 Task: Search one way flight ticket for 1 adult, 5 children, 2 infants in seat and 1 infant on lap in first from Fayetteville: Fayetteville Regional Airport (grannis Field) to Fort Wayne: Fort Wayne International Airport on 8-4-2023. Number of bags: 7 checked bags. Price is upto 55000. Outbound departure time preference is 13:30.
Action: Mouse moved to (407, 345)
Screenshot: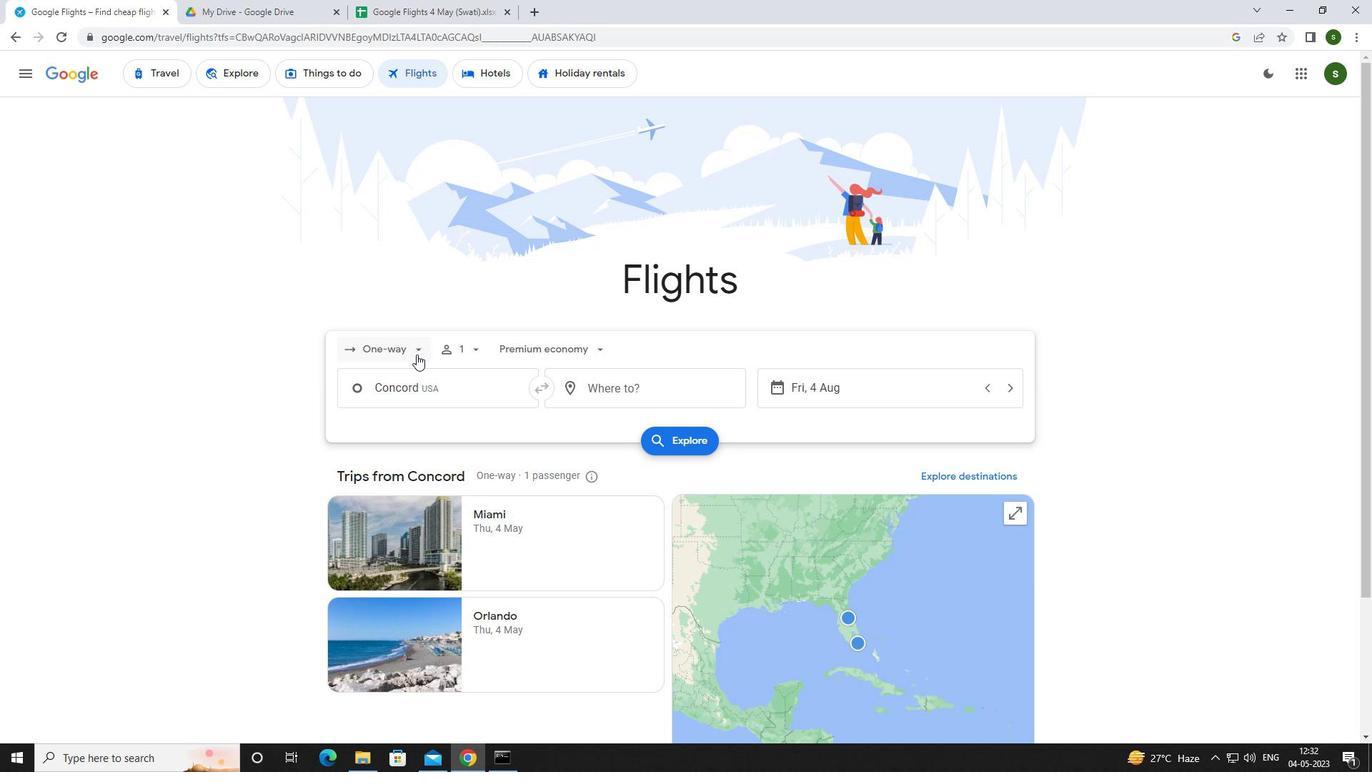 
Action: Mouse pressed left at (407, 345)
Screenshot: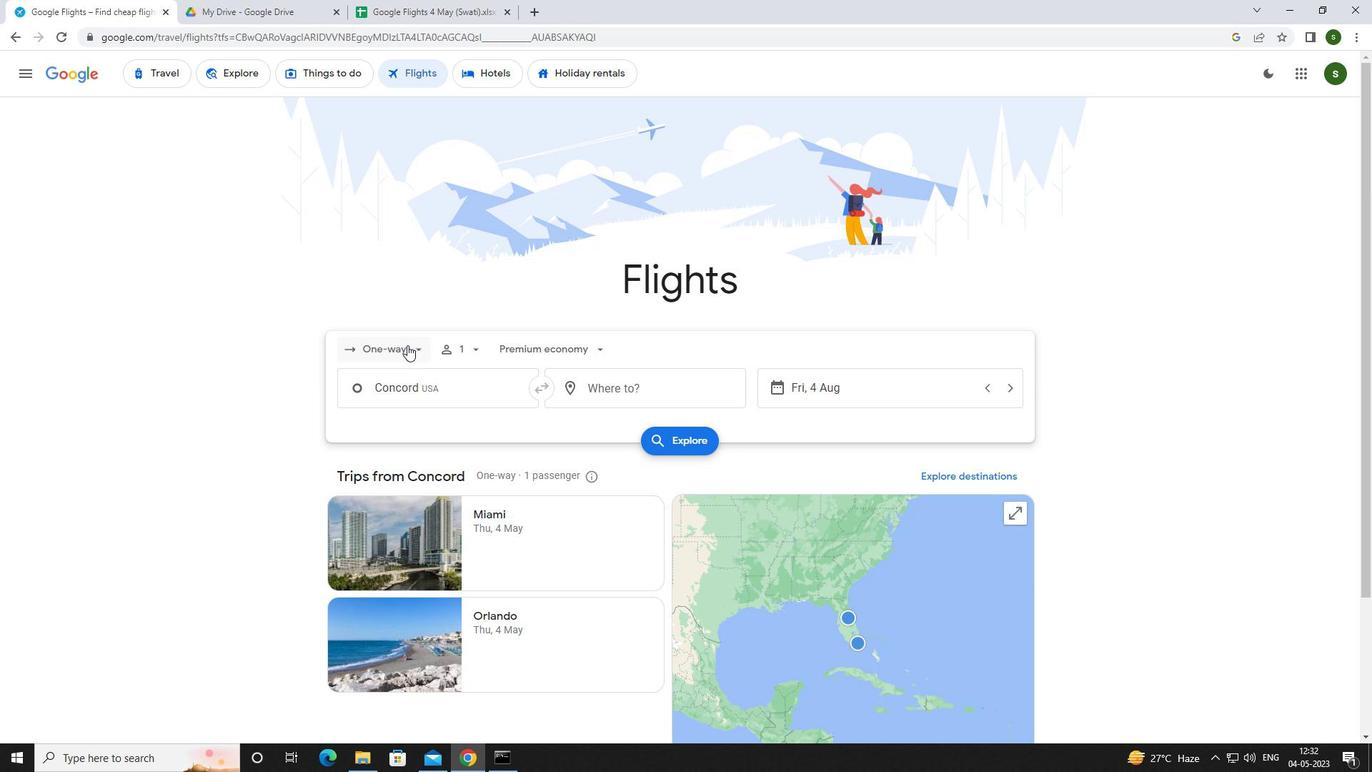 
Action: Mouse moved to (408, 408)
Screenshot: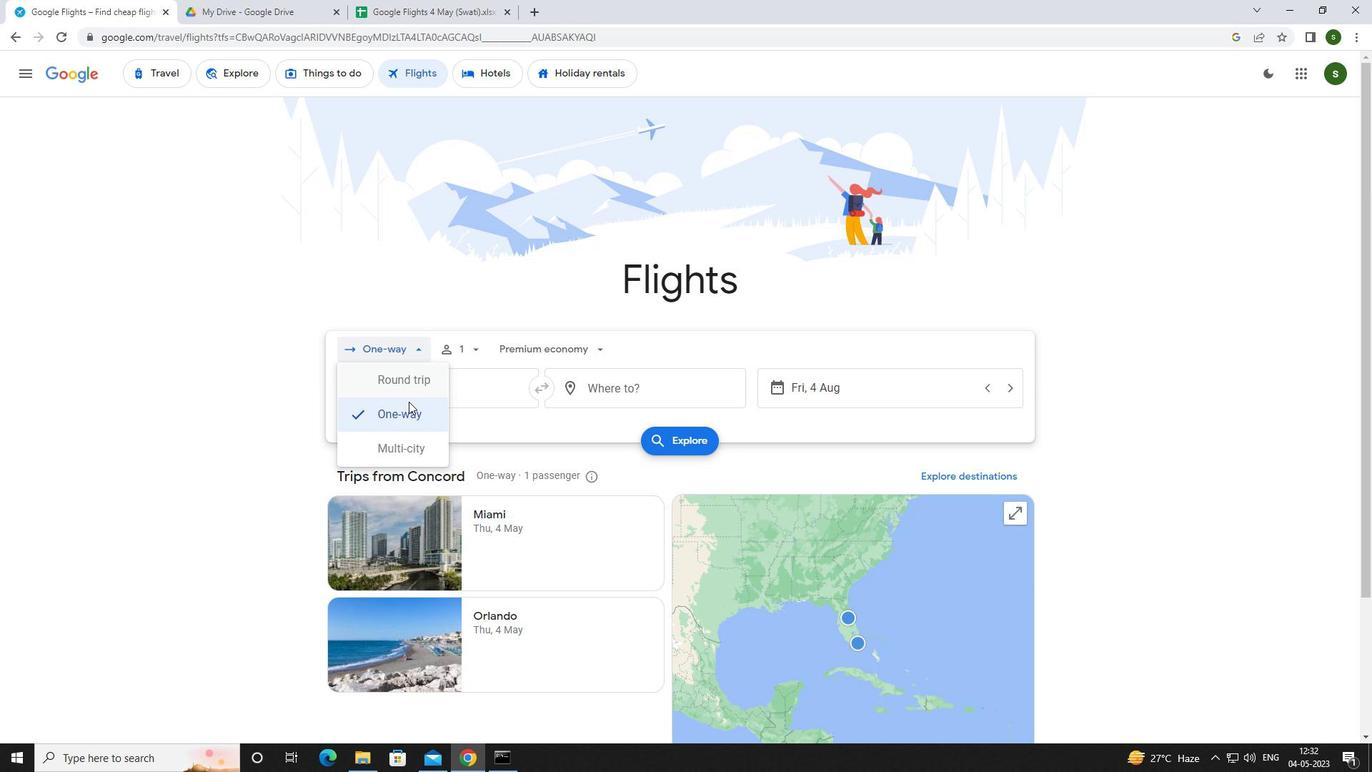 
Action: Mouse pressed left at (408, 408)
Screenshot: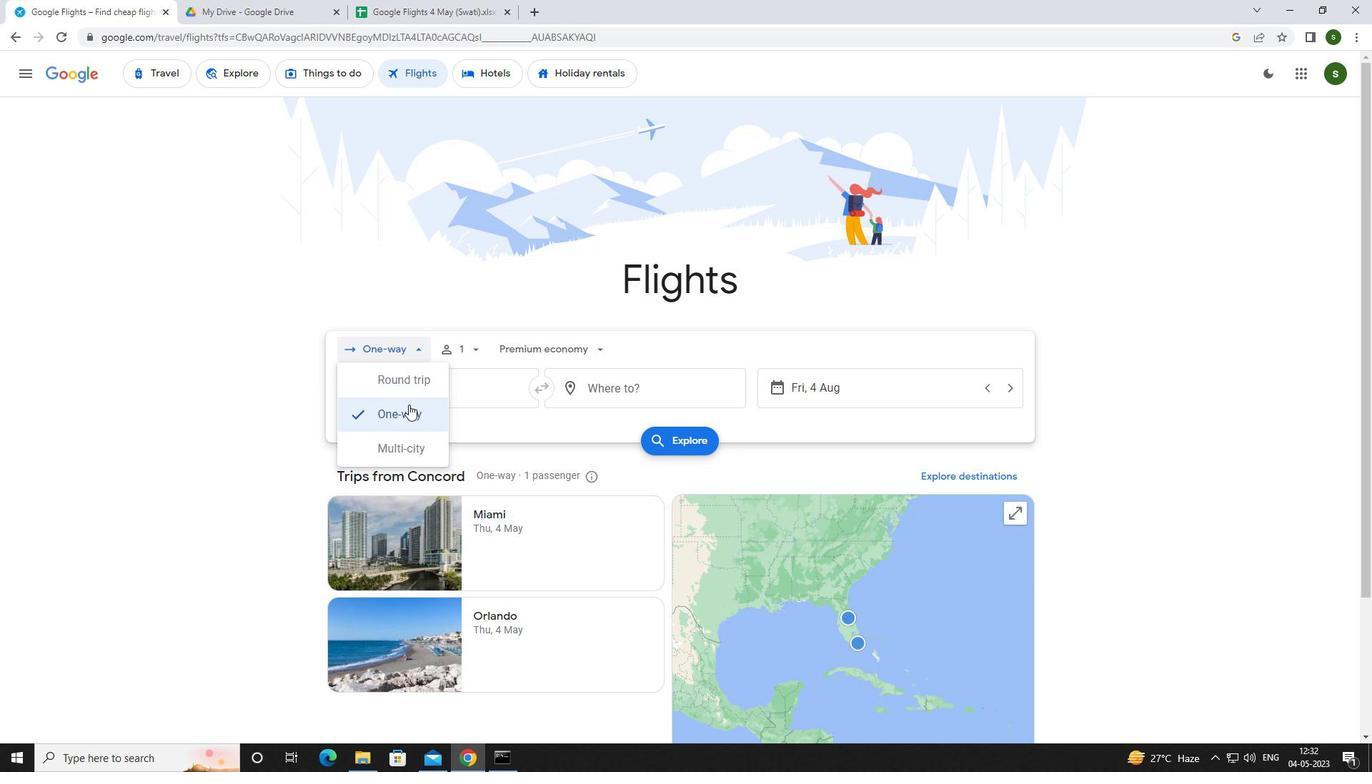 
Action: Mouse moved to (477, 353)
Screenshot: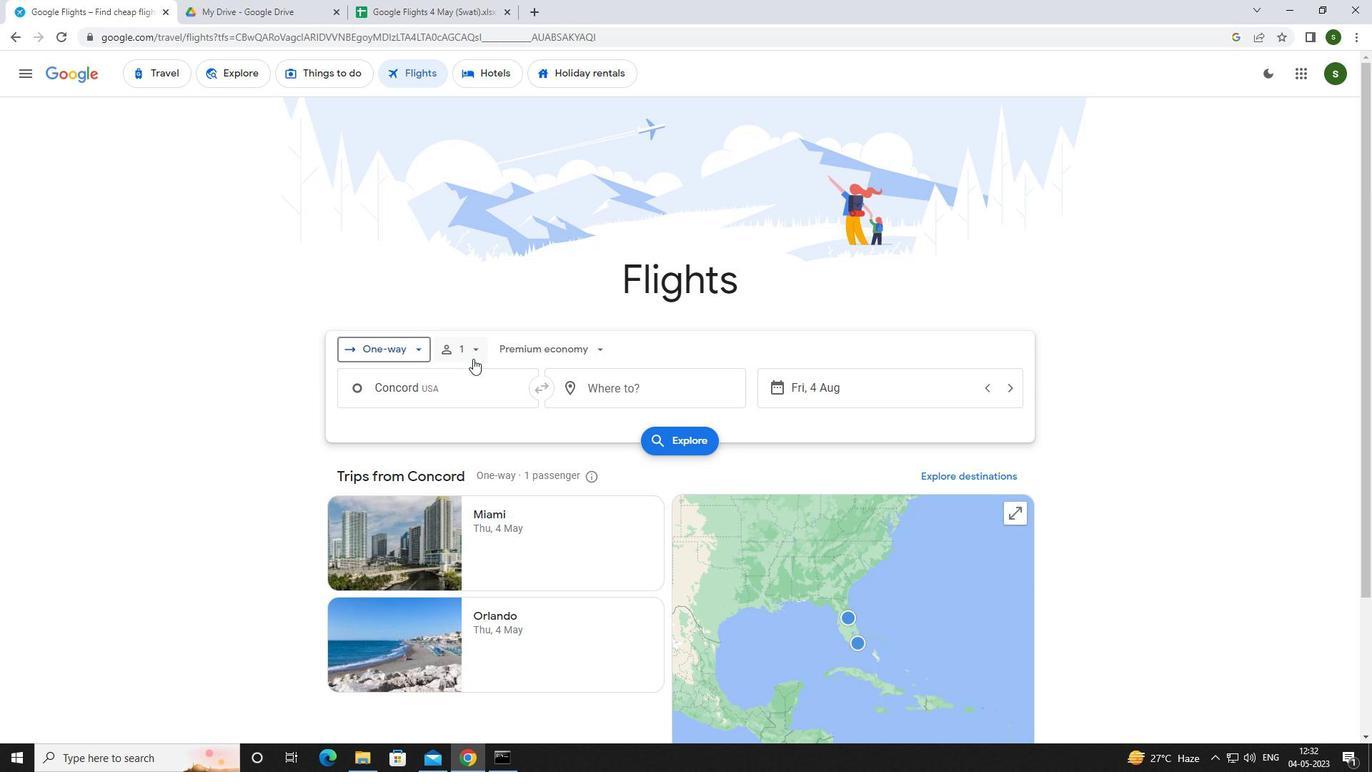 
Action: Mouse pressed left at (477, 353)
Screenshot: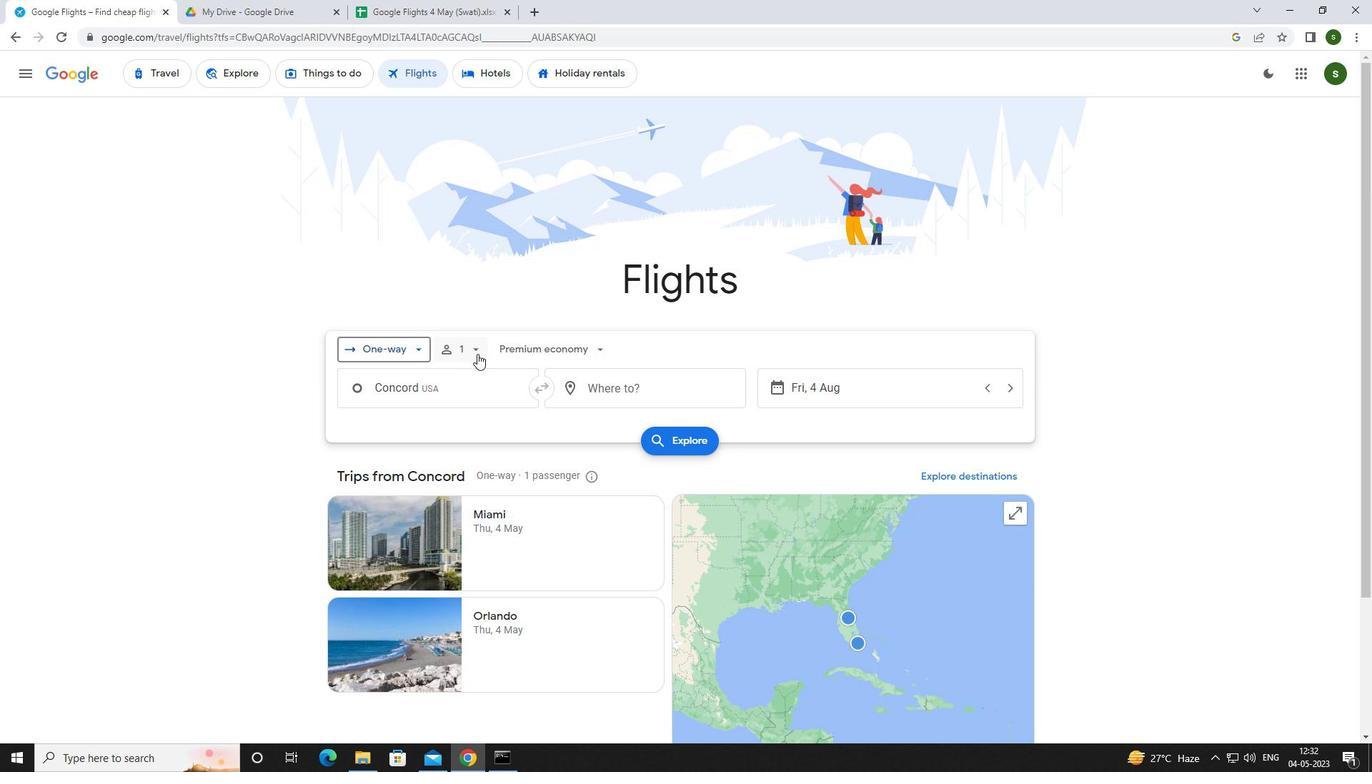 
Action: Mouse moved to (582, 423)
Screenshot: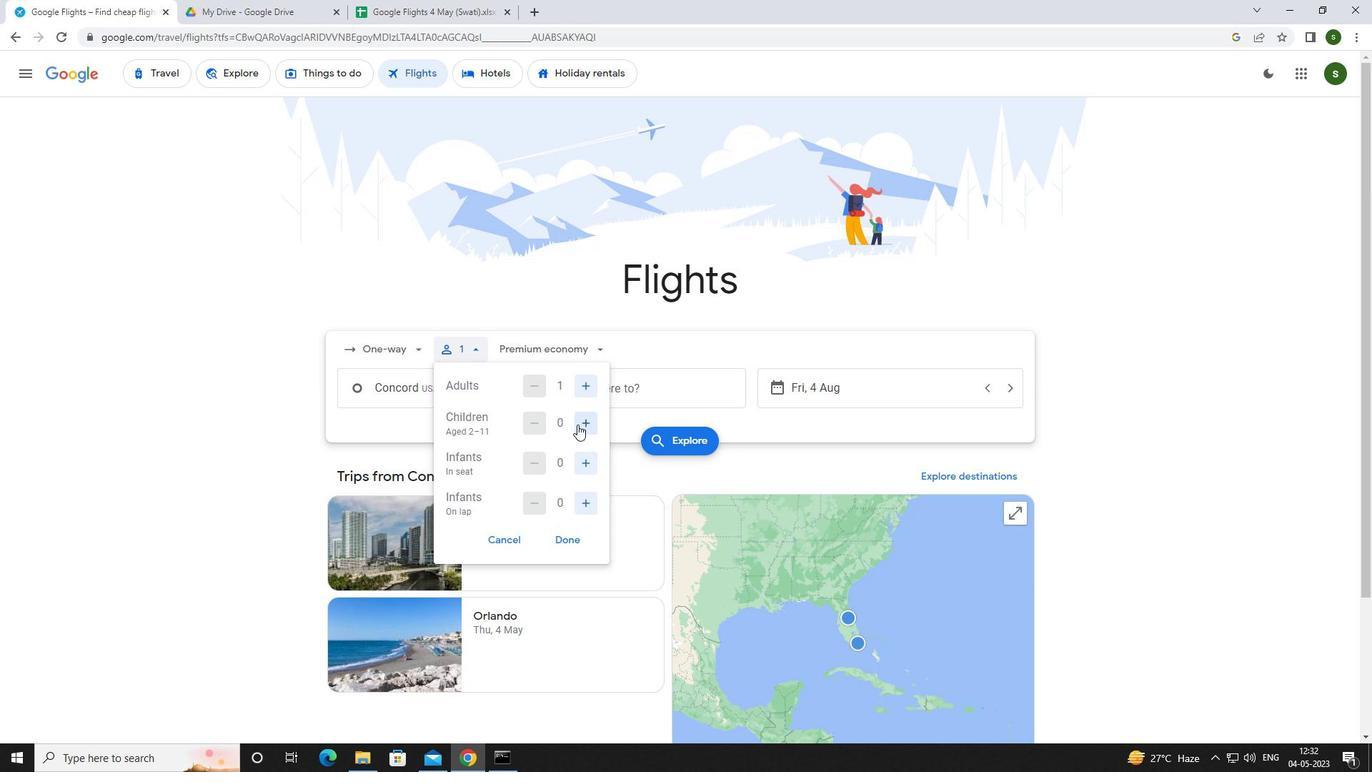 
Action: Mouse pressed left at (582, 423)
Screenshot: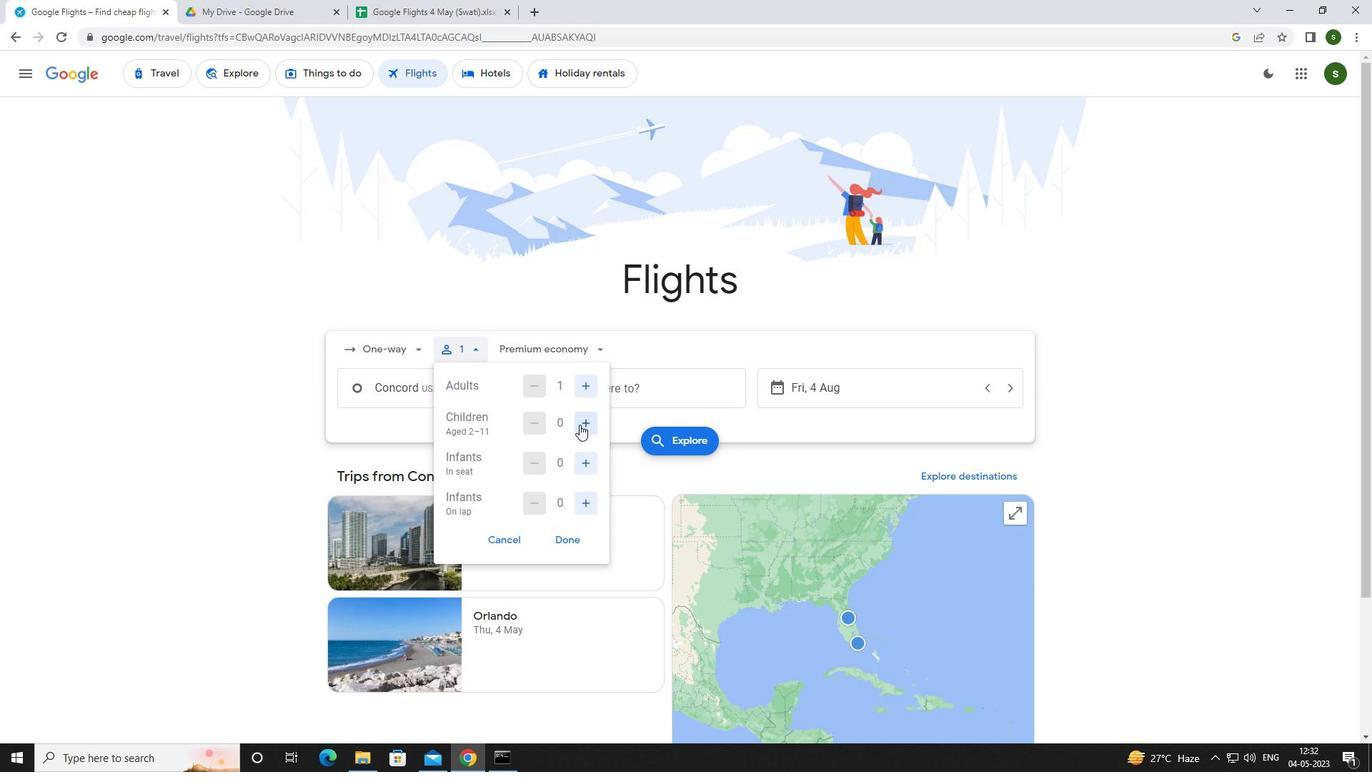 
Action: Mouse pressed left at (582, 423)
Screenshot: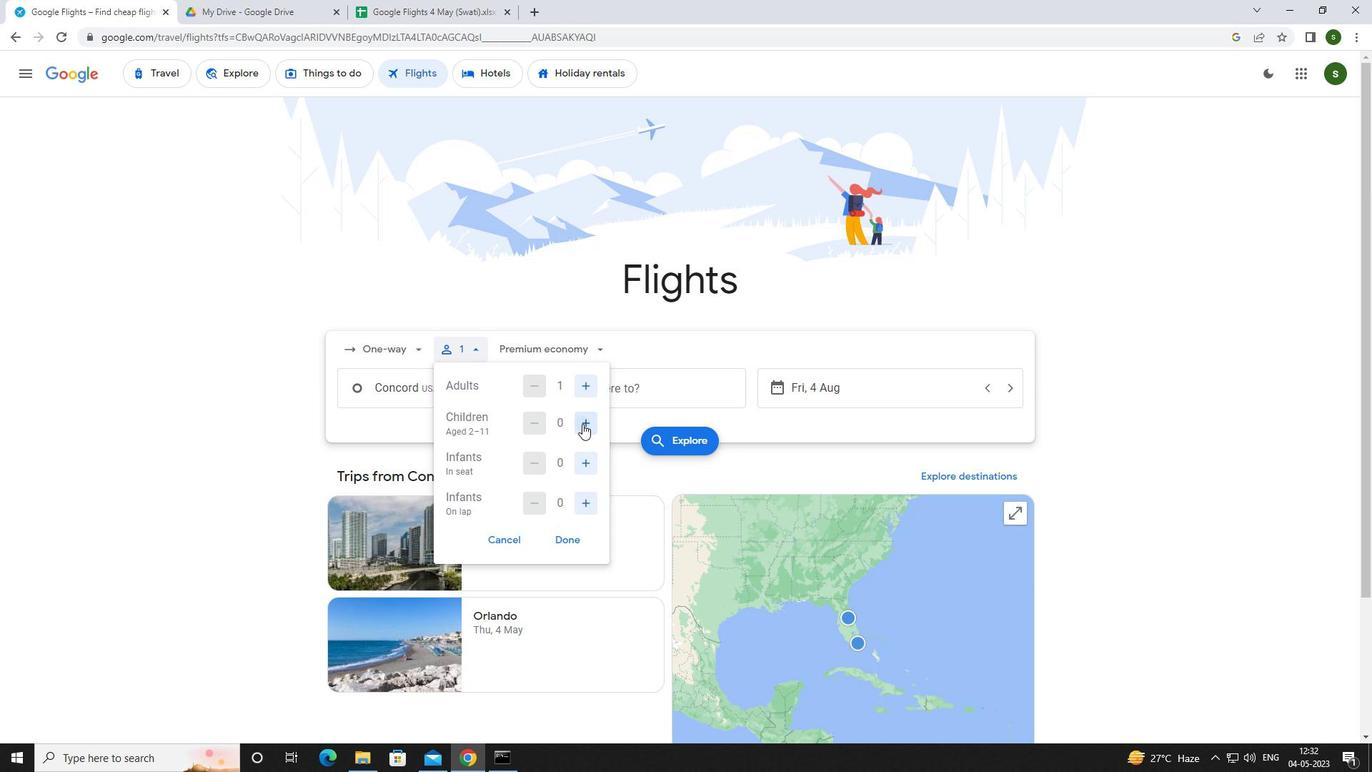 
Action: Mouse pressed left at (582, 423)
Screenshot: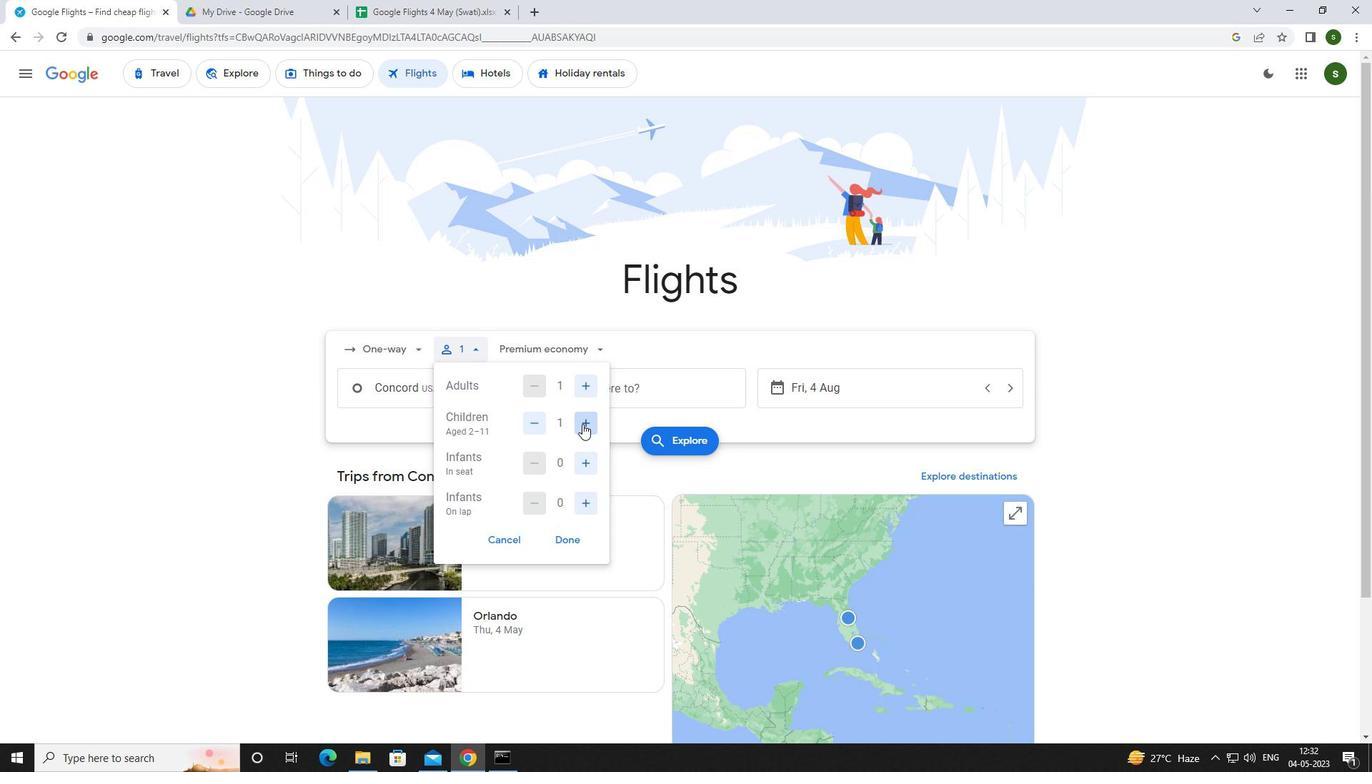 
Action: Mouse pressed left at (582, 423)
Screenshot: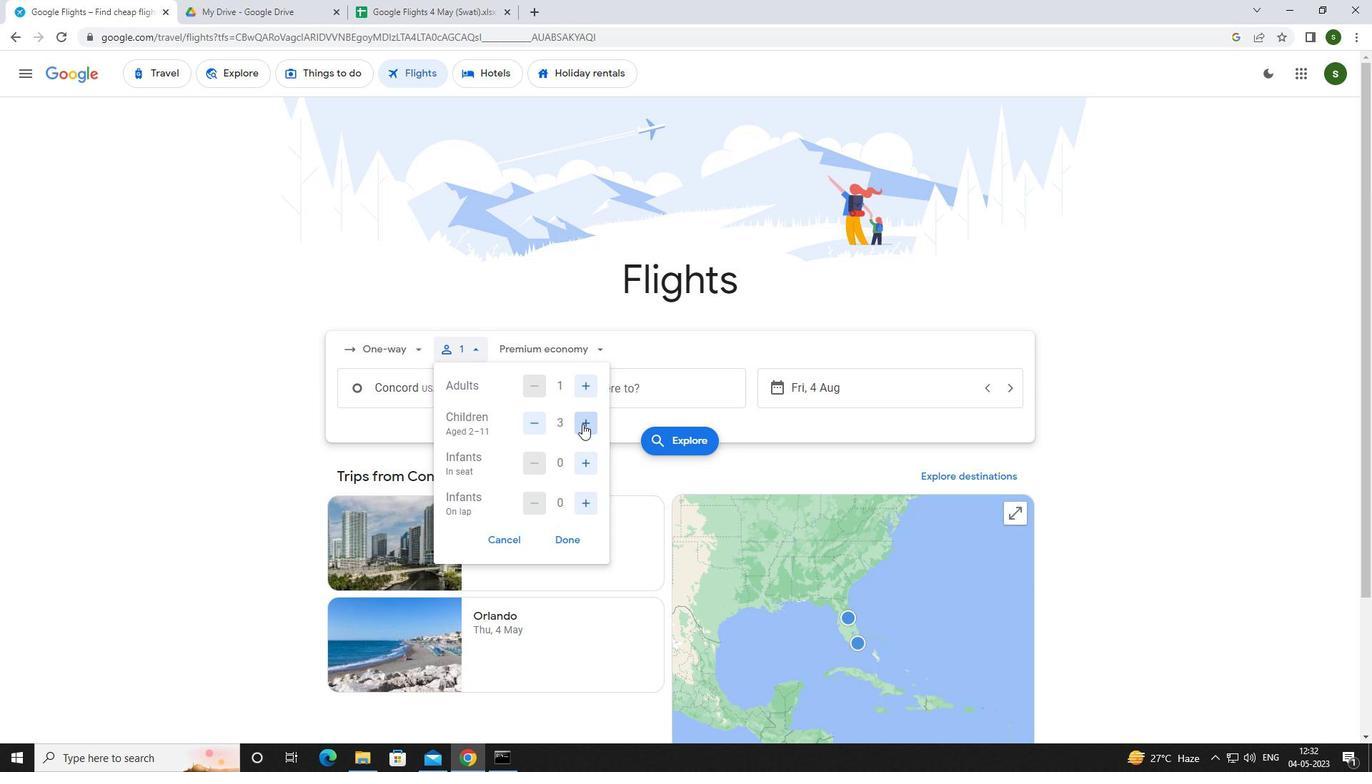 
Action: Mouse pressed left at (582, 423)
Screenshot: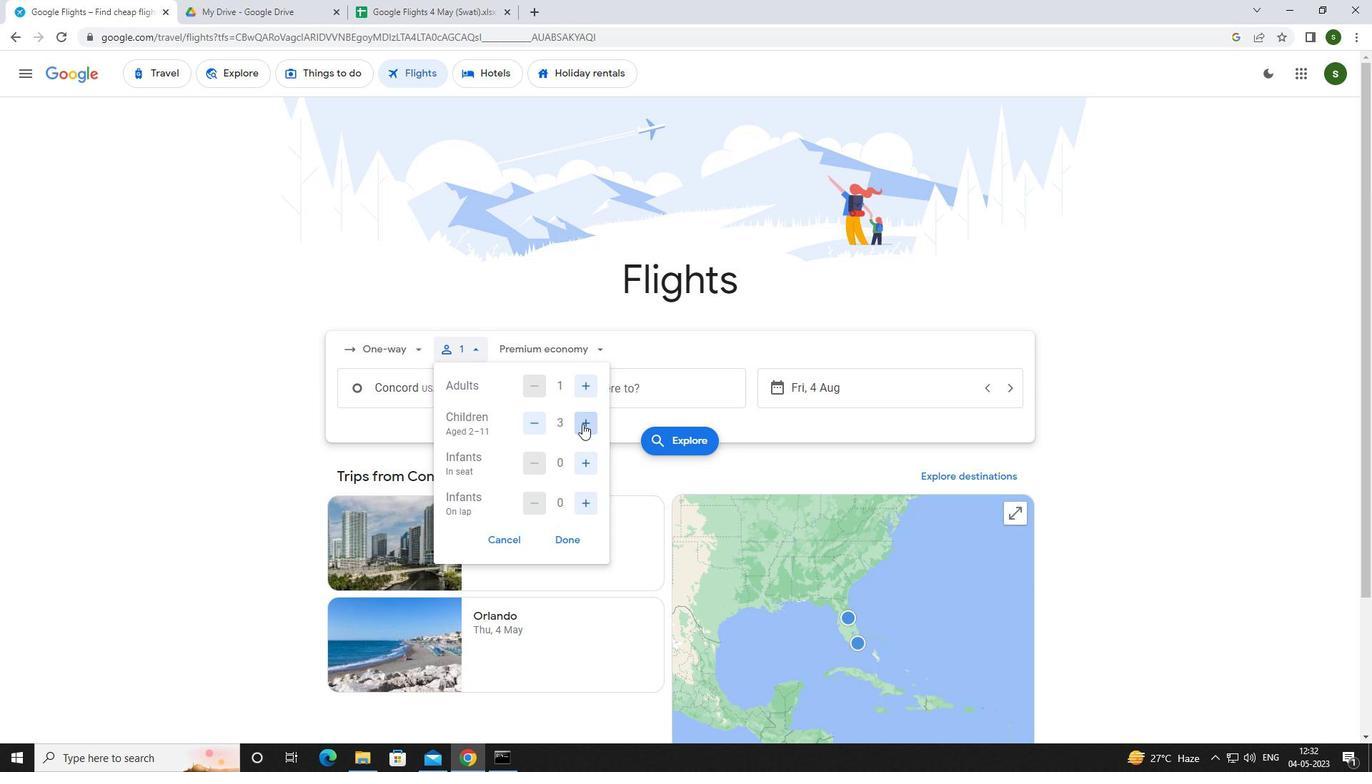 
Action: Mouse moved to (584, 461)
Screenshot: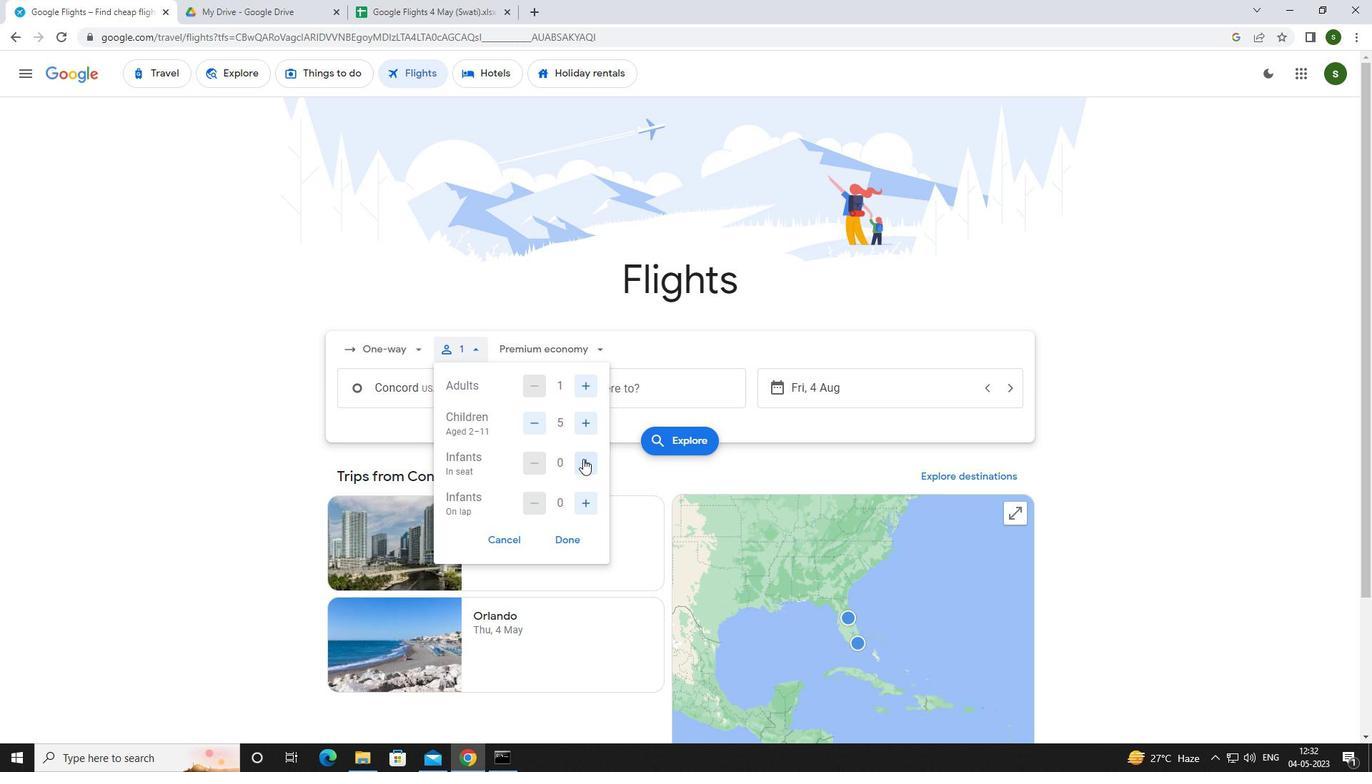 
Action: Mouse pressed left at (584, 461)
Screenshot: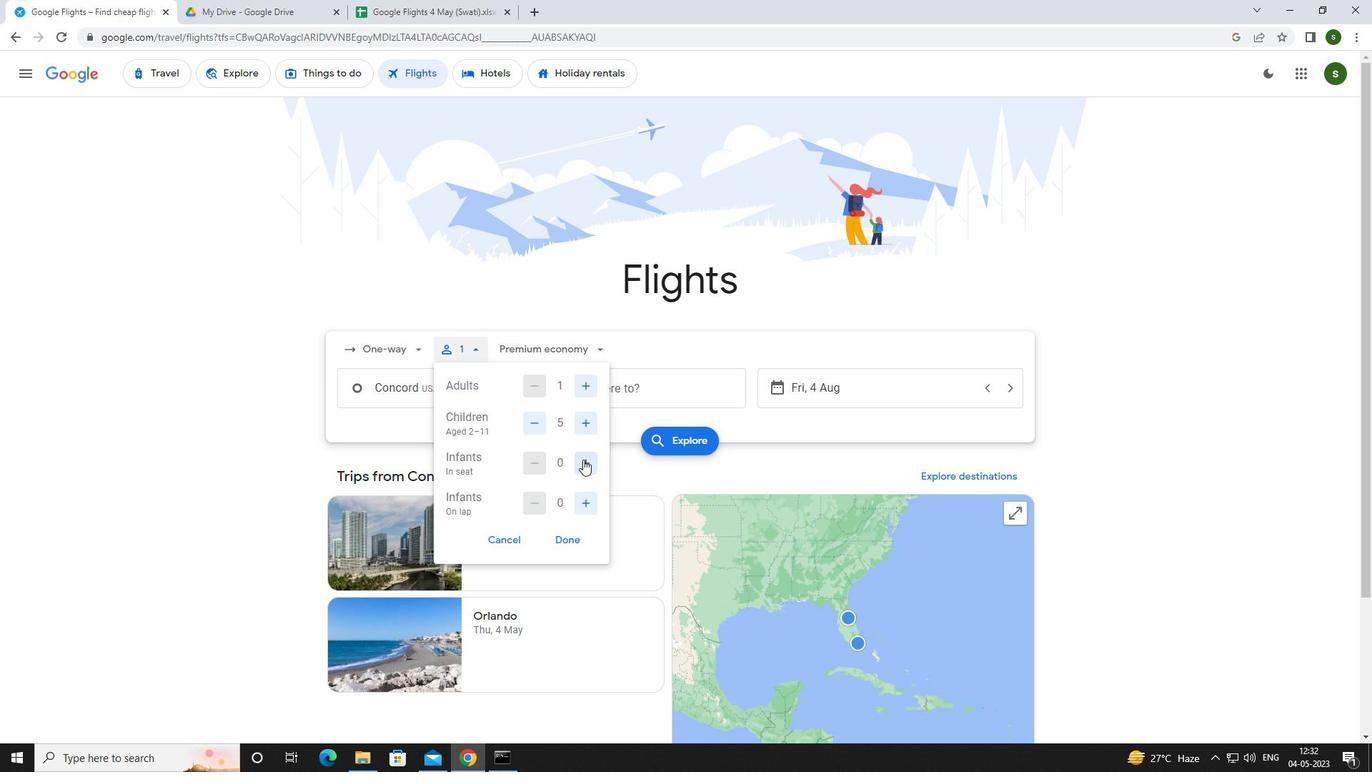 
Action: Mouse moved to (588, 499)
Screenshot: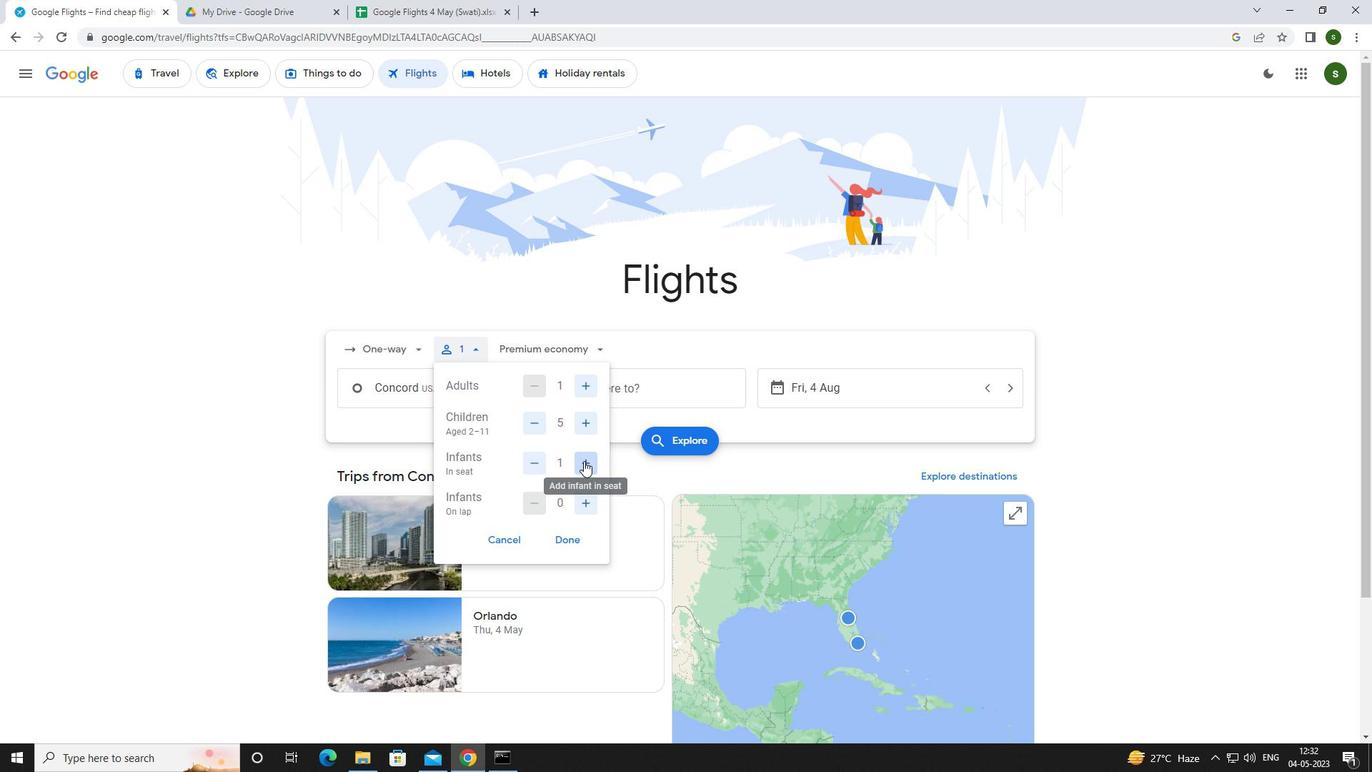 
Action: Mouse pressed left at (588, 499)
Screenshot: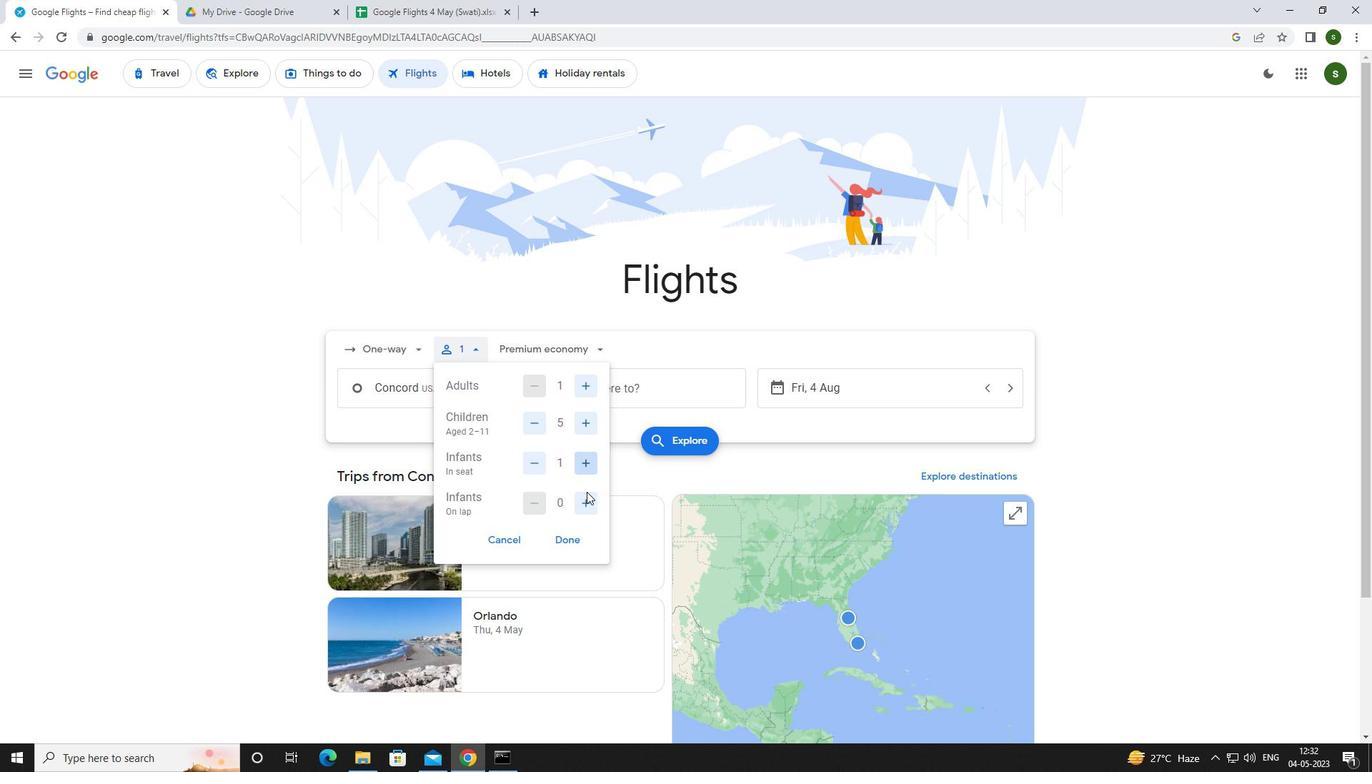 
Action: Mouse moved to (572, 344)
Screenshot: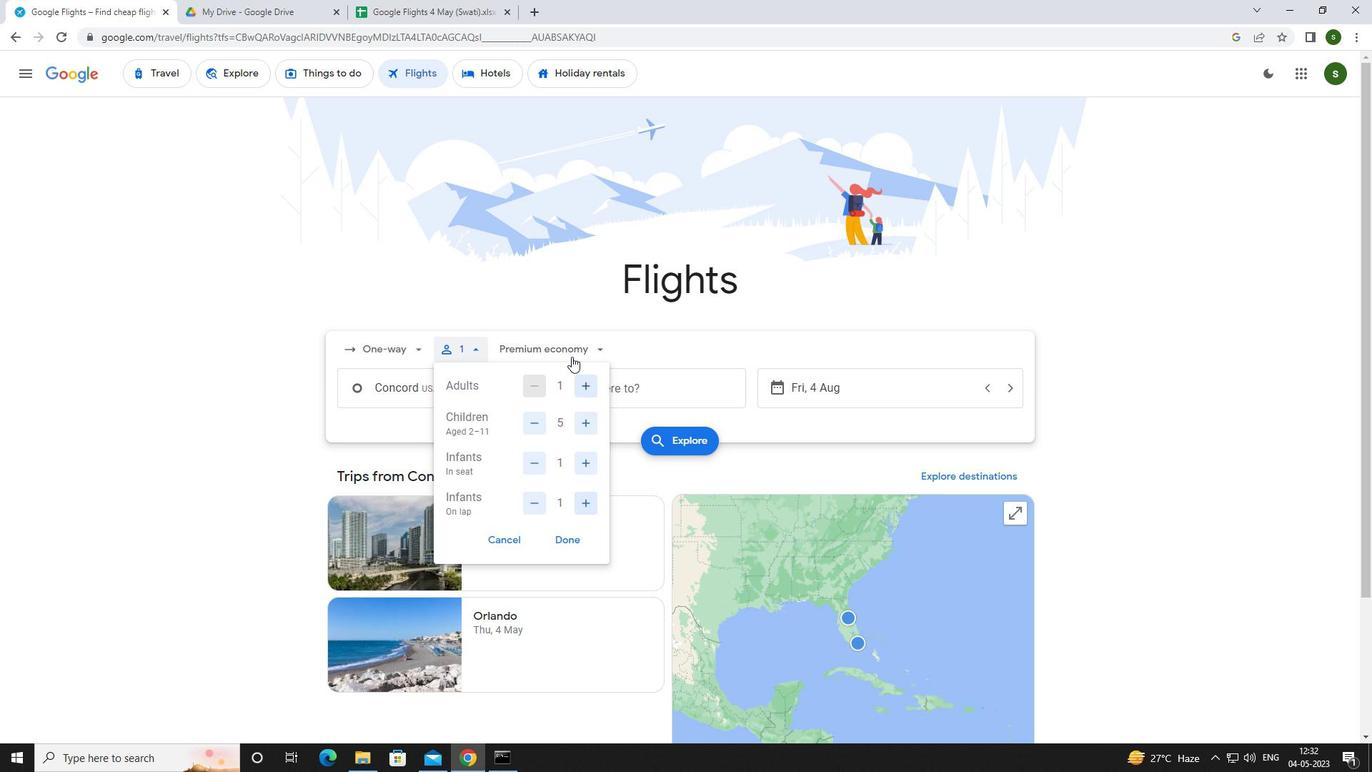 
Action: Mouse pressed left at (572, 344)
Screenshot: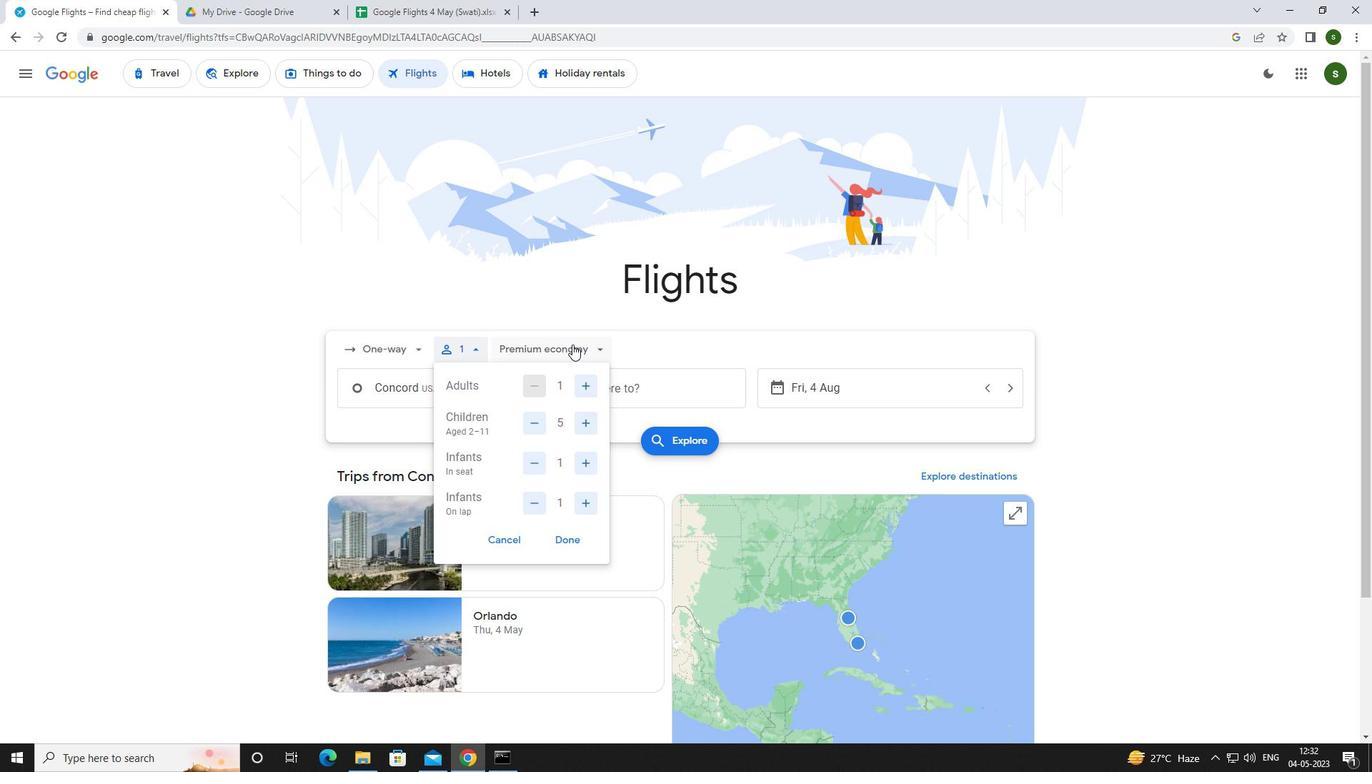 
Action: Mouse moved to (558, 486)
Screenshot: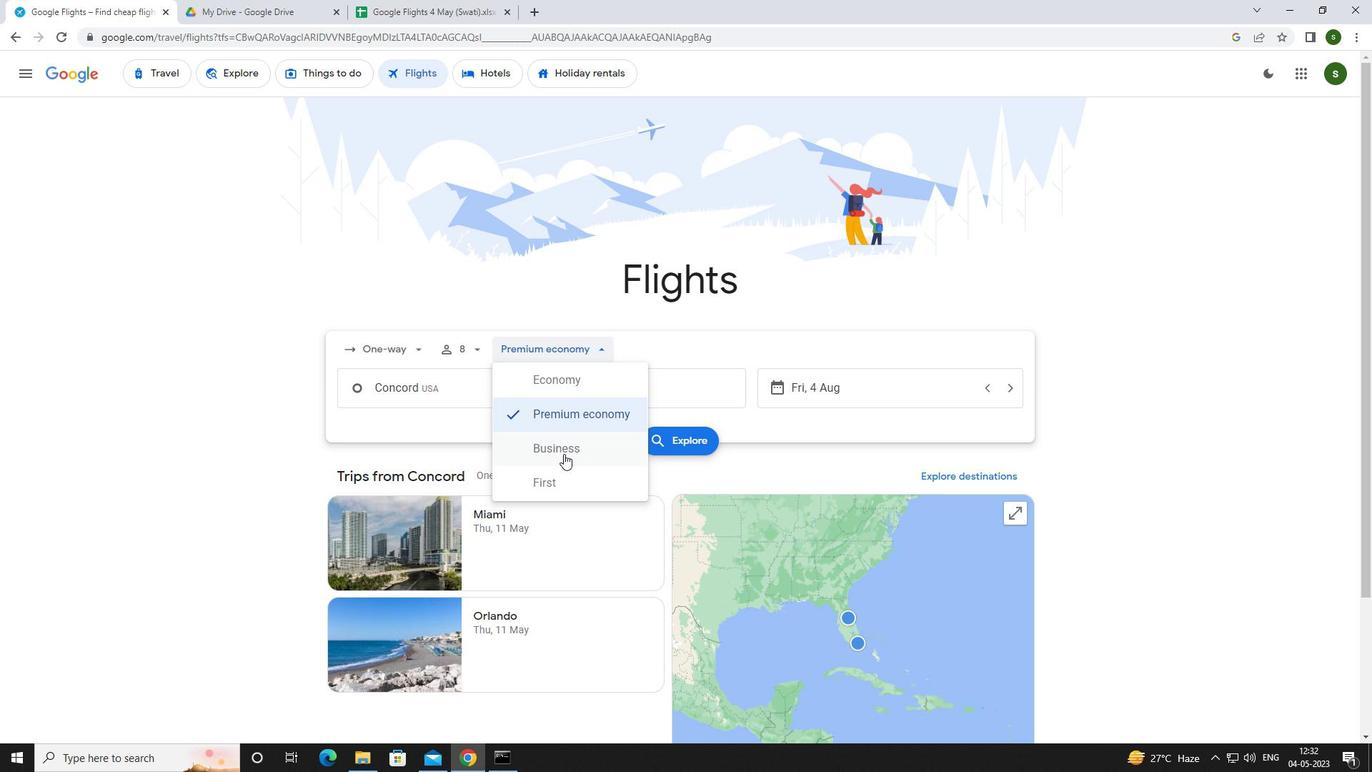 
Action: Mouse pressed left at (558, 486)
Screenshot: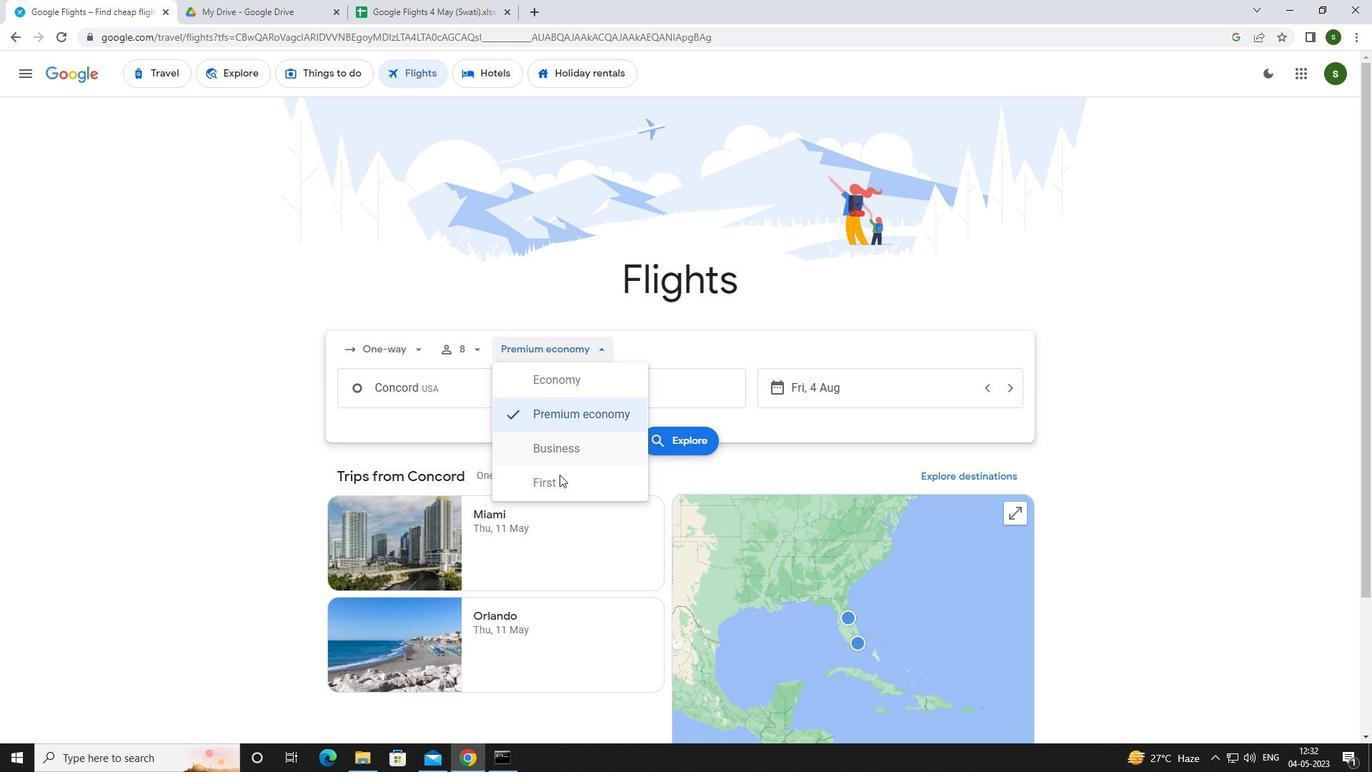 
Action: Mouse moved to (482, 389)
Screenshot: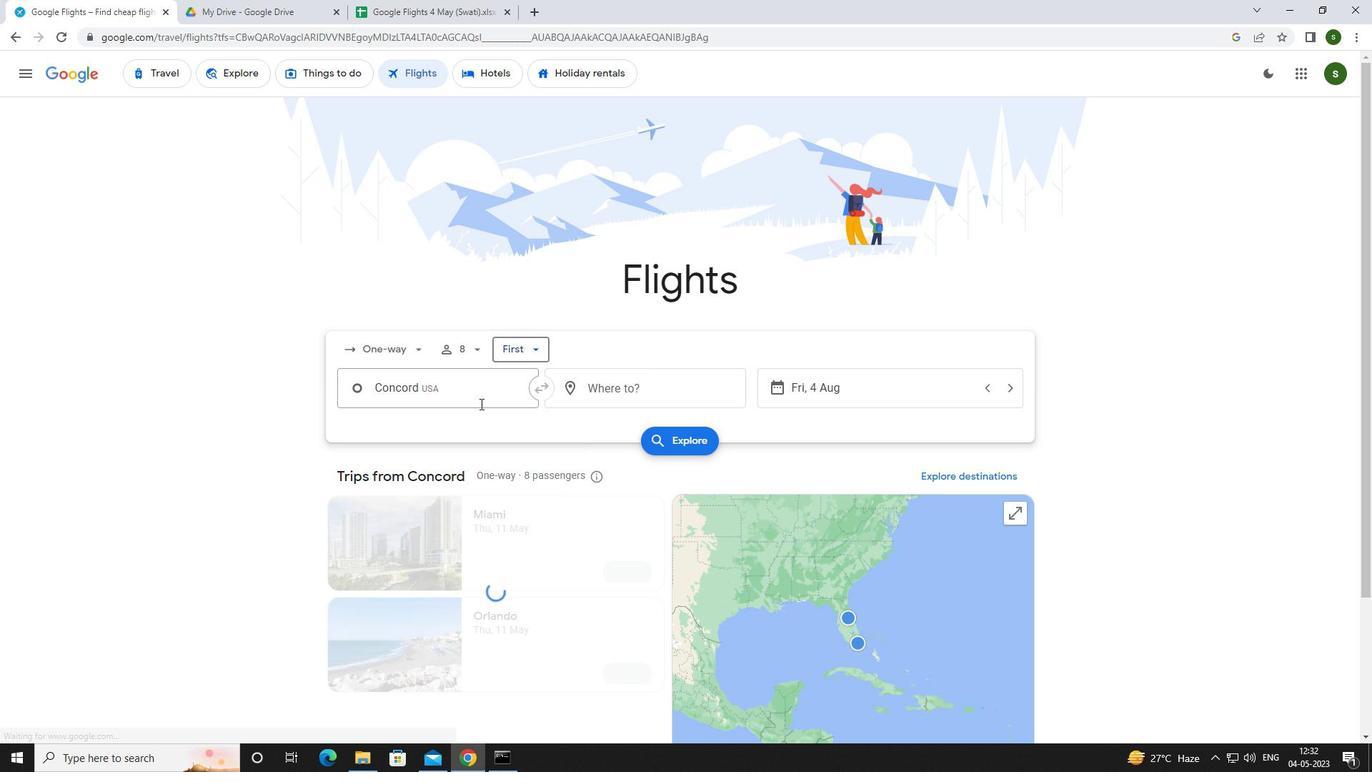 
Action: Mouse pressed left at (482, 389)
Screenshot: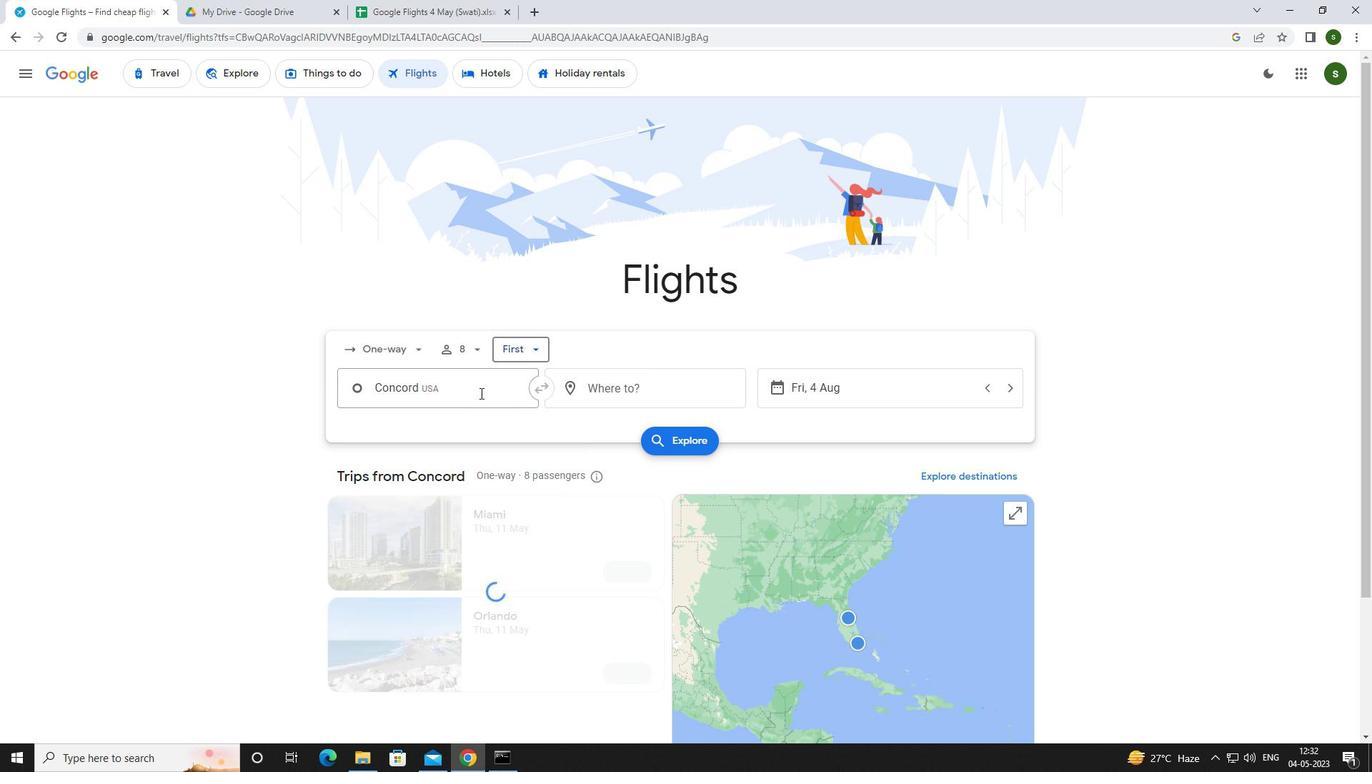 
Action: Key pressed <Key.caps_lock>f<Key.caps_lock>ayetteville<Key.space><Key.caps_lock>r<Key.caps_lock>eg
Screenshot: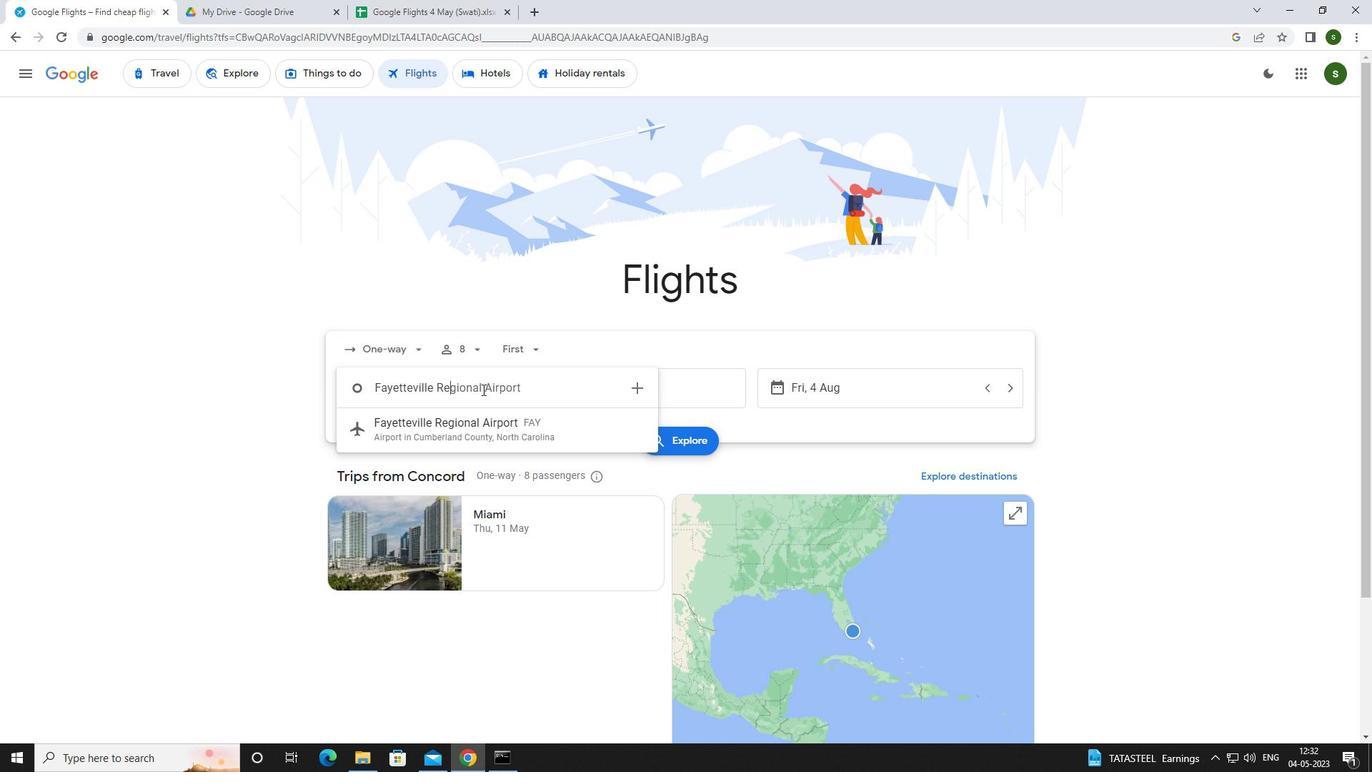 
Action: Mouse moved to (482, 432)
Screenshot: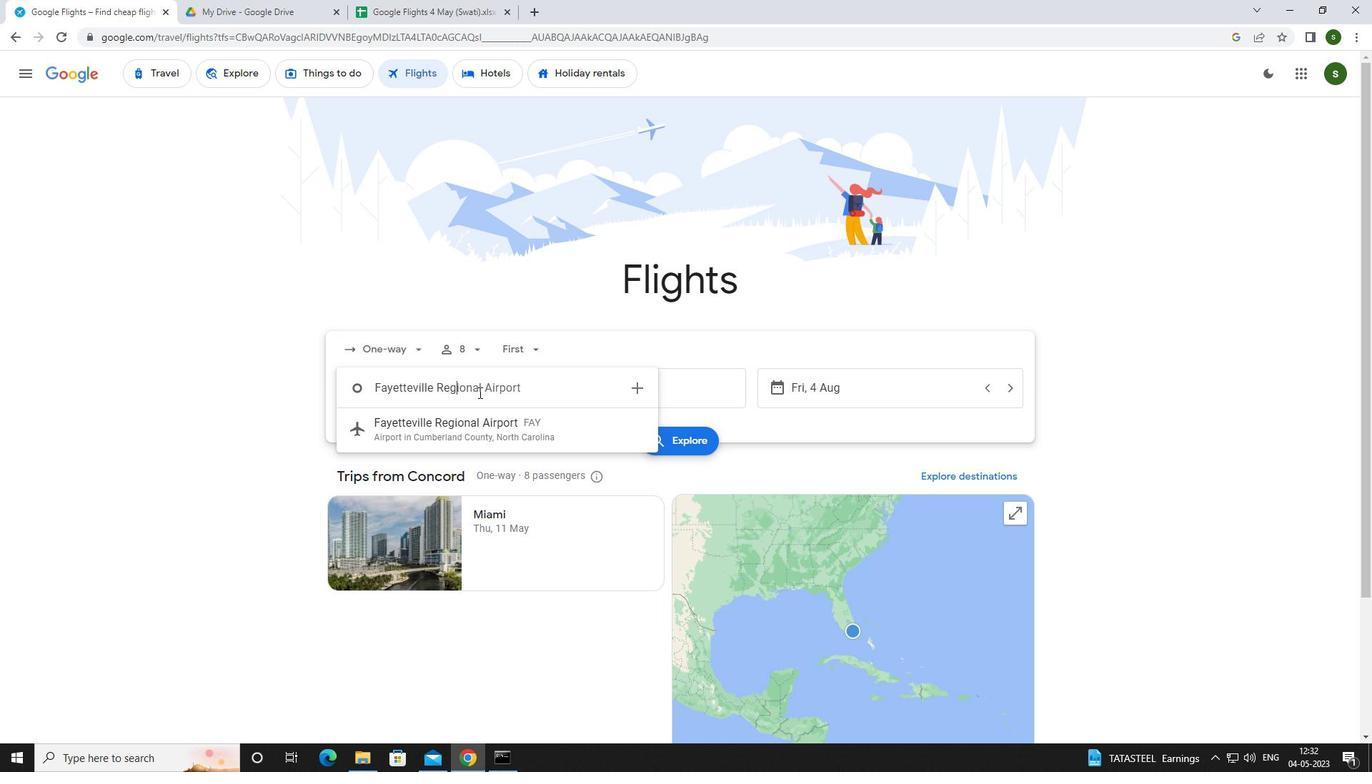 
Action: Mouse pressed left at (482, 432)
Screenshot: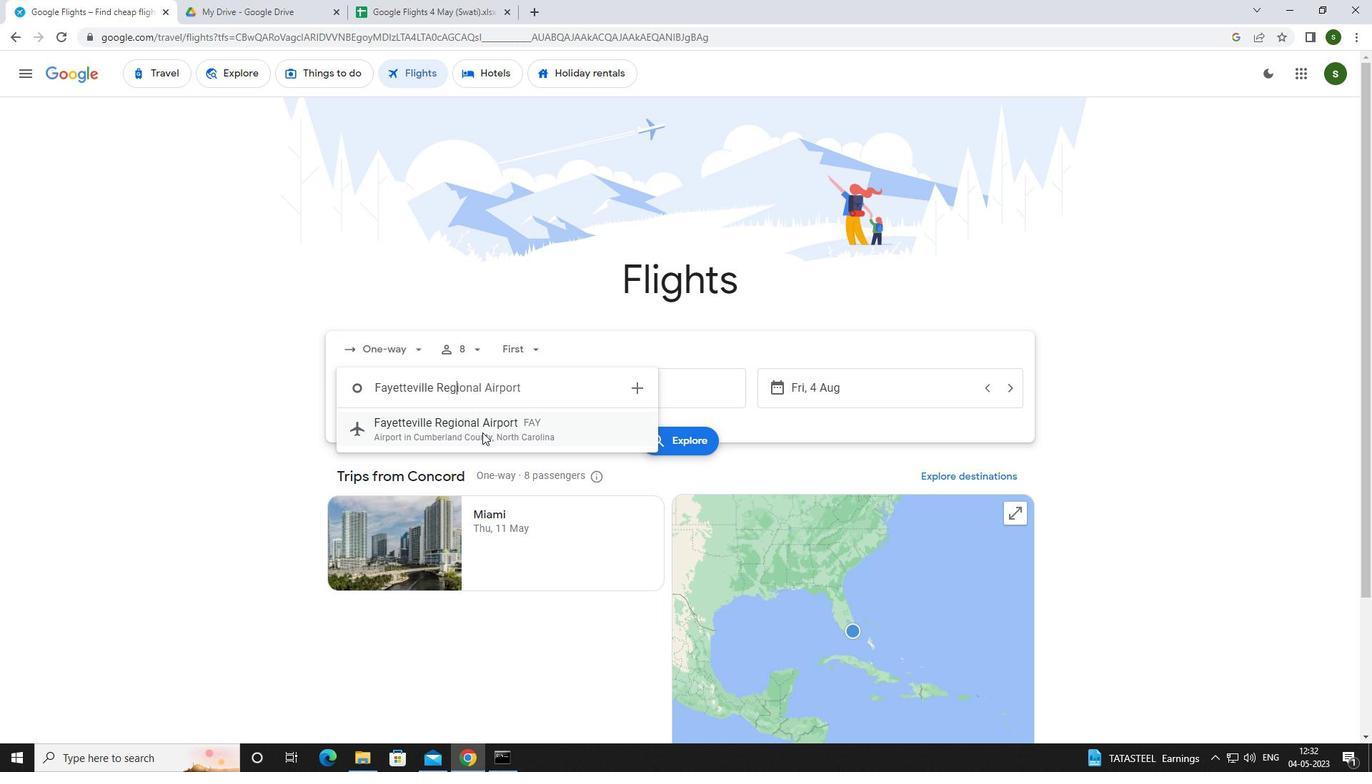 
Action: Mouse moved to (624, 391)
Screenshot: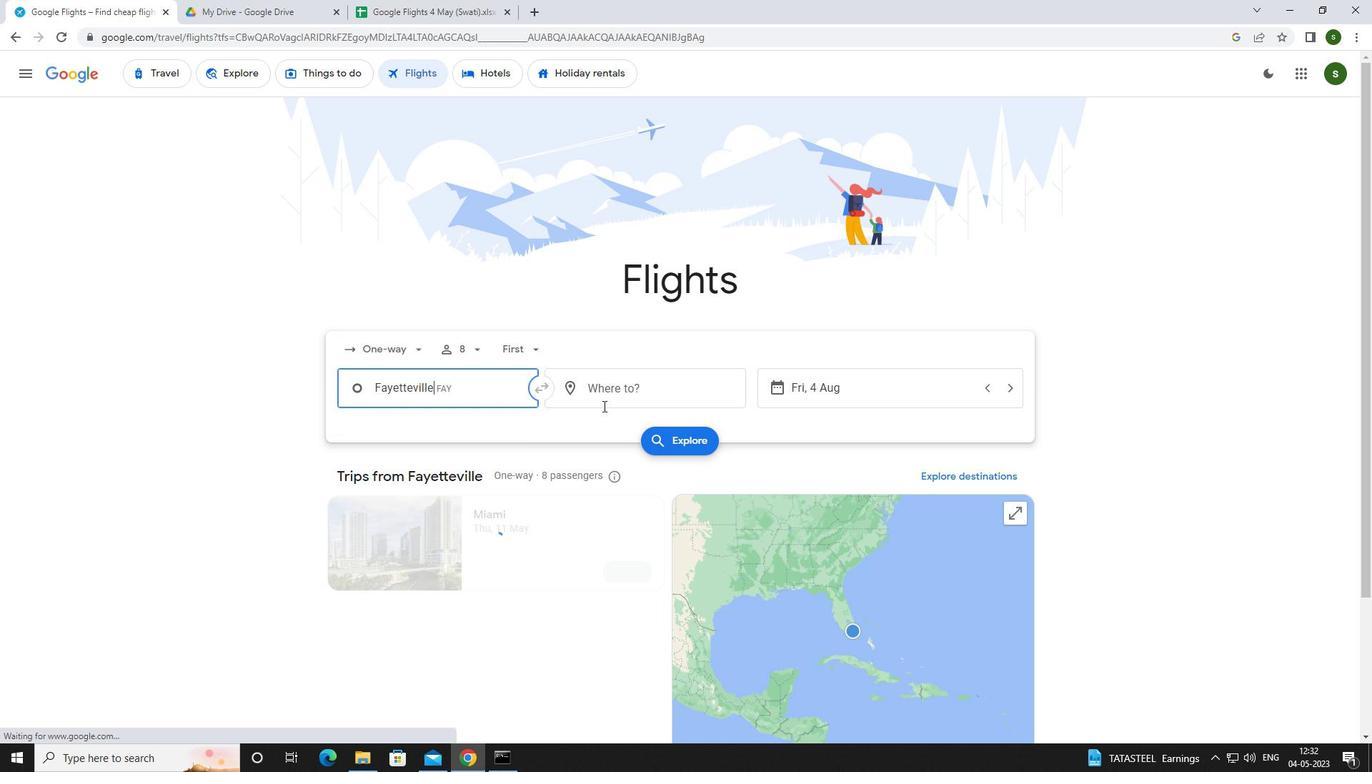 
Action: Mouse pressed left at (624, 391)
Screenshot: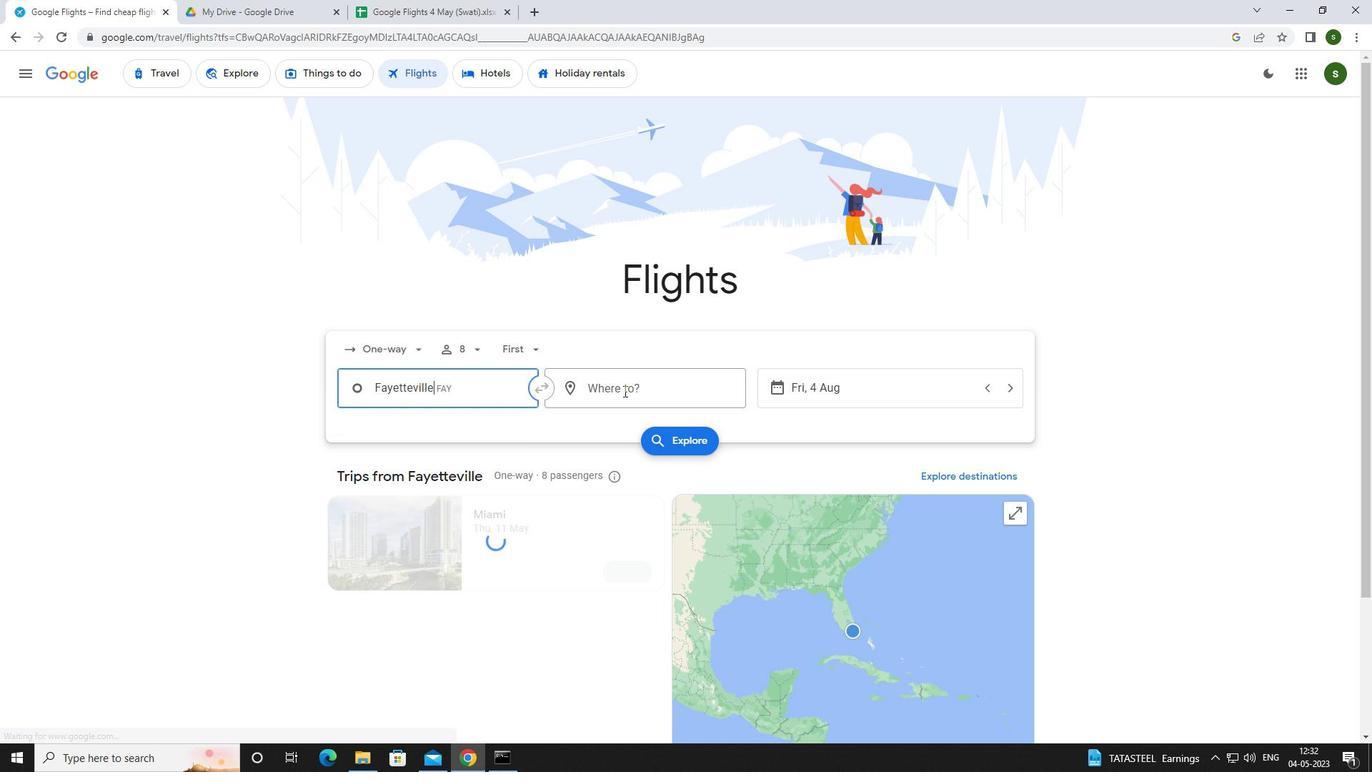 
Action: Key pressed <Key.caps_lock>f<Key.caps_lock>ort<Key.space><Key.caps_lock>w<Key.caps_lock>ayne
Screenshot: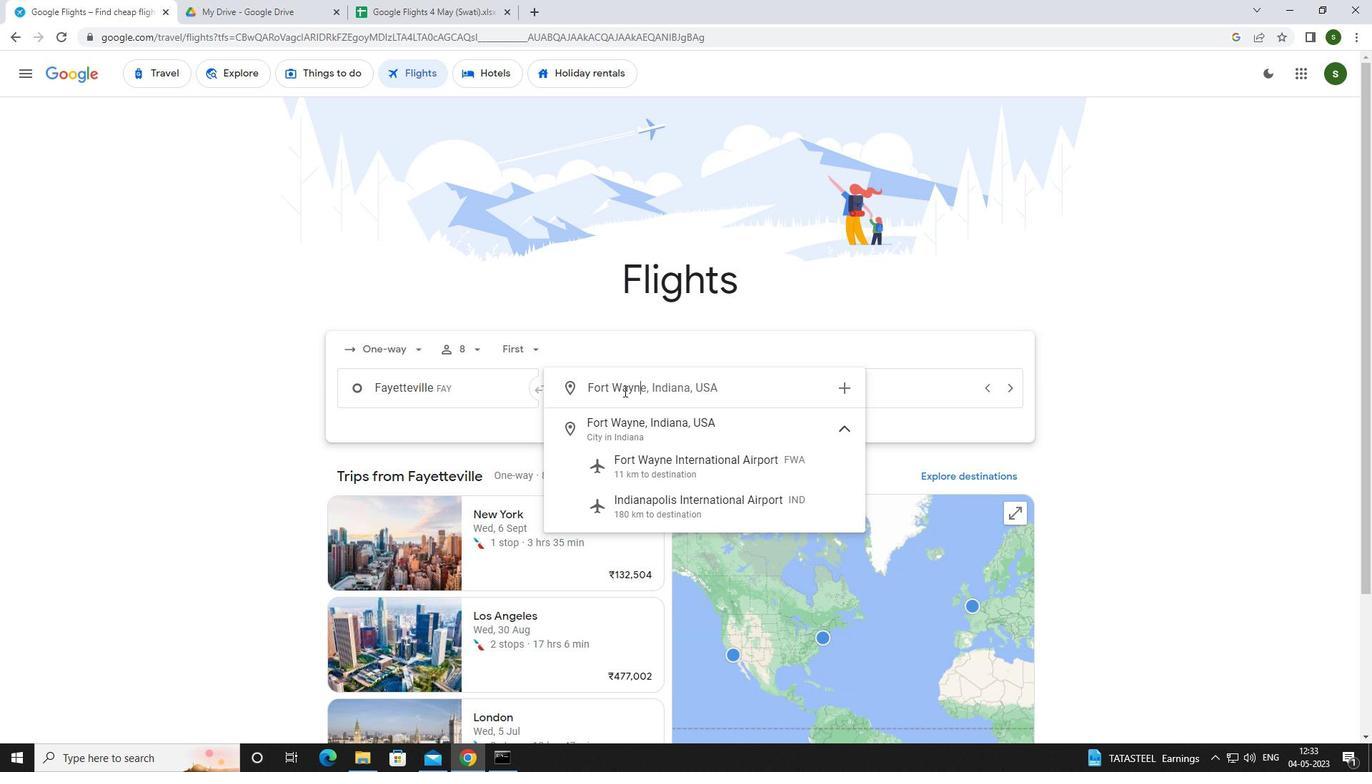 
Action: Mouse moved to (668, 462)
Screenshot: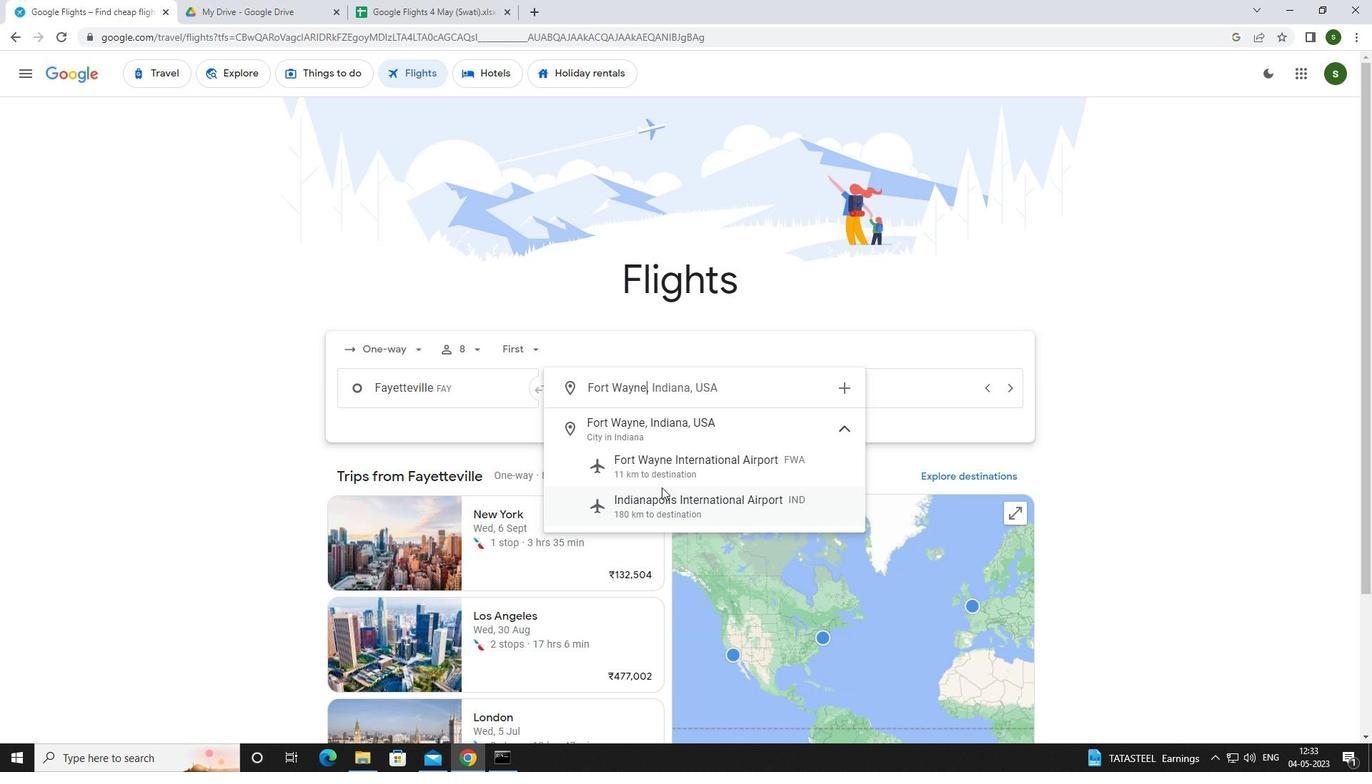 
Action: Mouse pressed left at (668, 462)
Screenshot: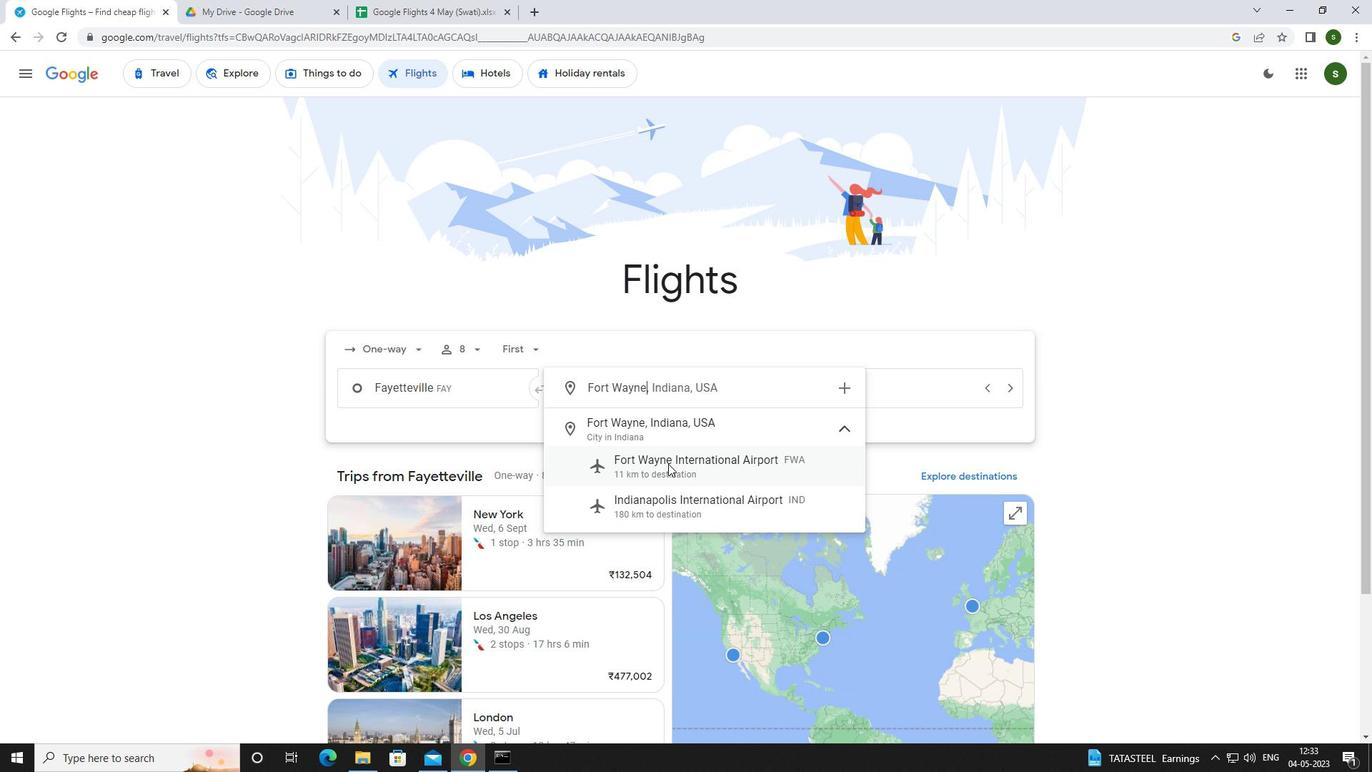 
Action: Mouse moved to (857, 392)
Screenshot: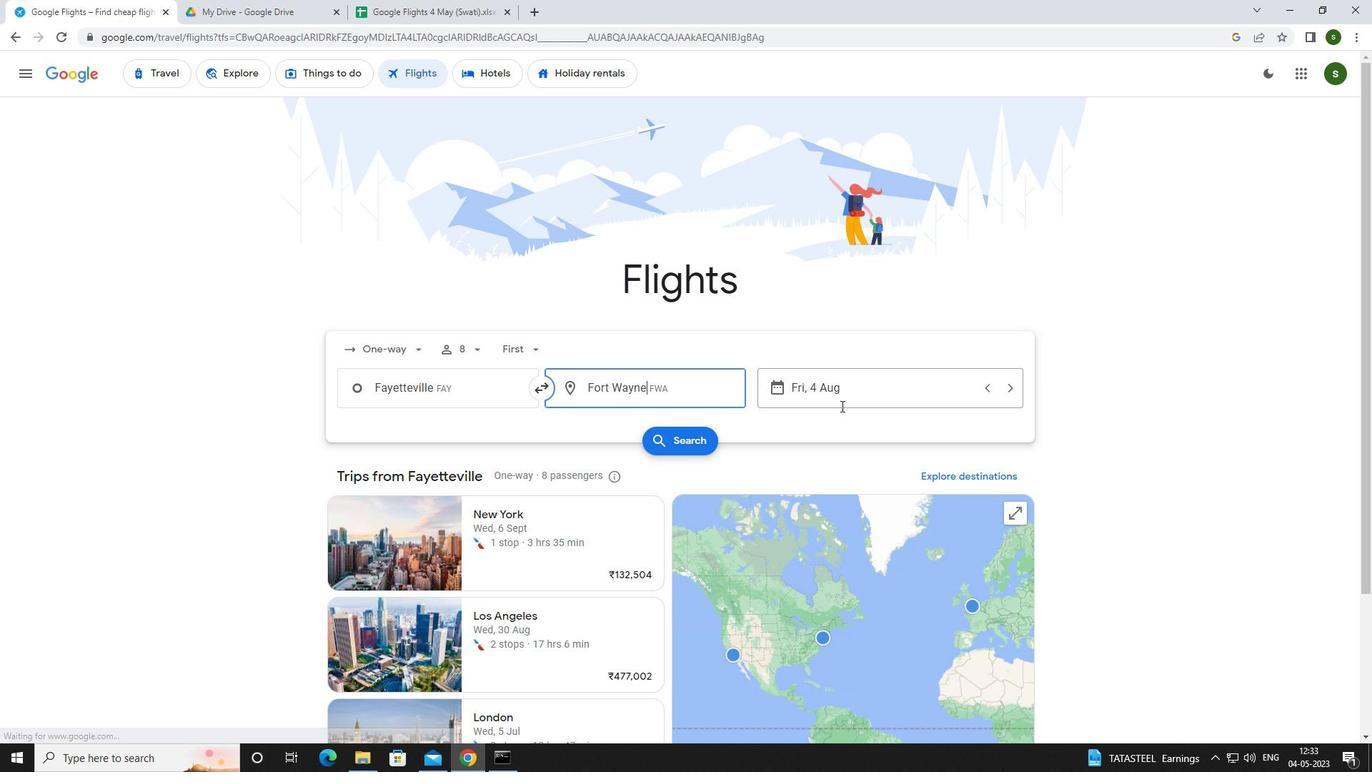 
Action: Mouse pressed left at (857, 392)
Screenshot: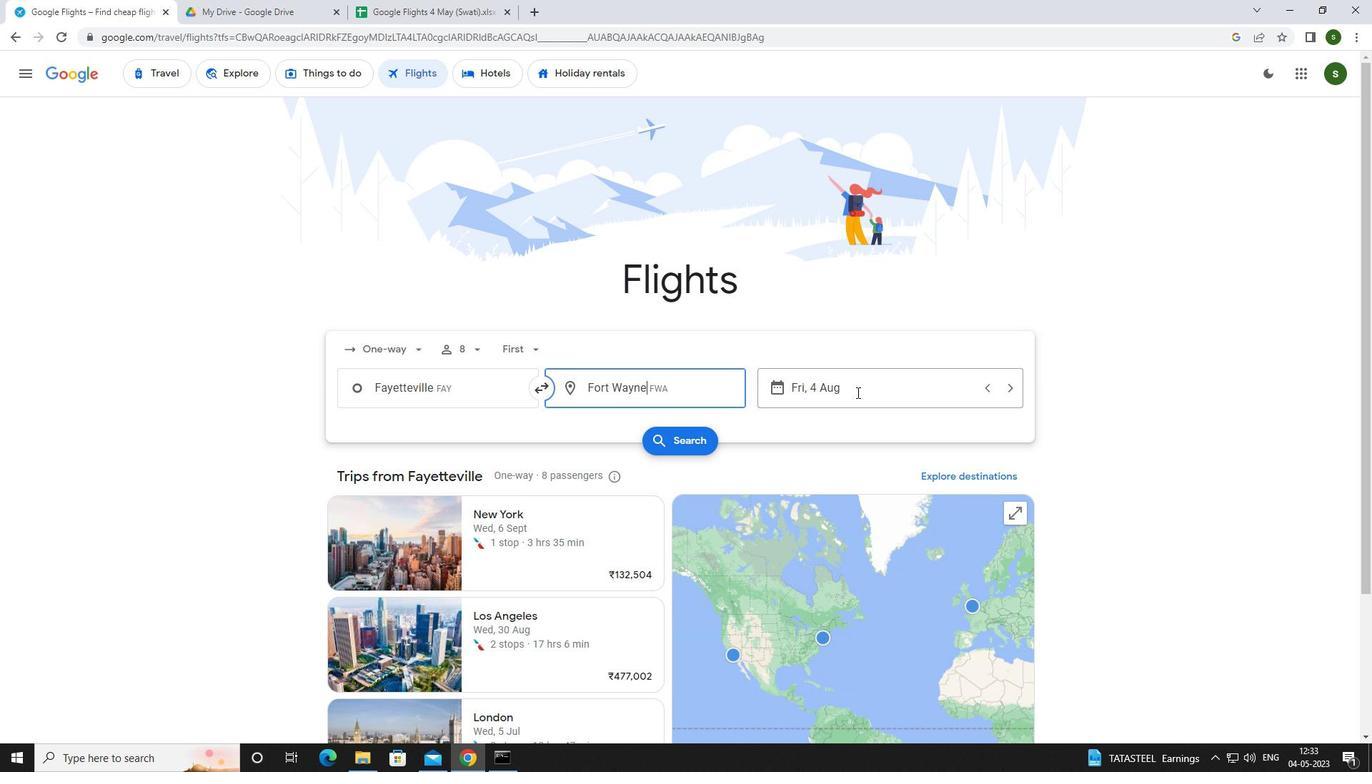 
Action: Mouse moved to (697, 483)
Screenshot: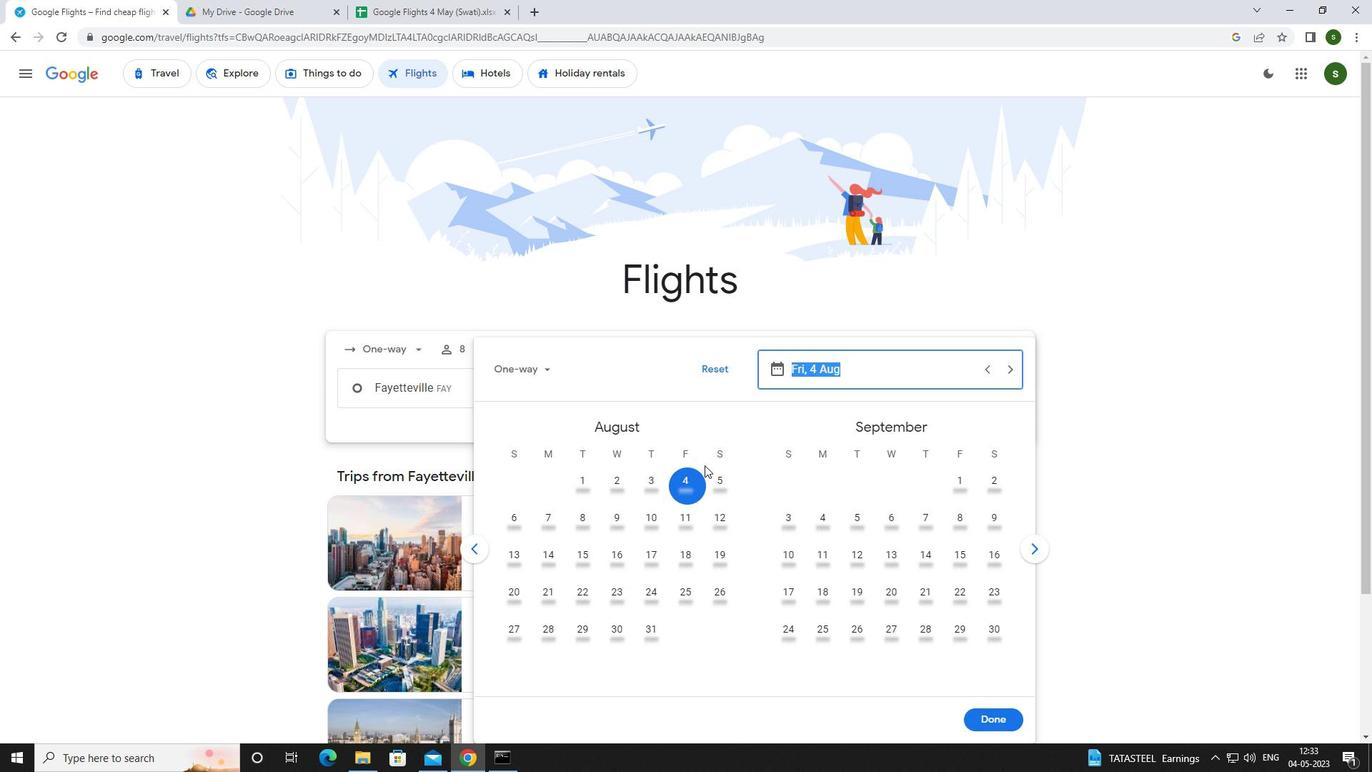 
Action: Mouse pressed left at (697, 483)
Screenshot: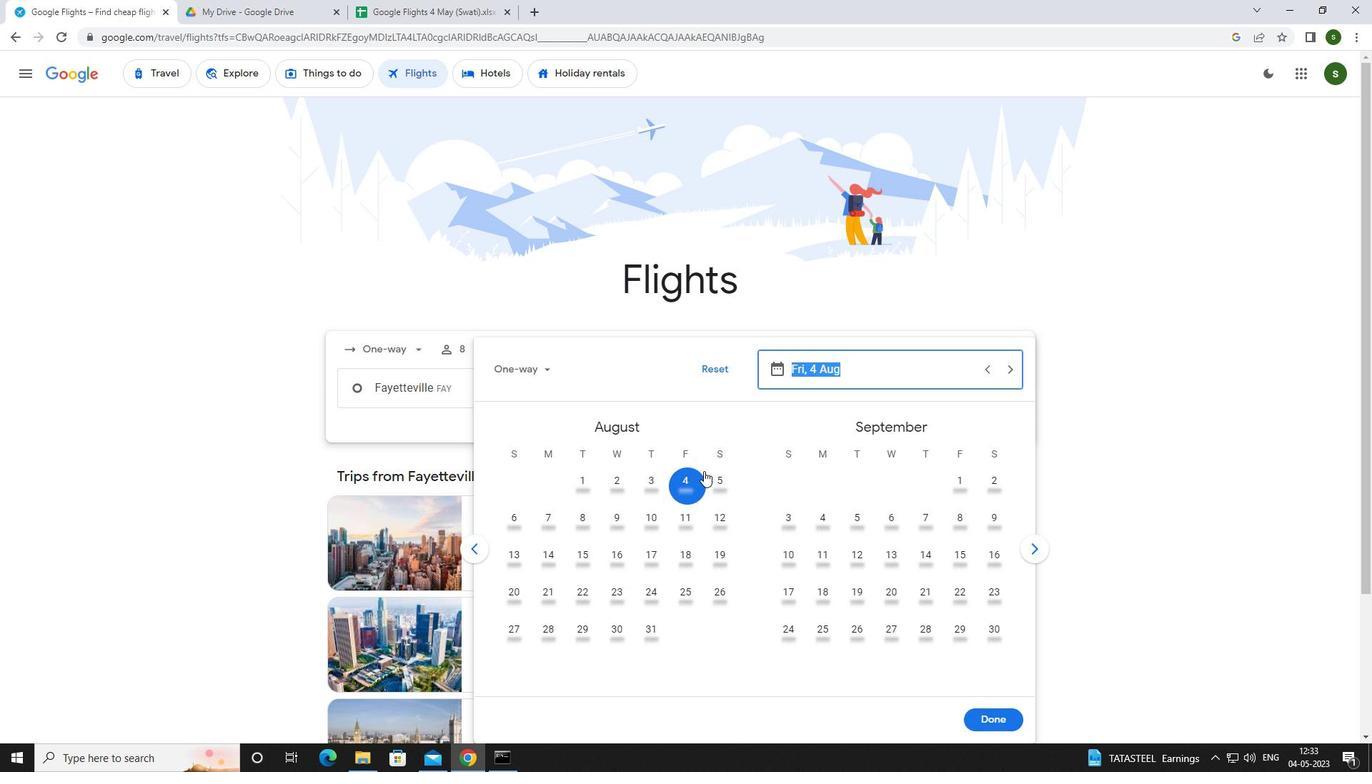 
Action: Mouse moved to (987, 716)
Screenshot: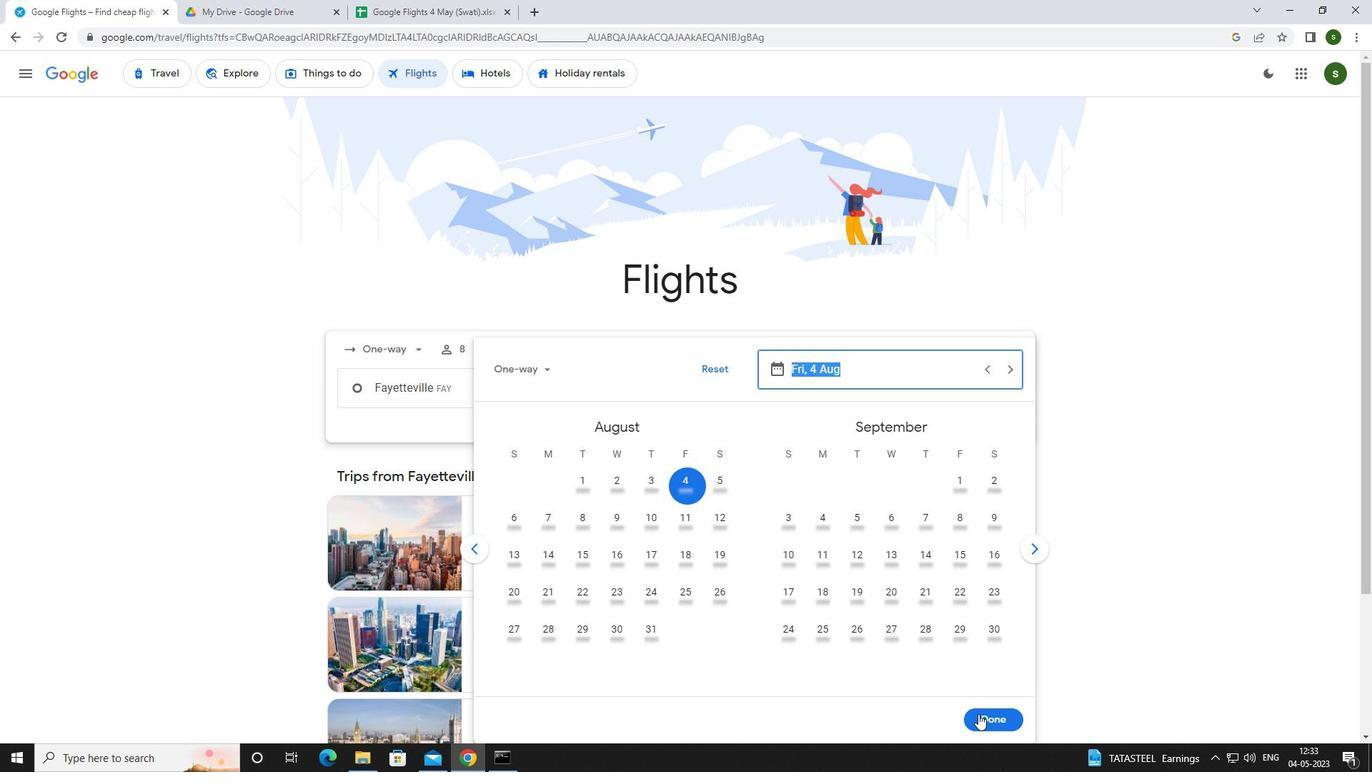 
Action: Mouse pressed left at (987, 716)
Screenshot: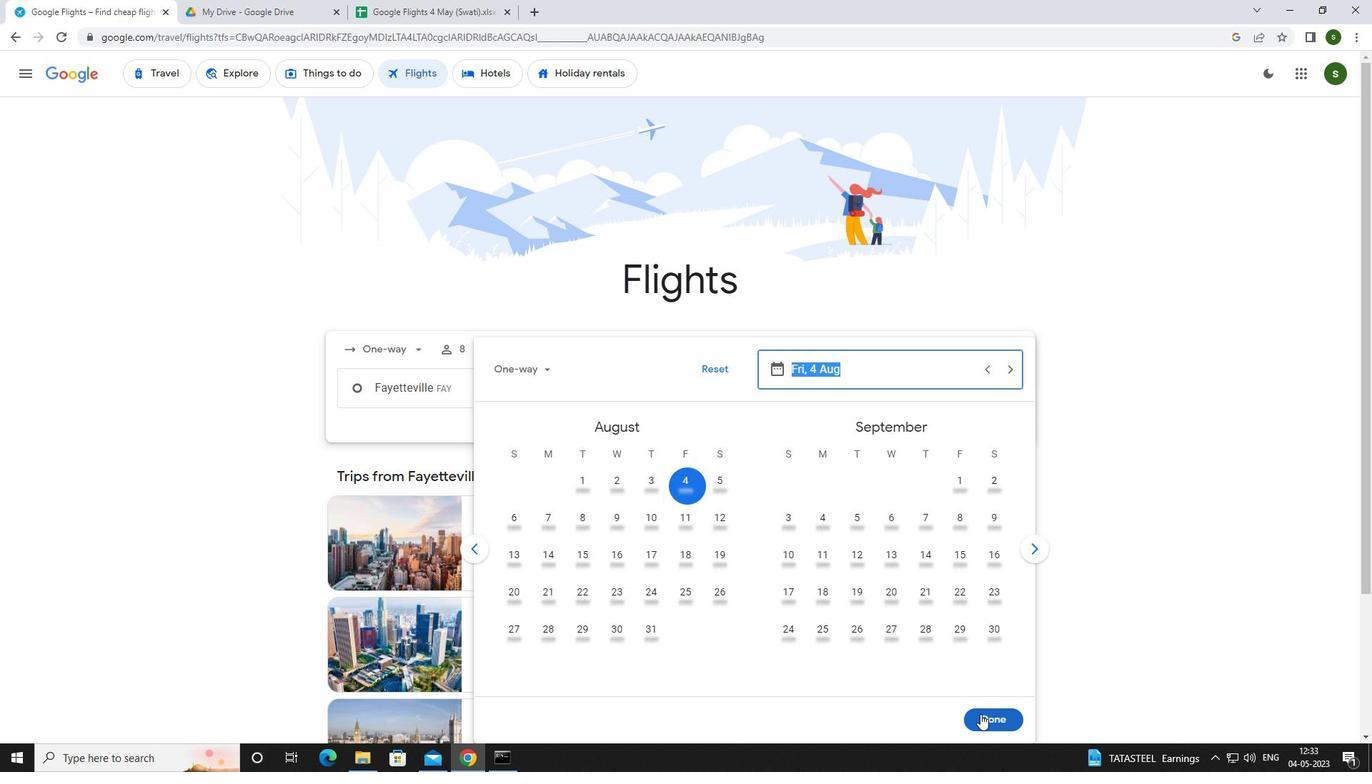 
Action: Mouse moved to (672, 440)
Screenshot: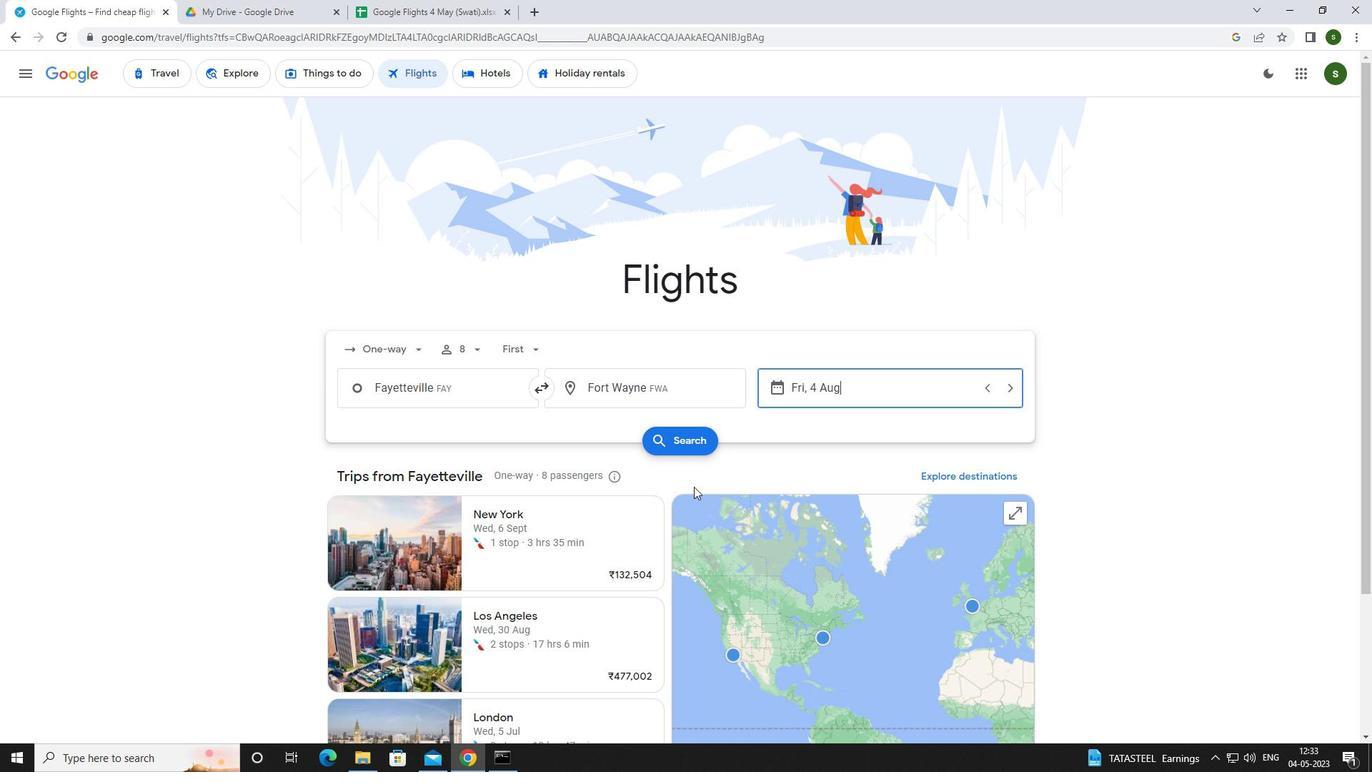 
Action: Mouse pressed left at (672, 440)
Screenshot: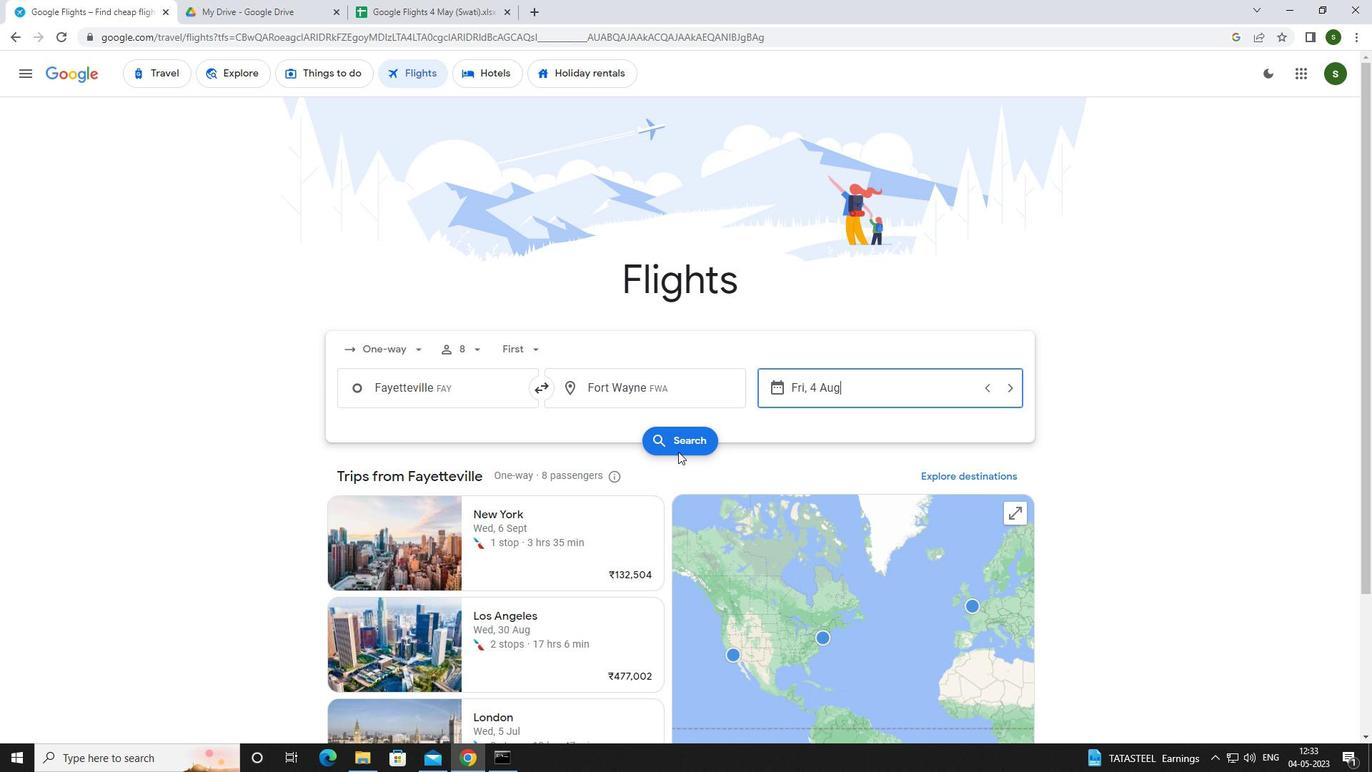 
Action: Mouse moved to (363, 205)
Screenshot: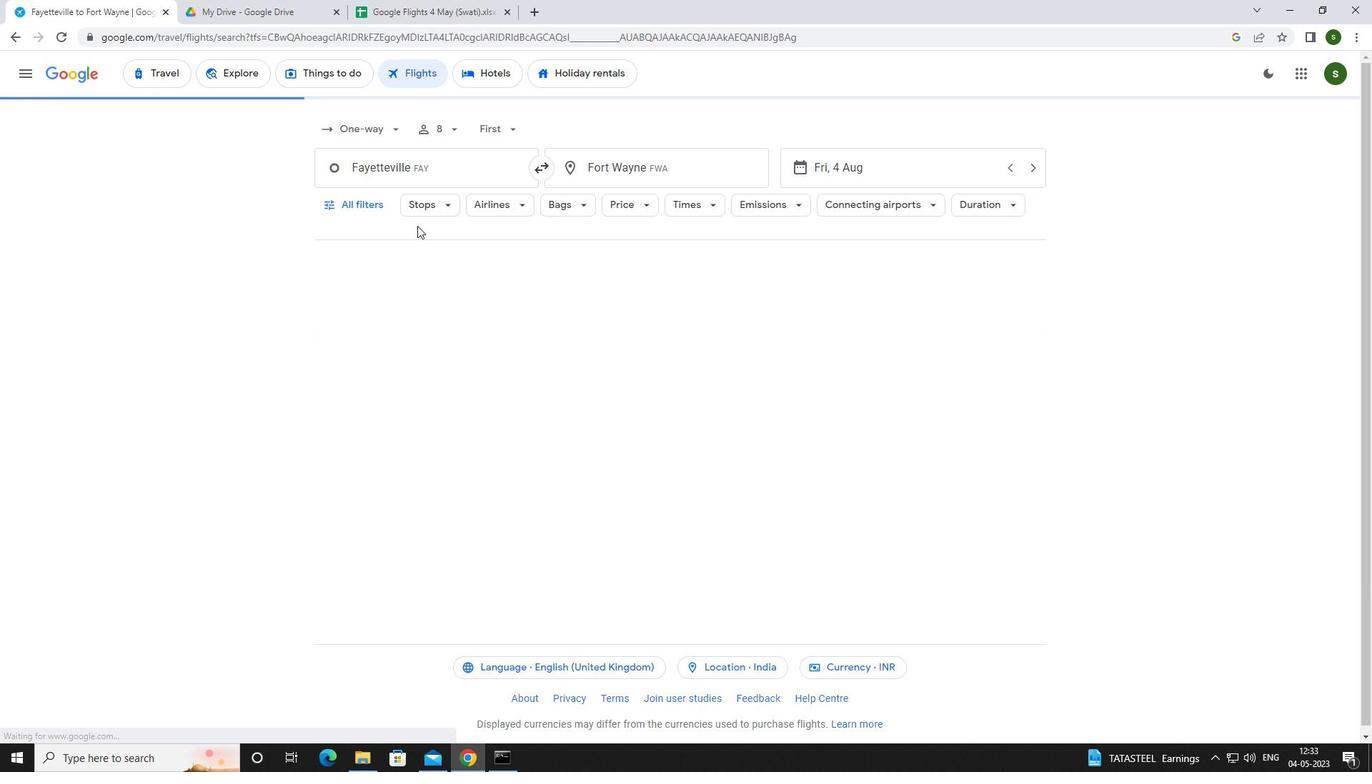 
Action: Mouse pressed left at (363, 205)
Screenshot: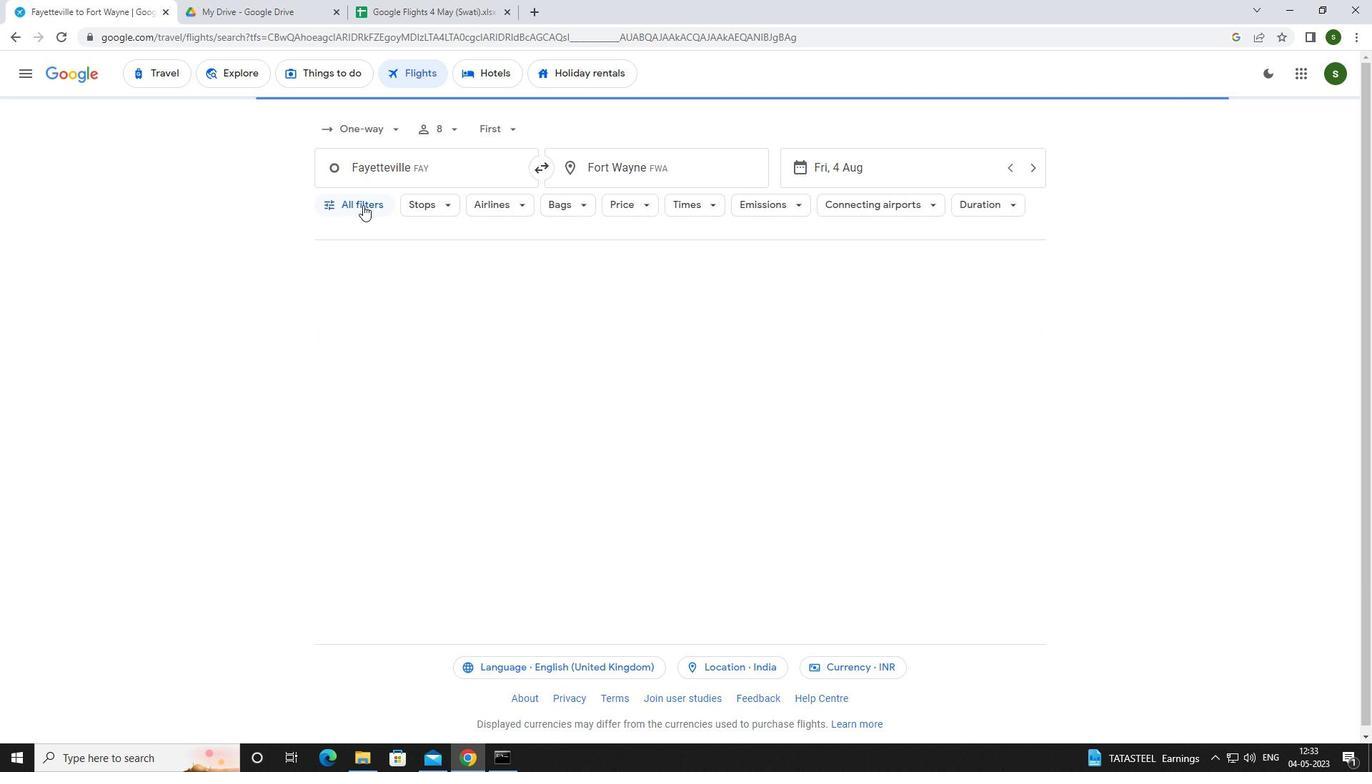 
Action: Mouse moved to (506, 387)
Screenshot: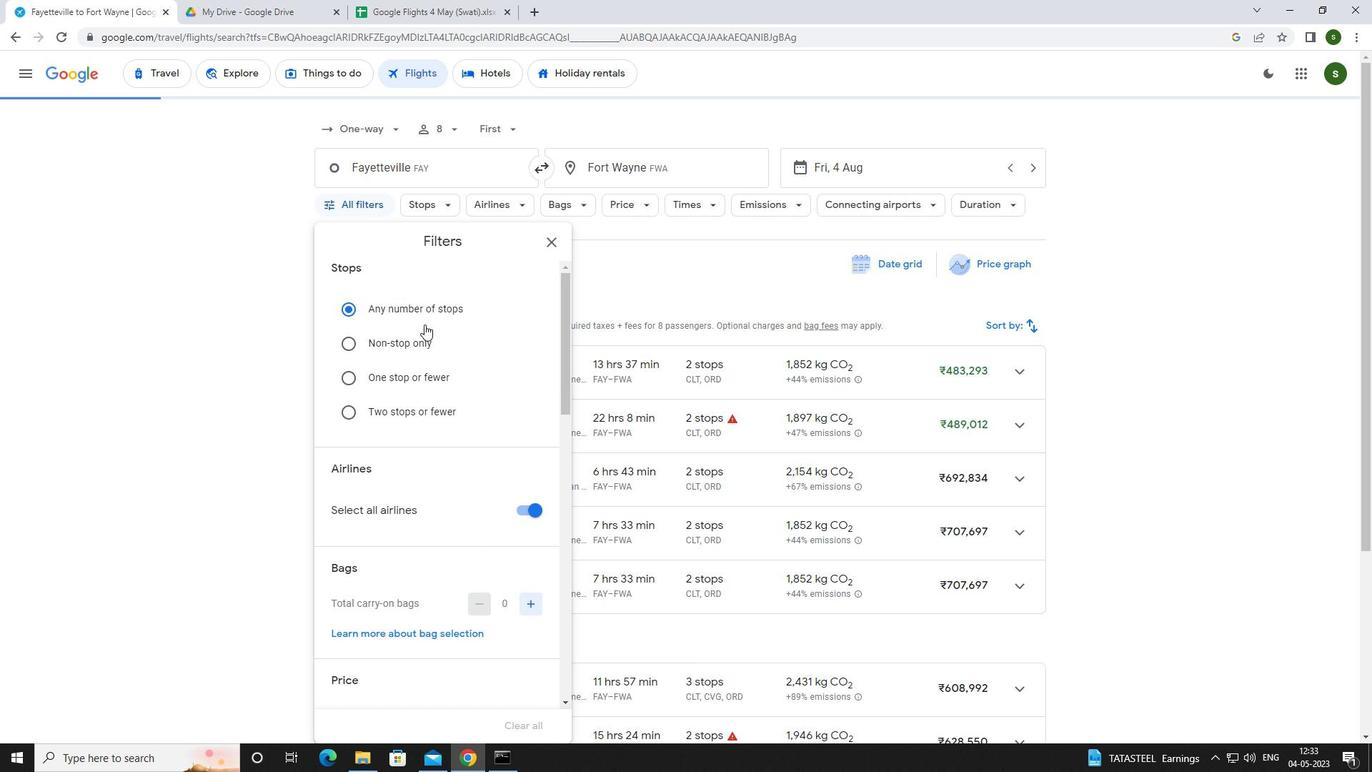 
Action: Mouse scrolled (506, 386) with delta (0, 0)
Screenshot: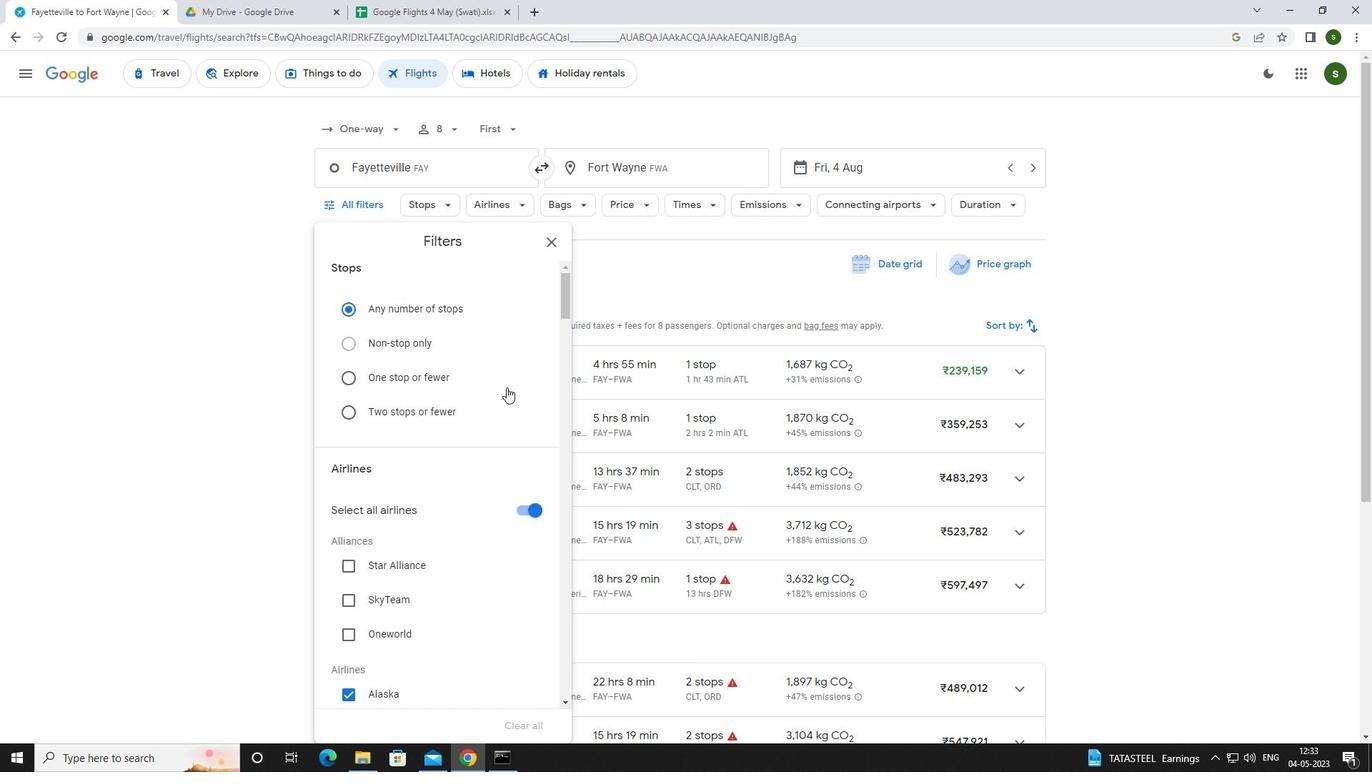 
Action: Mouse scrolled (506, 386) with delta (0, 0)
Screenshot: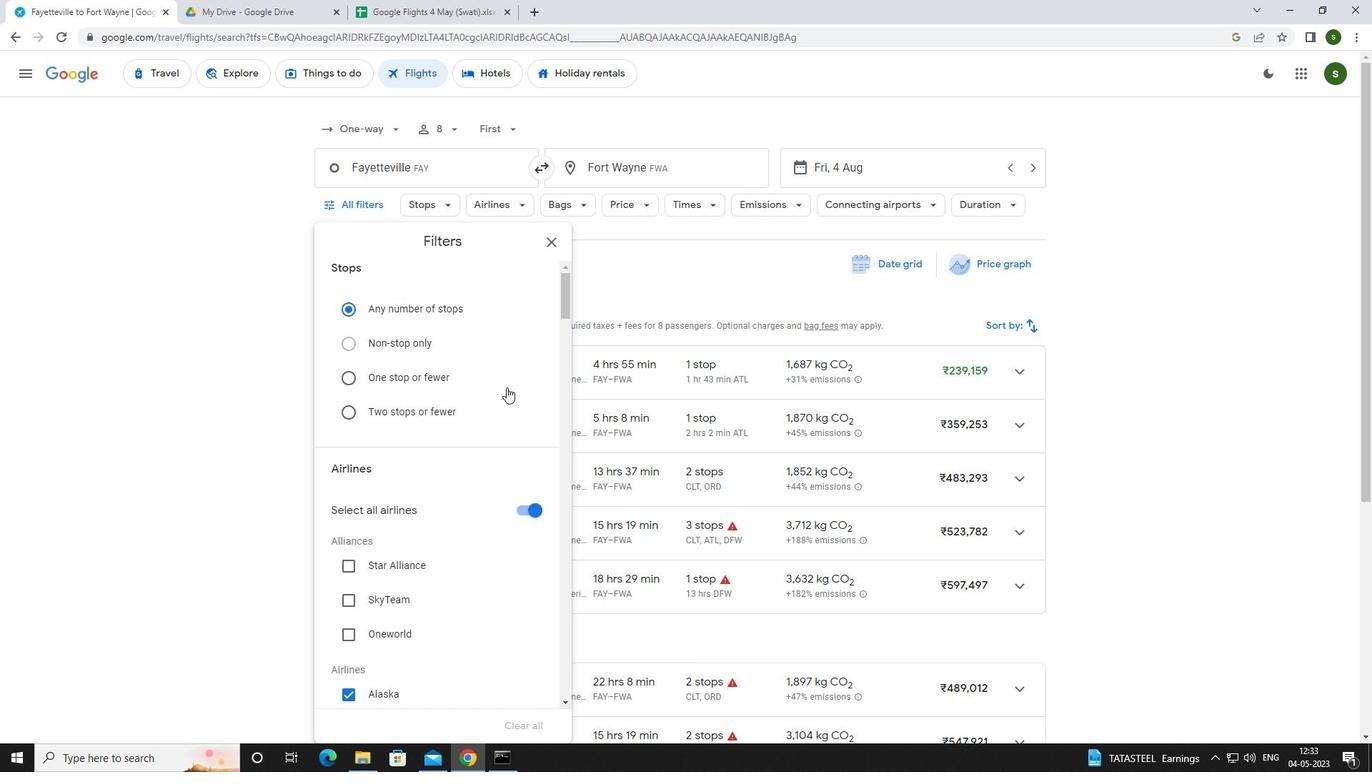 
Action: Mouse scrolled (506, 386) with delta (0, 0)
Screenshot: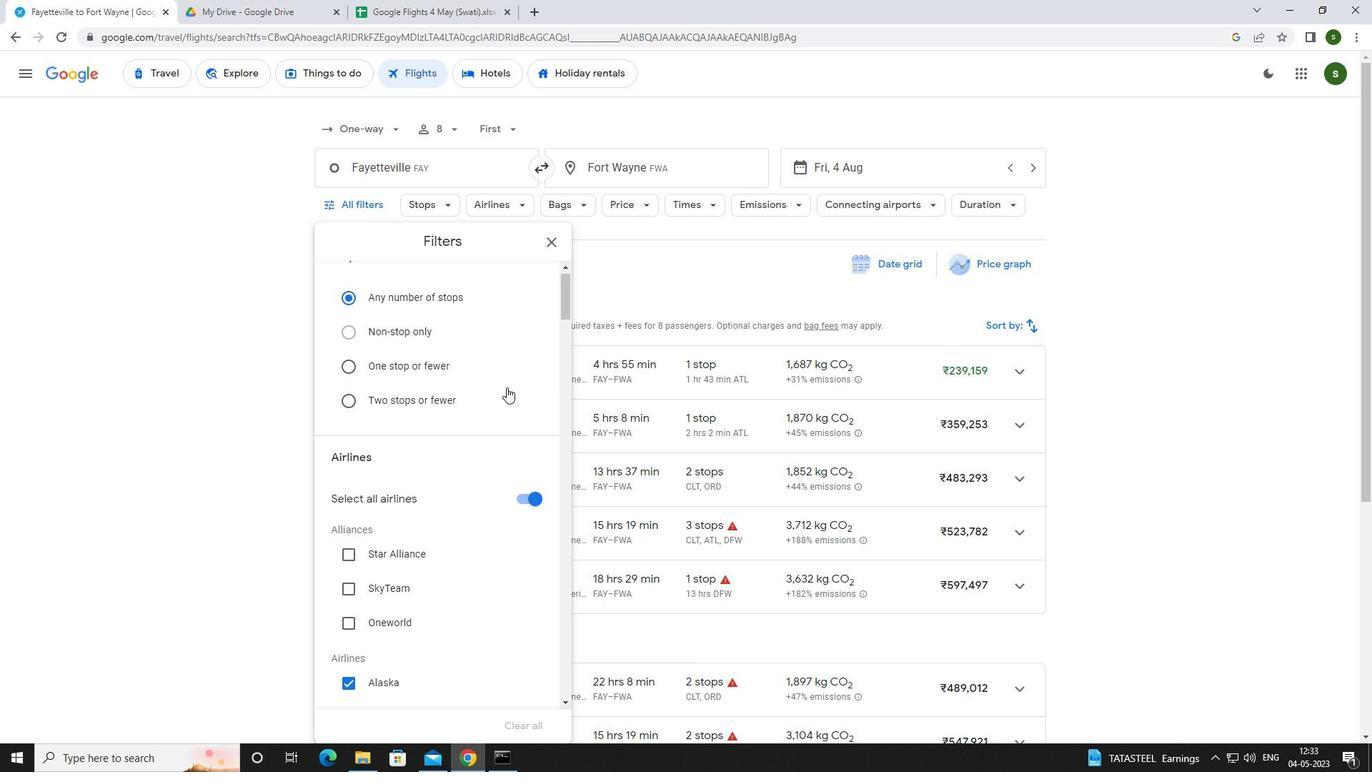 
Action: Mouse scrolled (506, 386) with delta (0, 0)
Screenshot: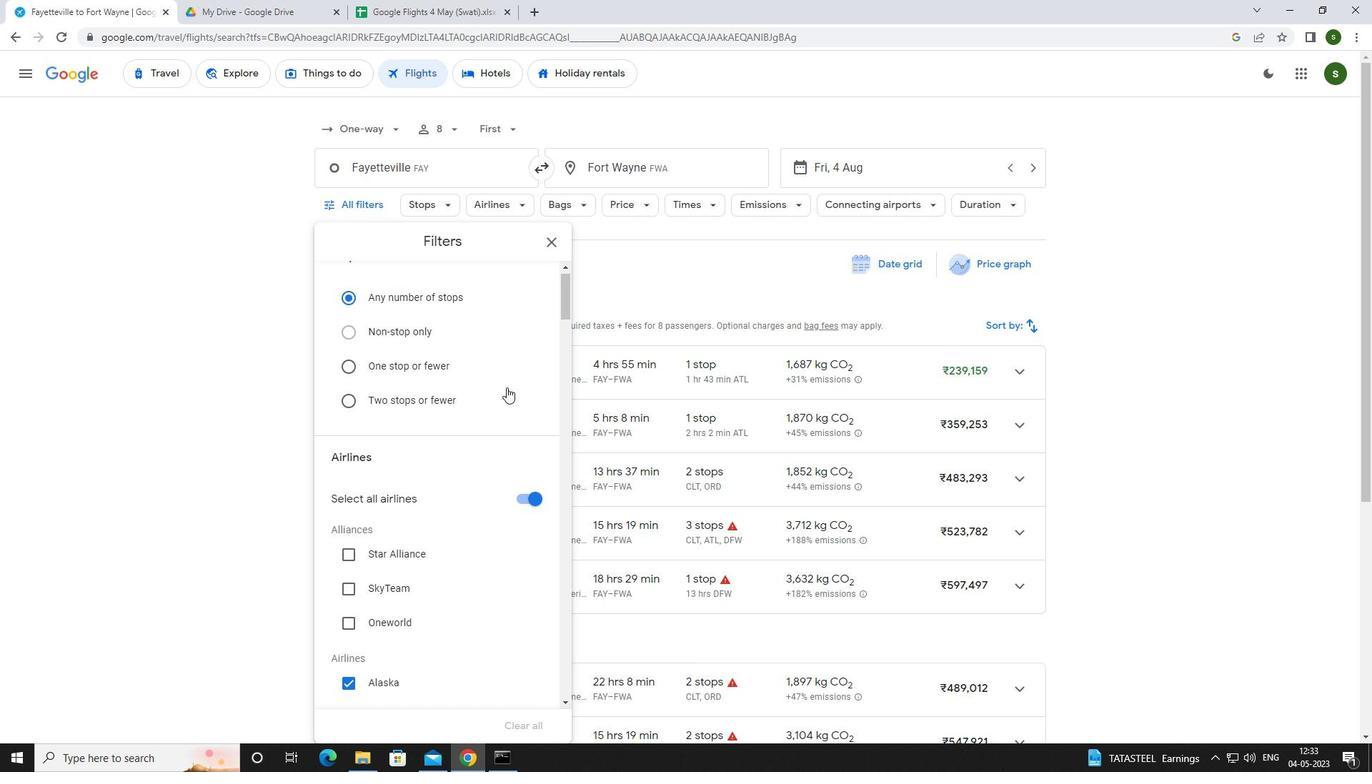 
Action: Mouse scrolled (506, 386) with delta (0, 0)
Screenshot: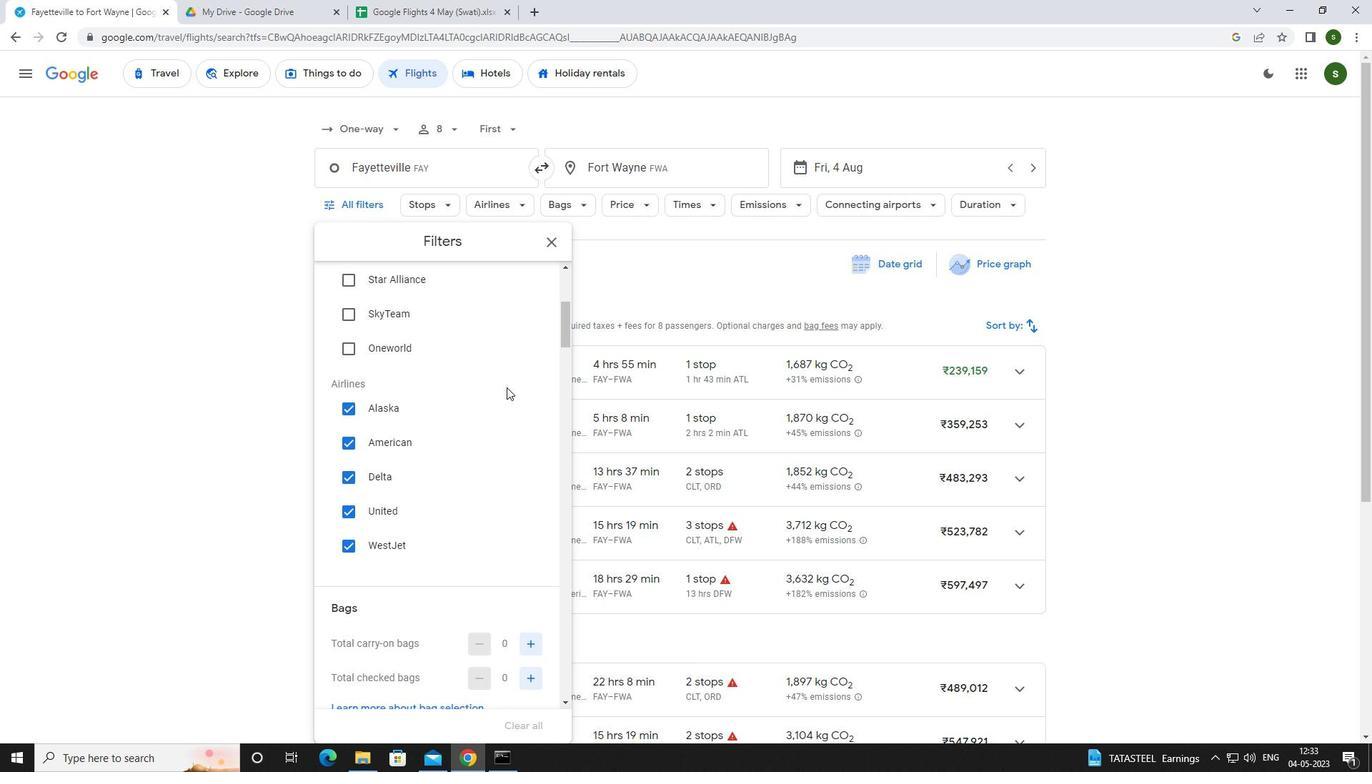 
Action: Mouse scrolled (506, 386) with delta (0, 0)
Screenshot: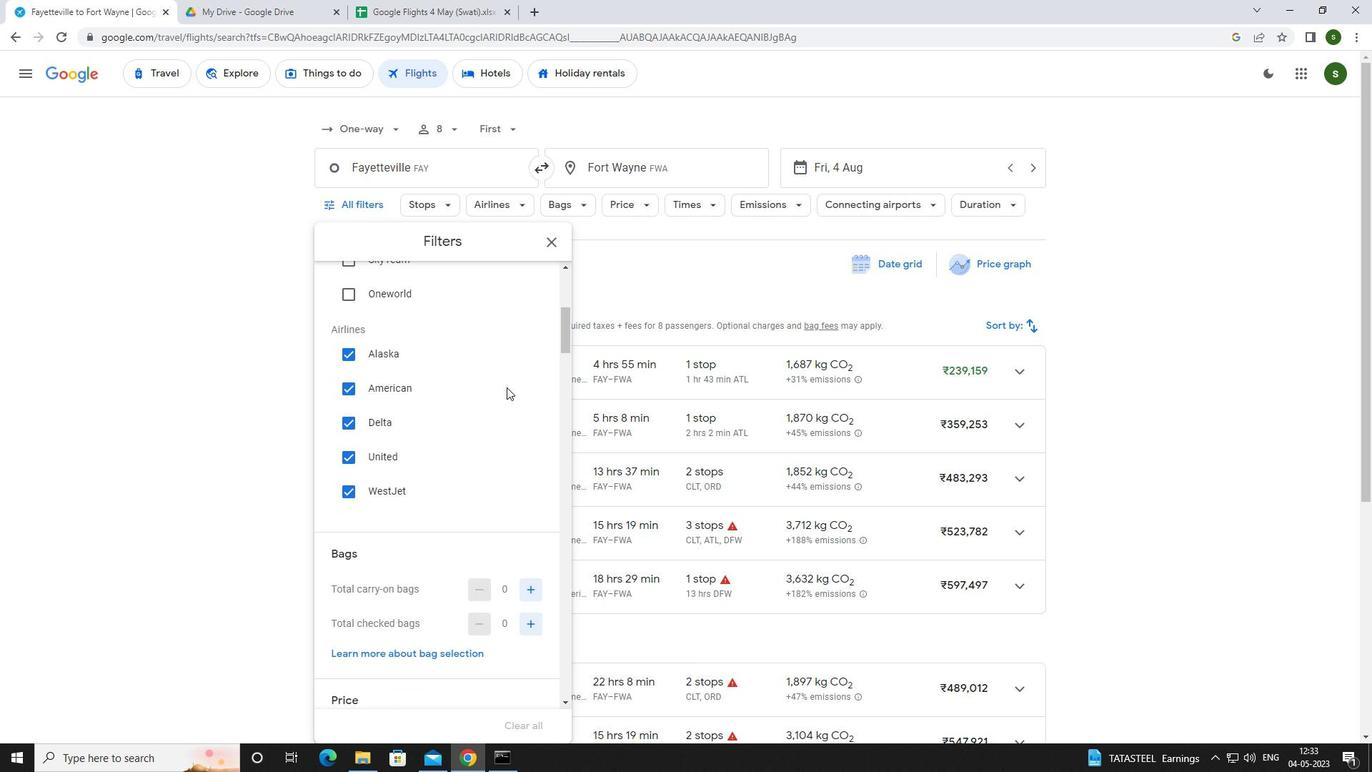 
Action: Mouse scrolled (506, 386) with delta (0, 0)
Screenshot: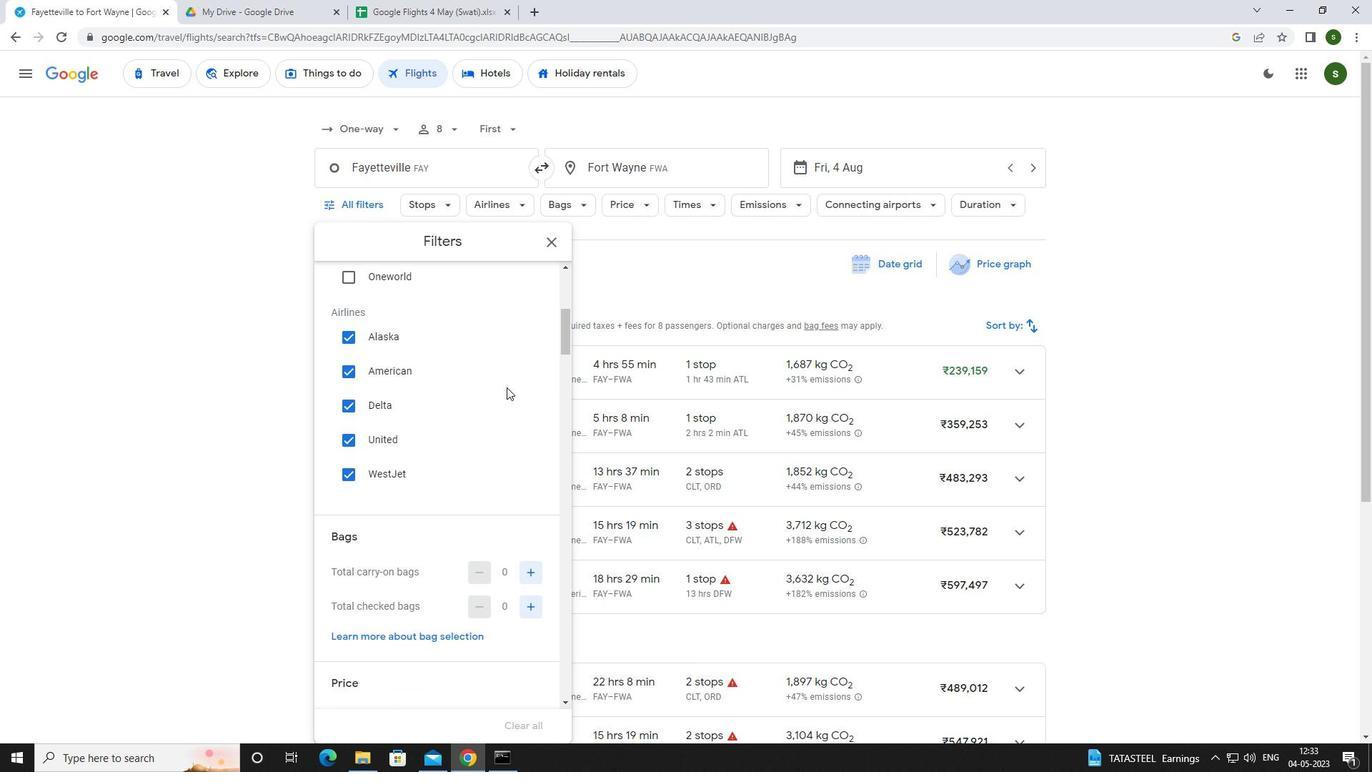 
Action: Mouse scrolled (506, 386) with delta (0, 0)
Screenshot: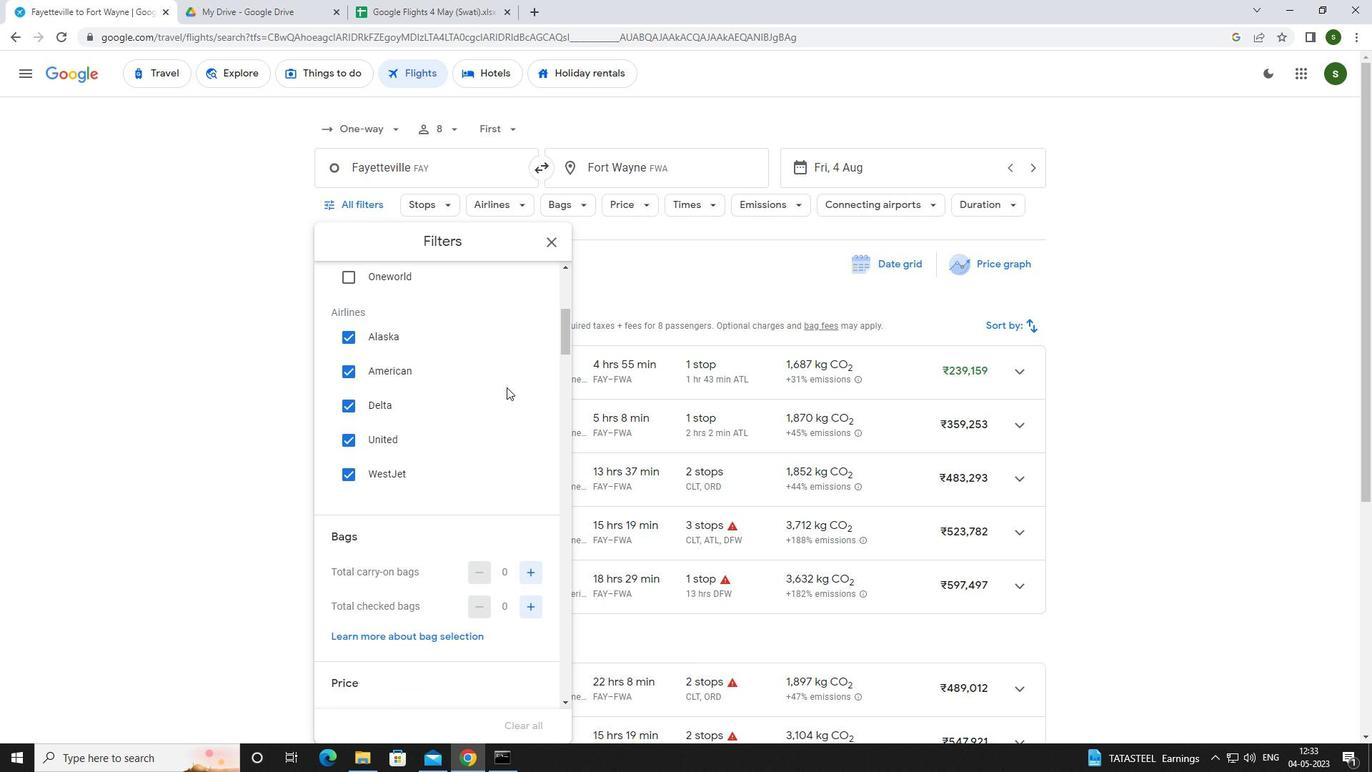 
Action: Mouse moved to (523, 392)
Screenshot: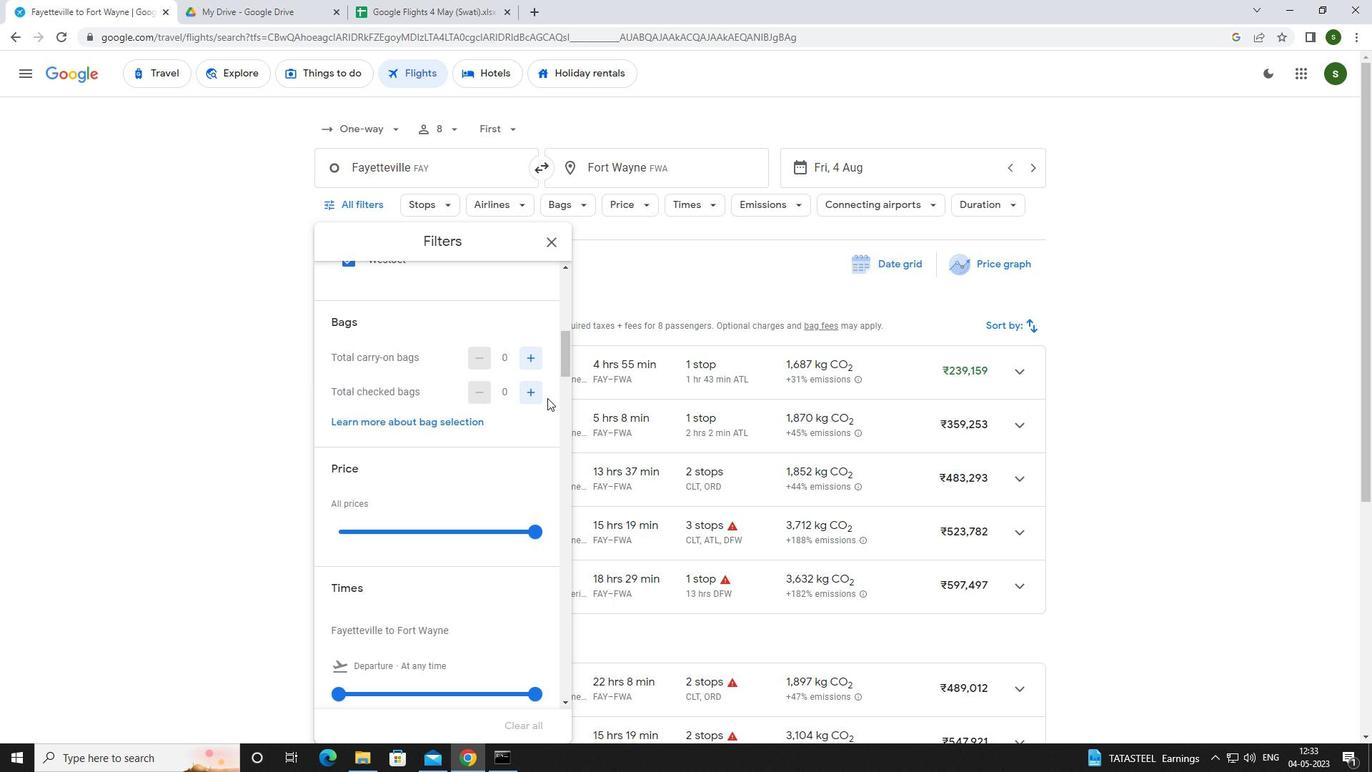 
Action: Mouse pressed left at (523, 392)
Screenshot: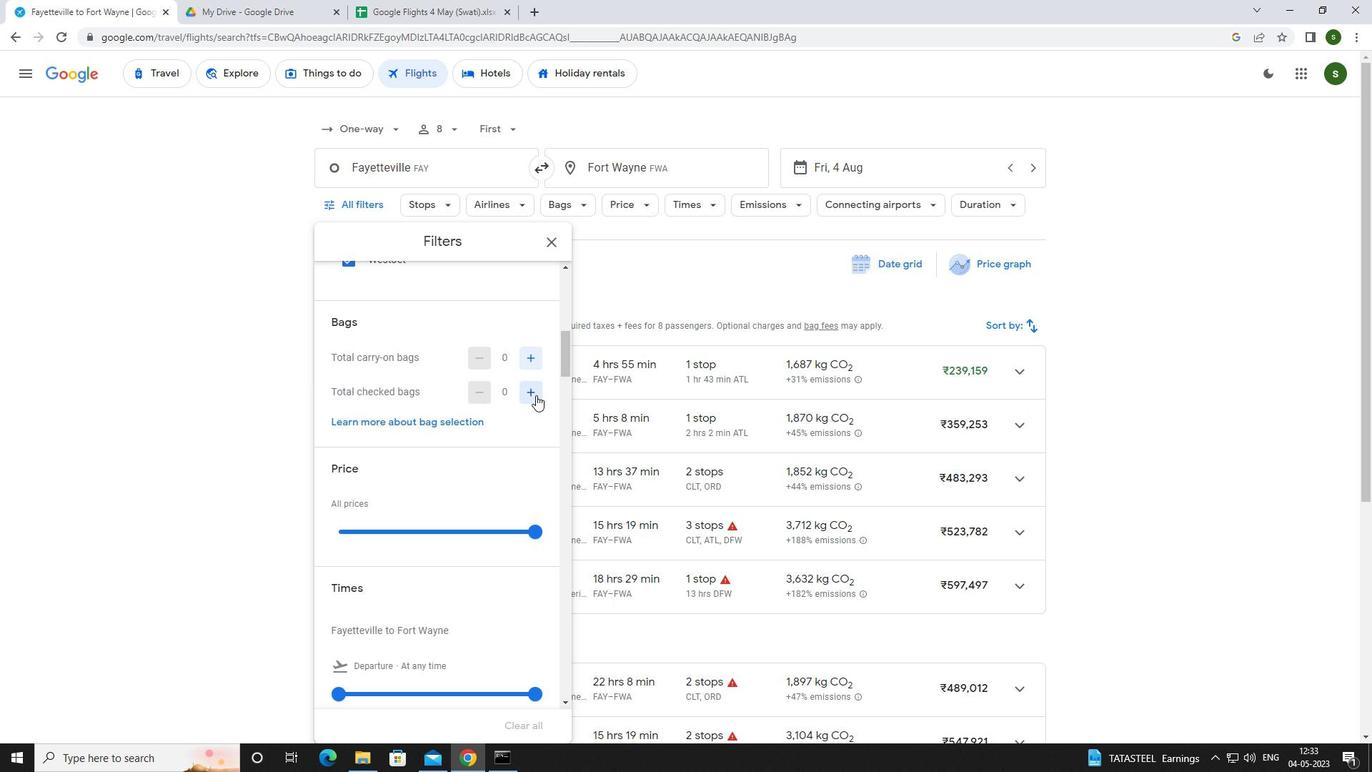 
Action: Mouse pressed left at (523, 392)
Screenshot: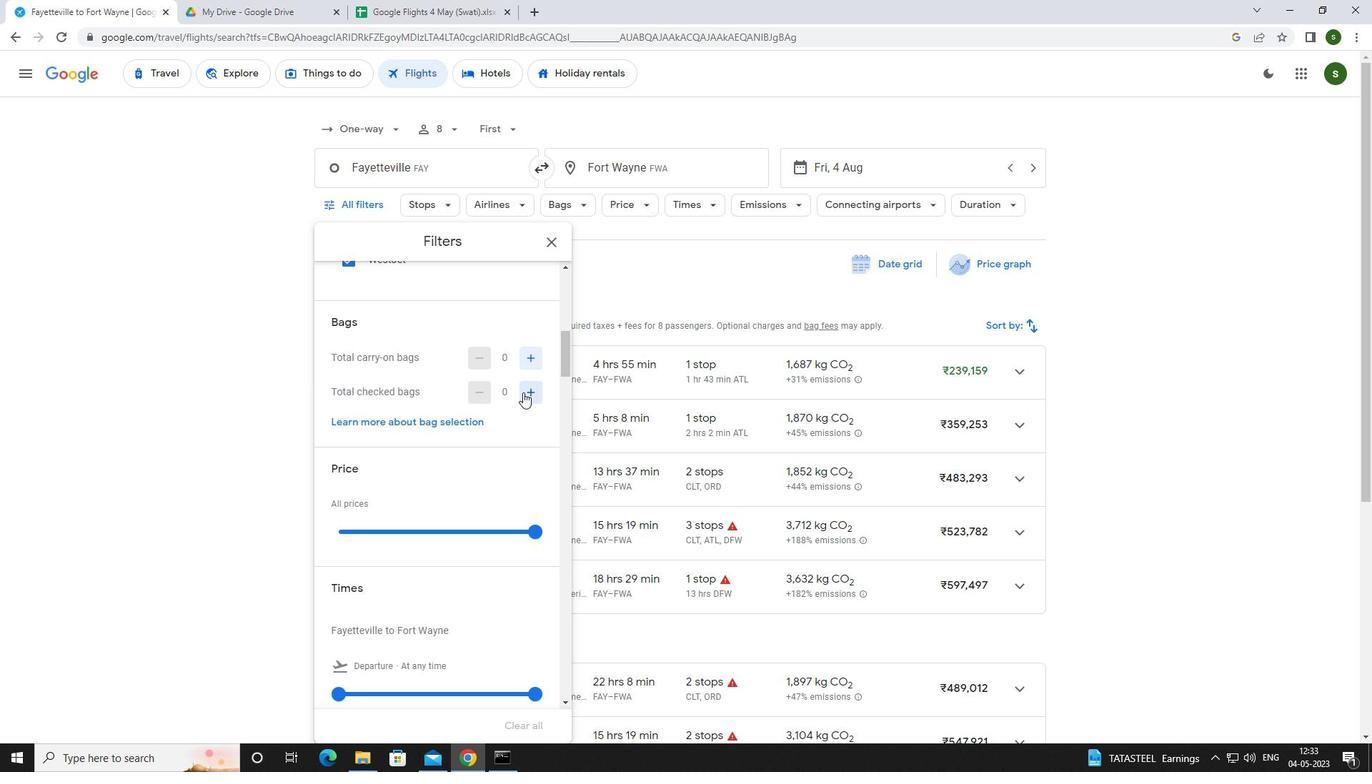 
Action: Mouse pressed left at (523, 392)
Screenshot: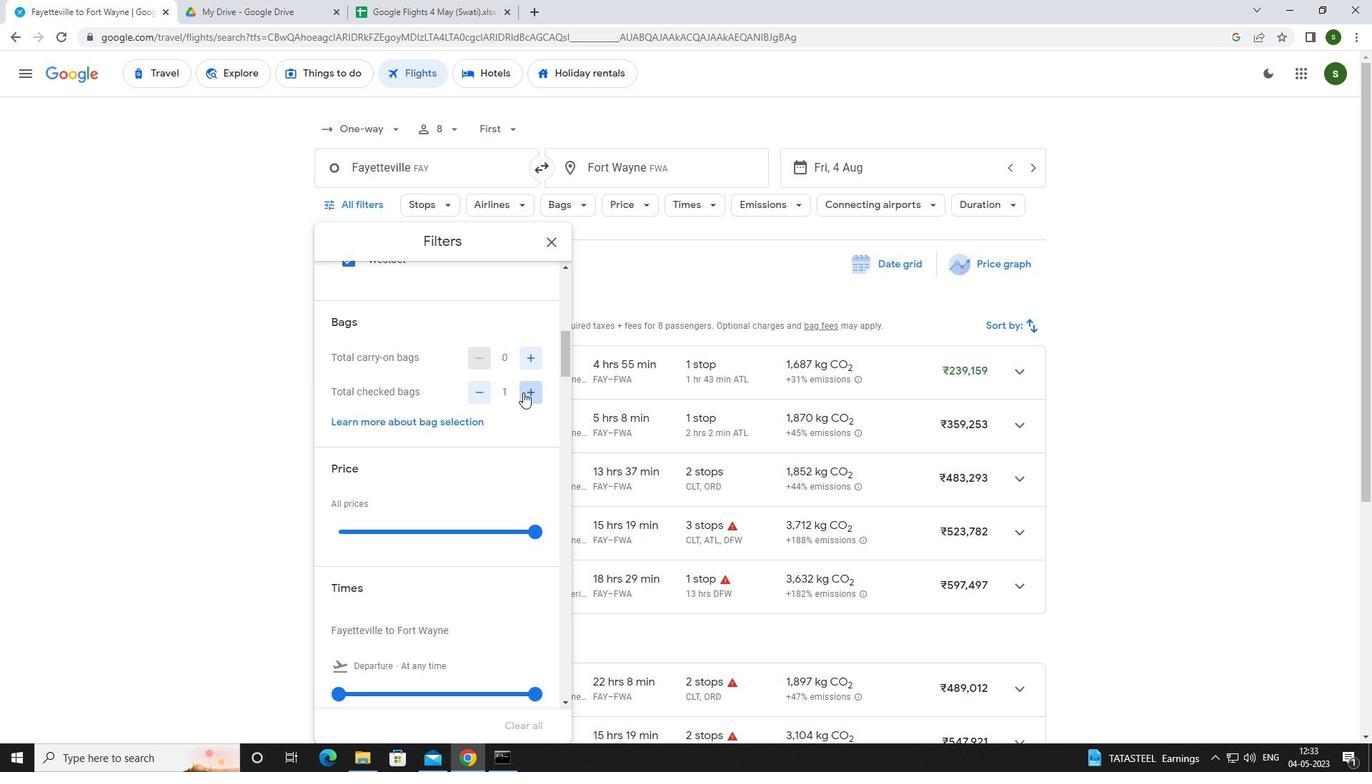
Action: Mouse pressed left at (523, 392)
Screenshot: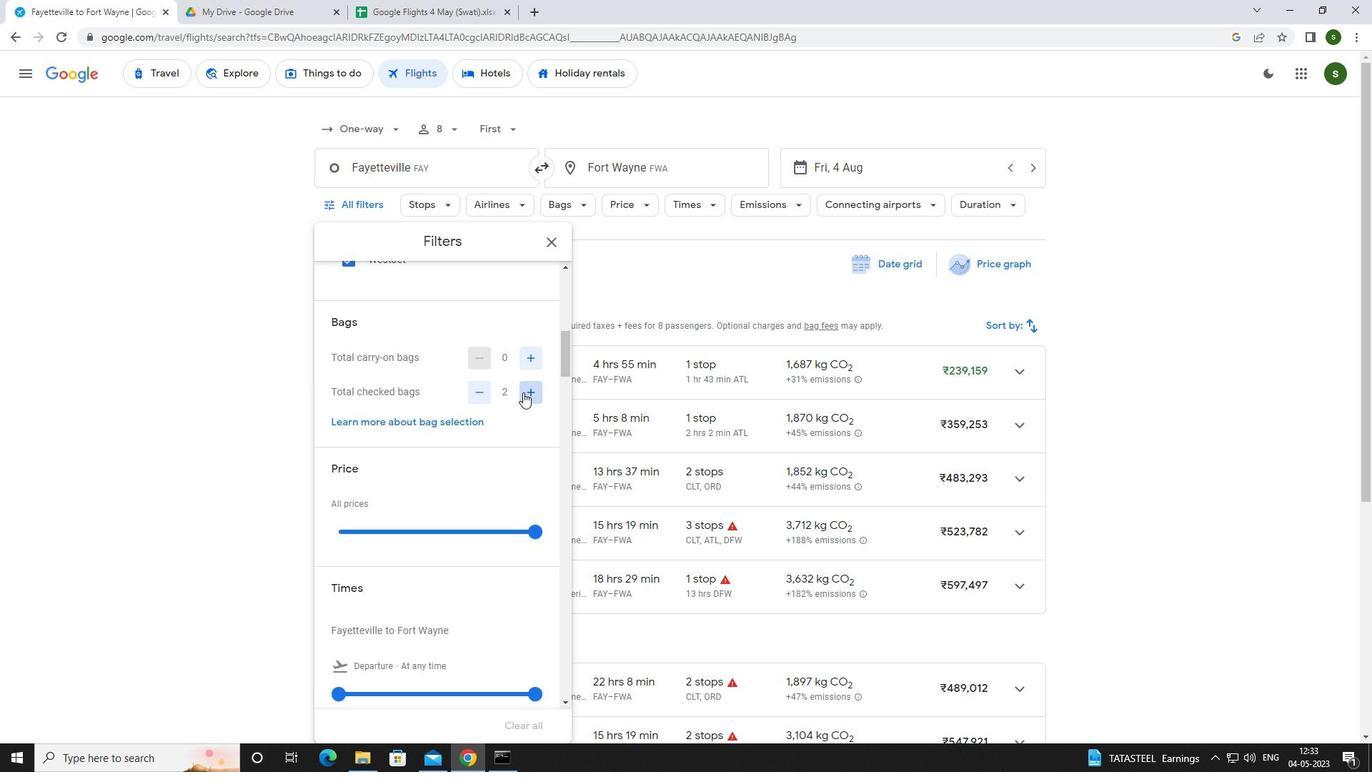 
Action: Mouse pressed left at (523, 392)
Screenshot: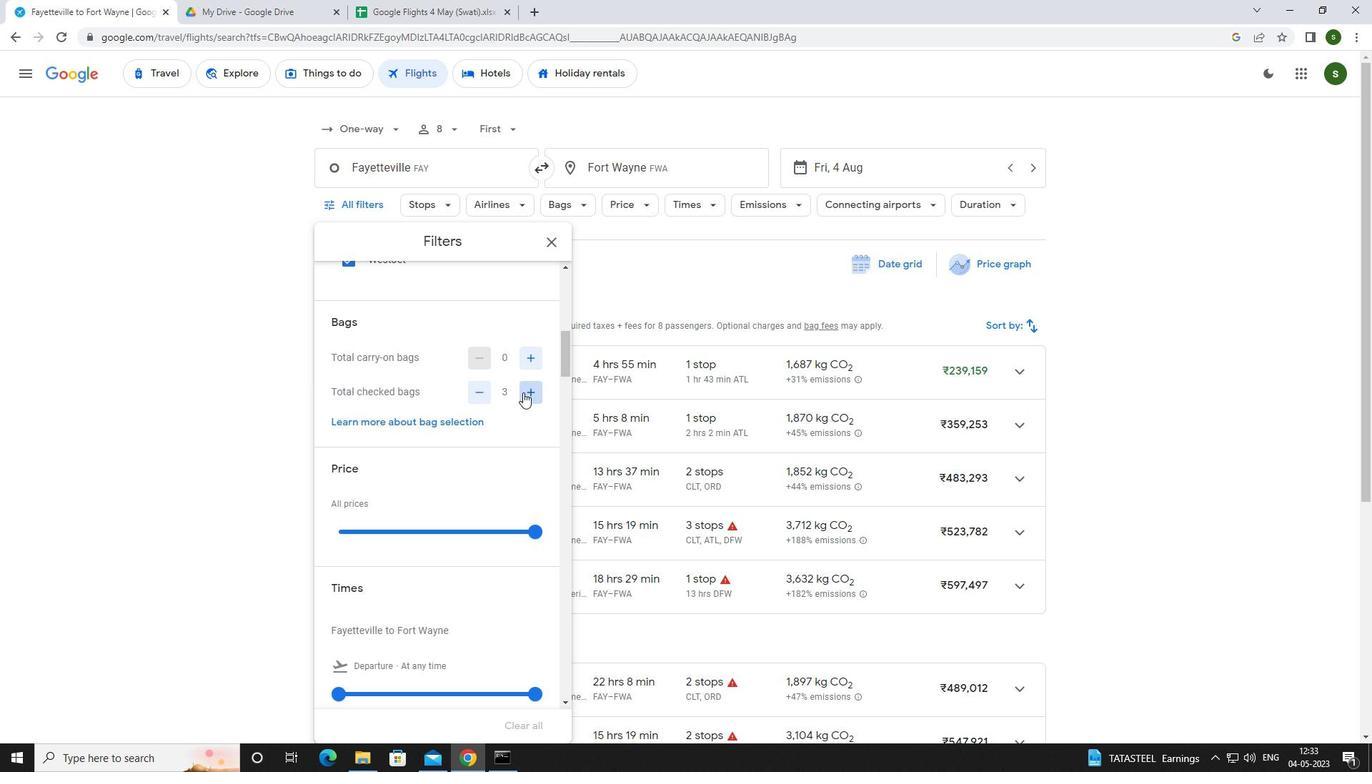 
Action: Mouse pressed left at (523, 392)
Screenshot: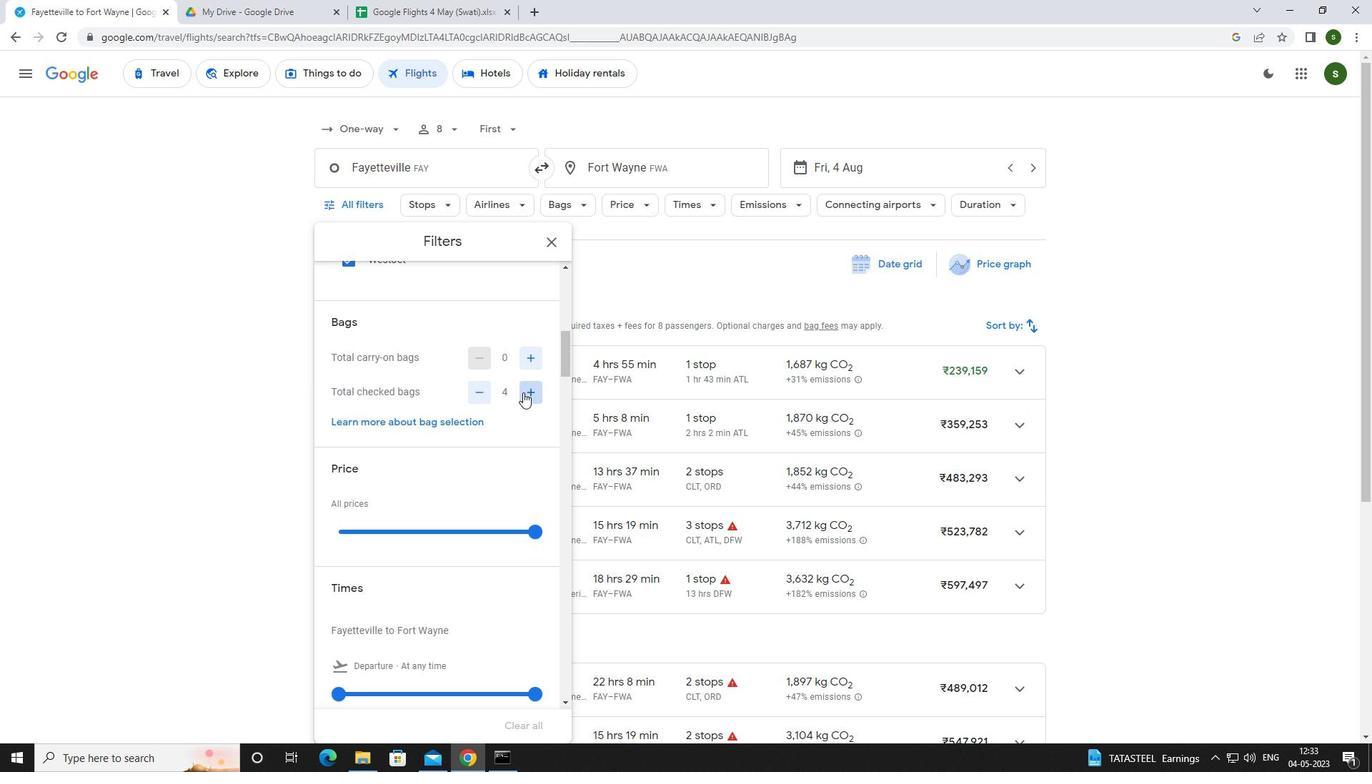 
Action: Mouse pressed left at (523, 392)
Screenshot: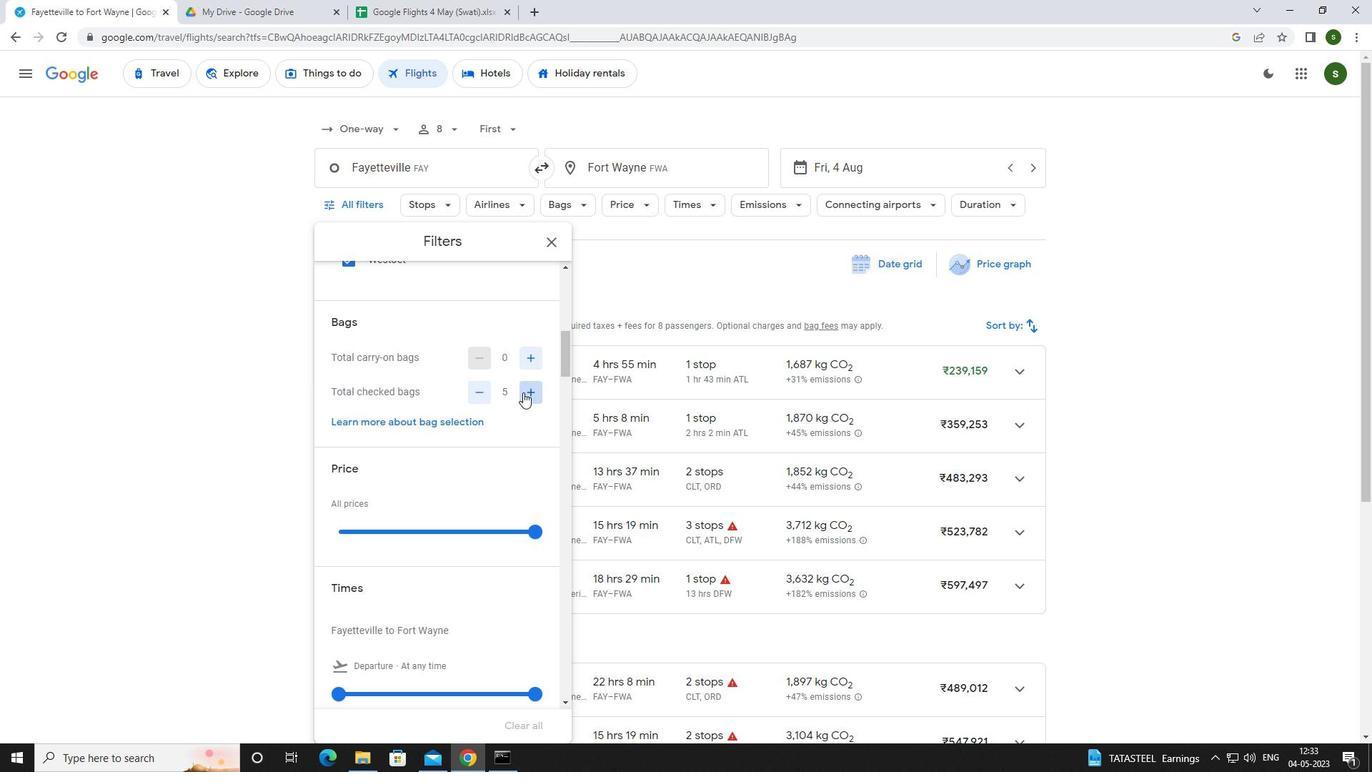 
Action: Mouse moved to (522, 406)
Screenshot: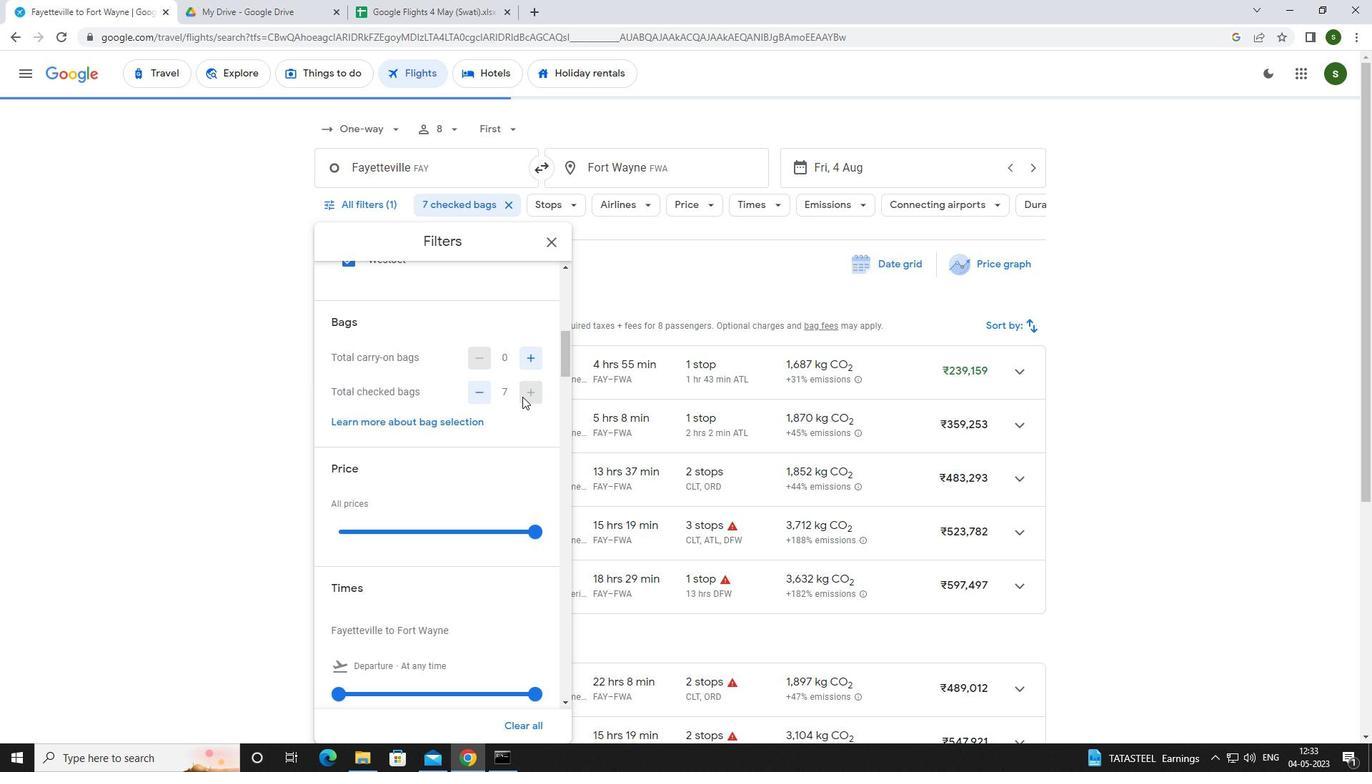 
Action: Mouse scrolled (522, 406) with delta (0, 0)
Screenshot: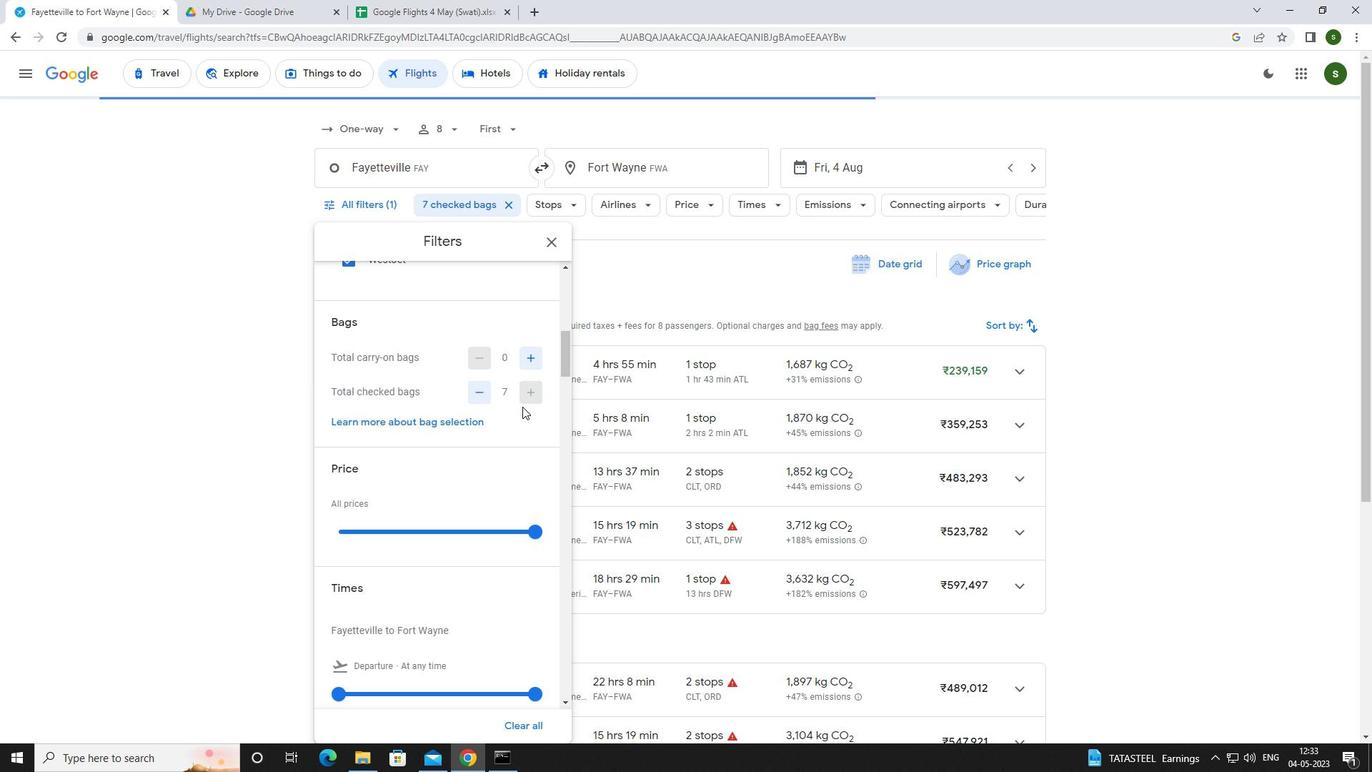 
Action: Mouse scrolled (522, 406) with delta (0, 0)
Screenshot: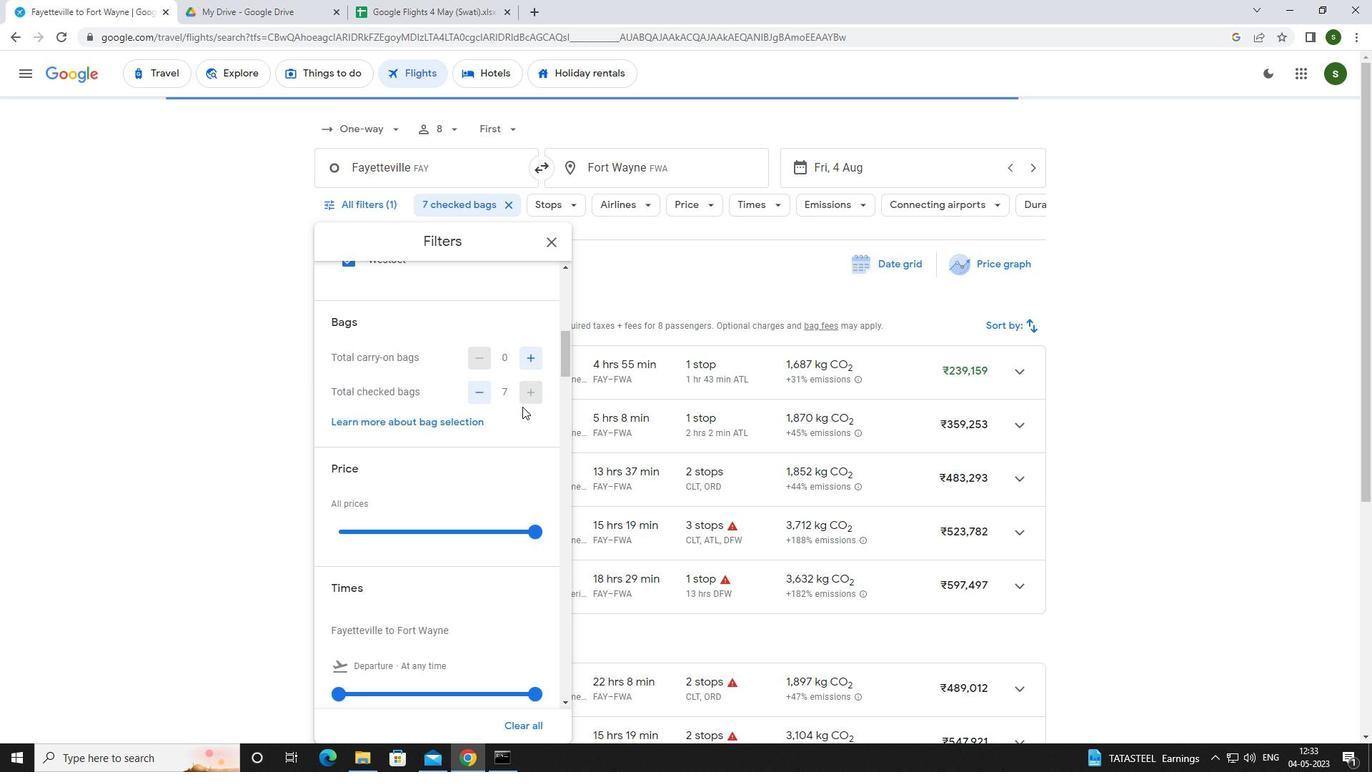 
Action: Mouse moved to (538, 388)
Screenshot: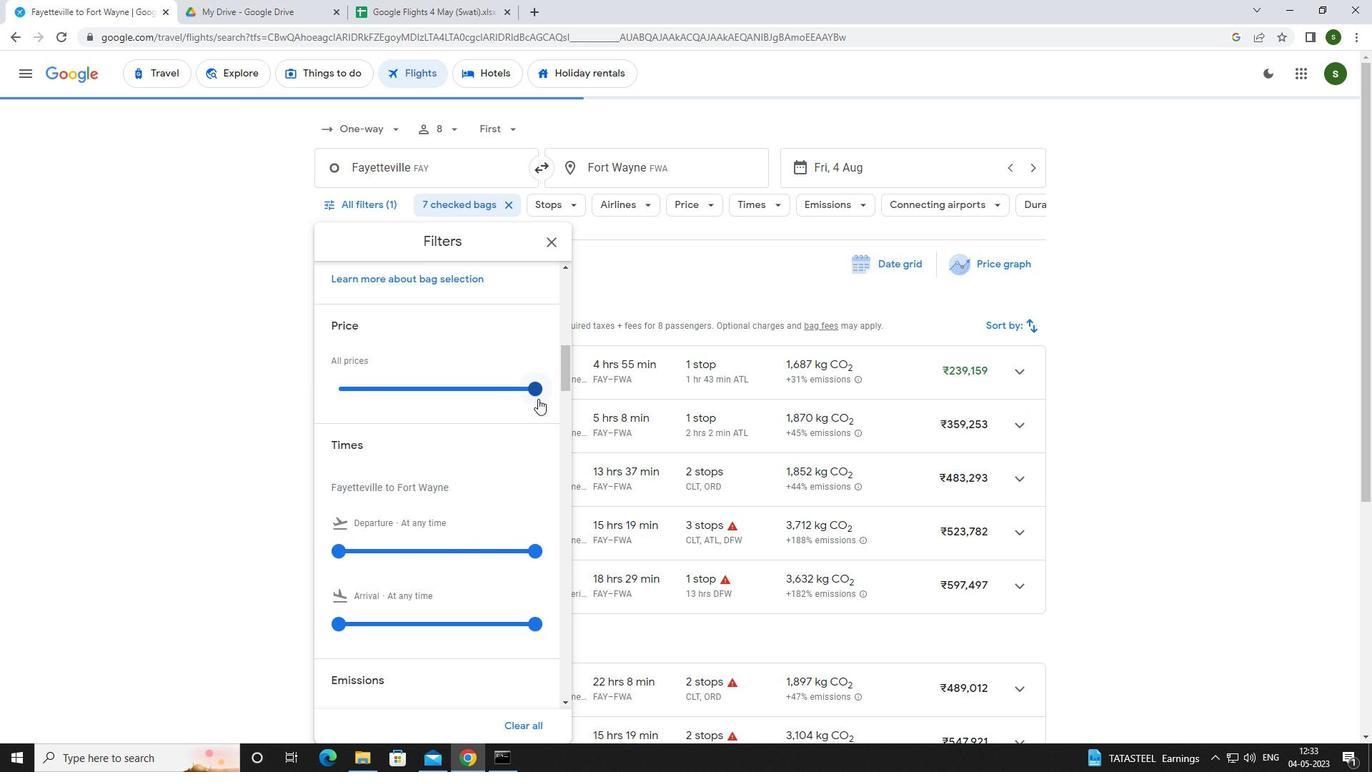 
Action: Mouse pressed left at (538, 388)
Screenshot: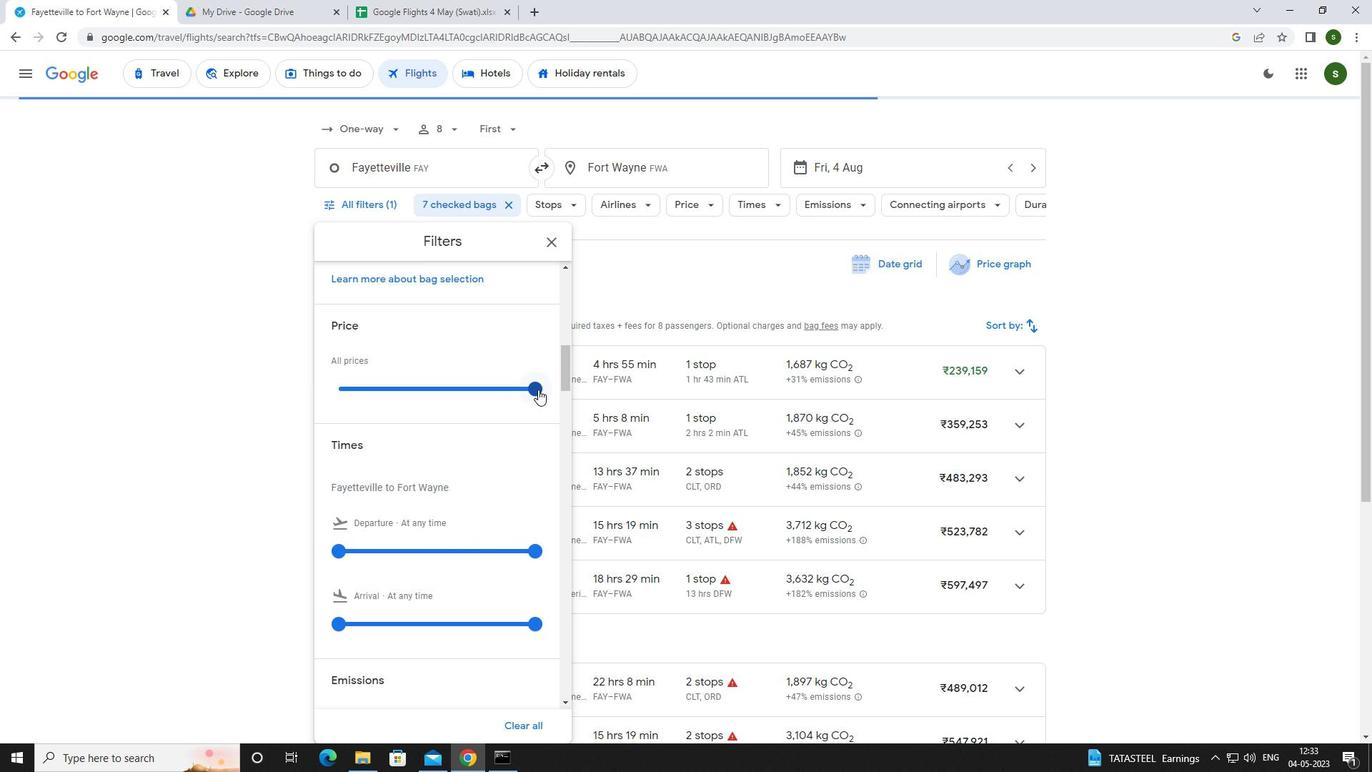 
Action: Mouse moved to (396, 411)
Screenshot: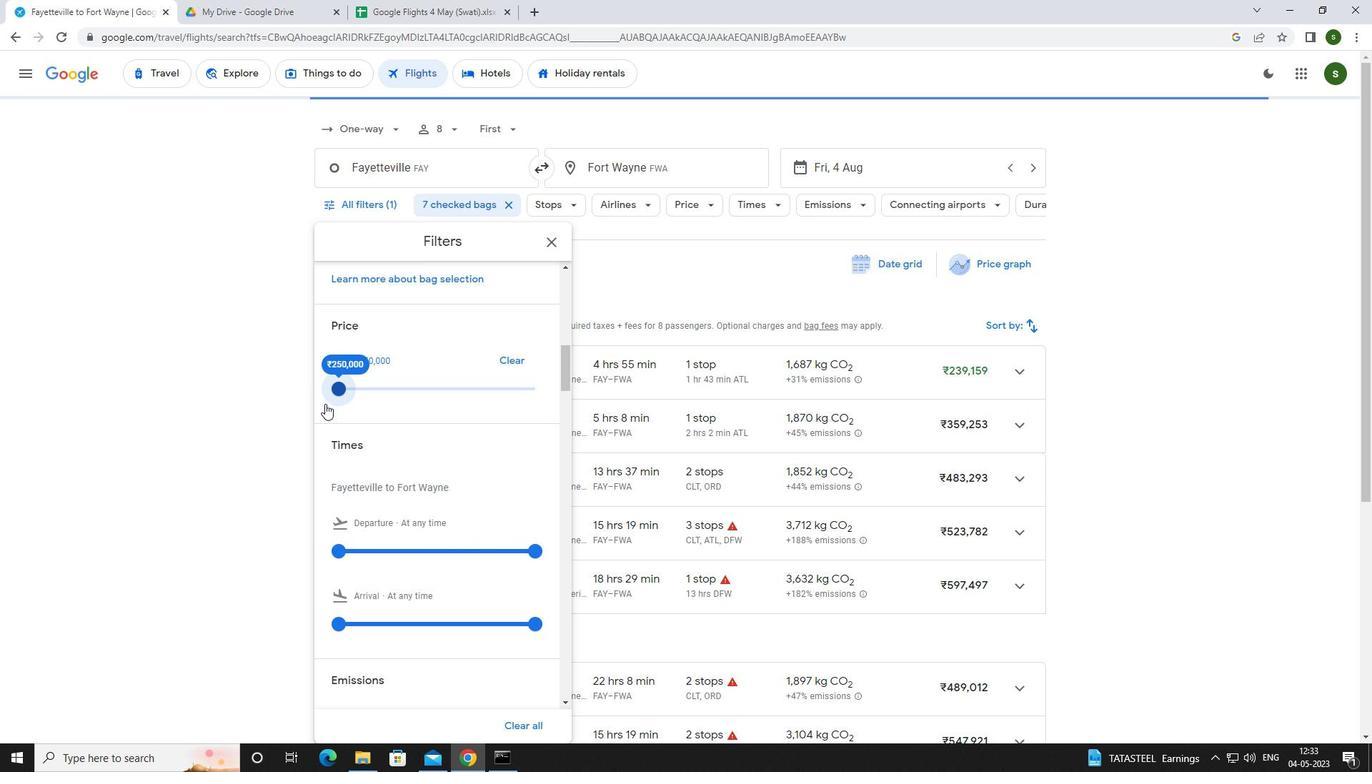 
Action: Mouse scrolled (396, 411) with delta (0, 0)
Screenshot: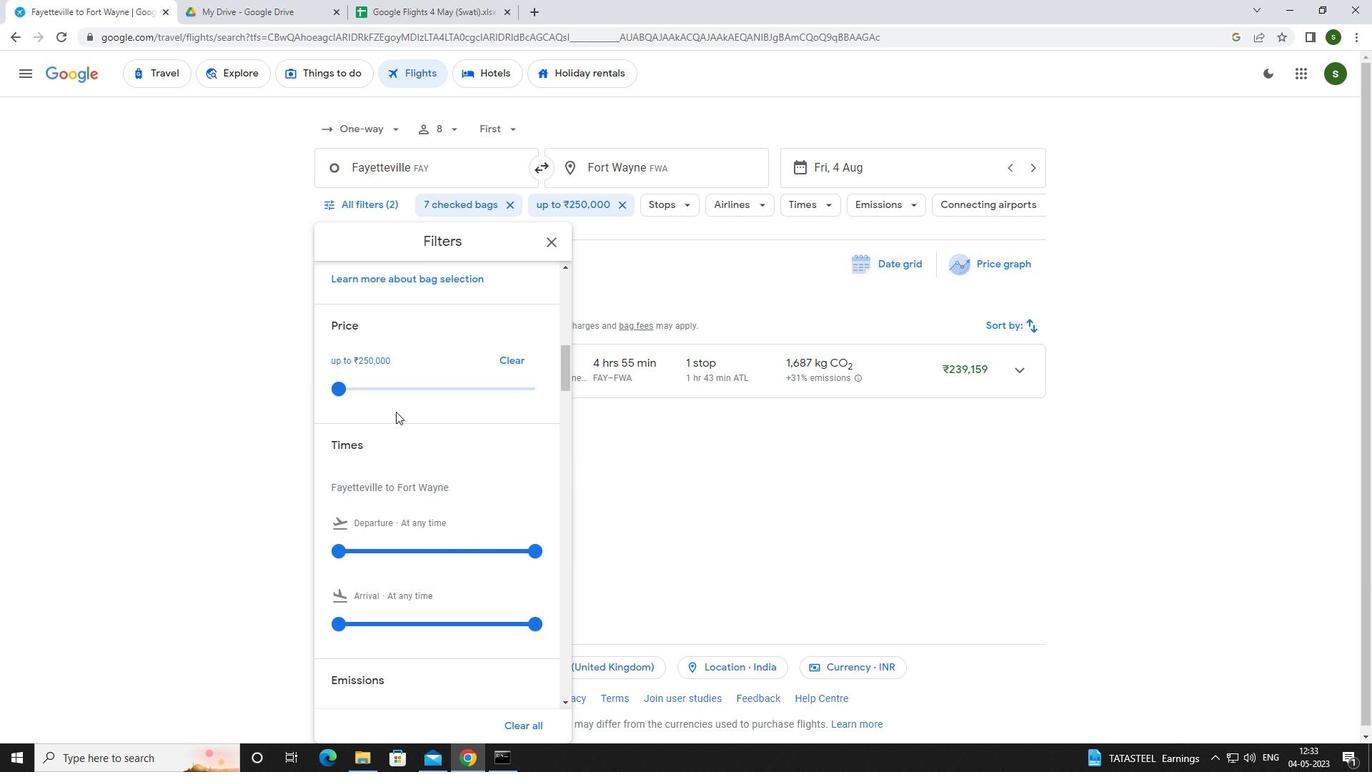 
Action: Mouse scrolled (396, 411) with delta (0, 0)
Screenshot: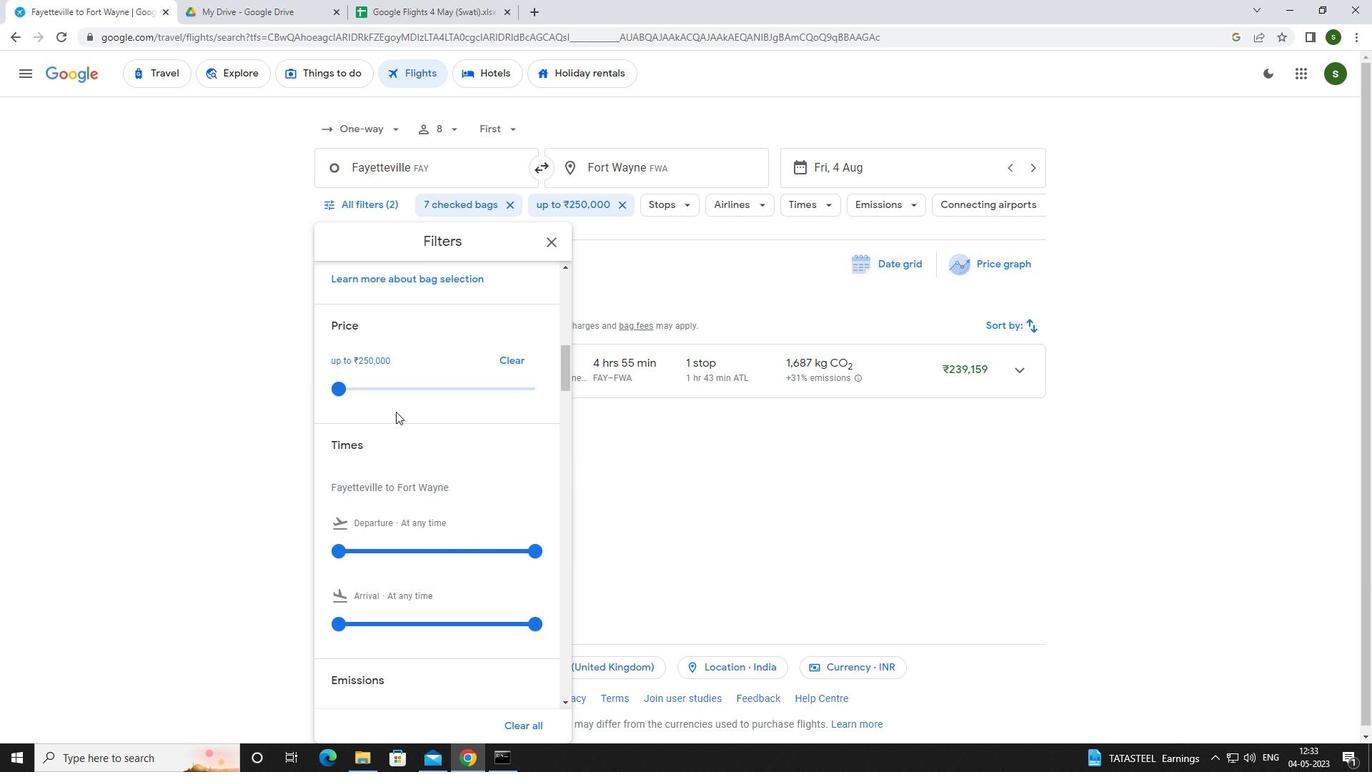 
Action: Mouse moved to (338, 409)
Screenshot: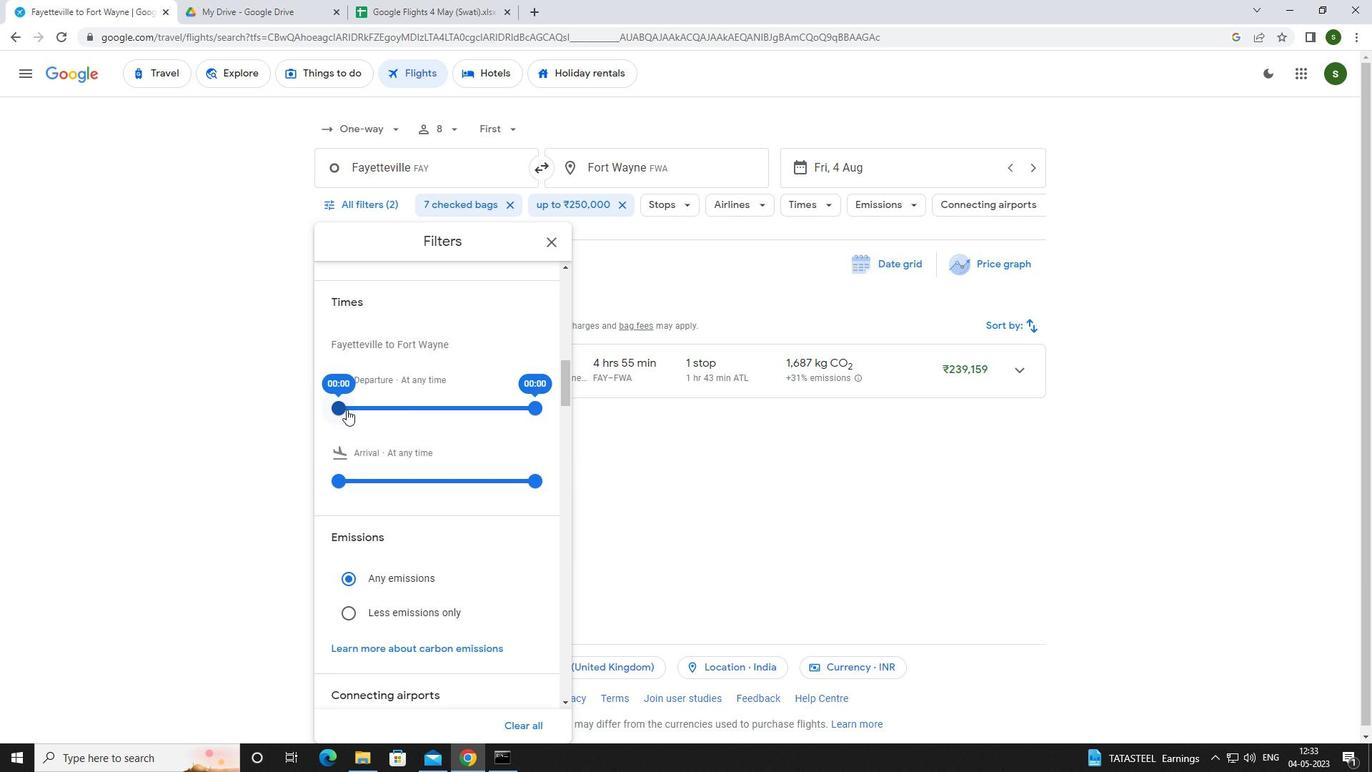 
Action: Mouse pressed left at (338, 409)
Screenshot: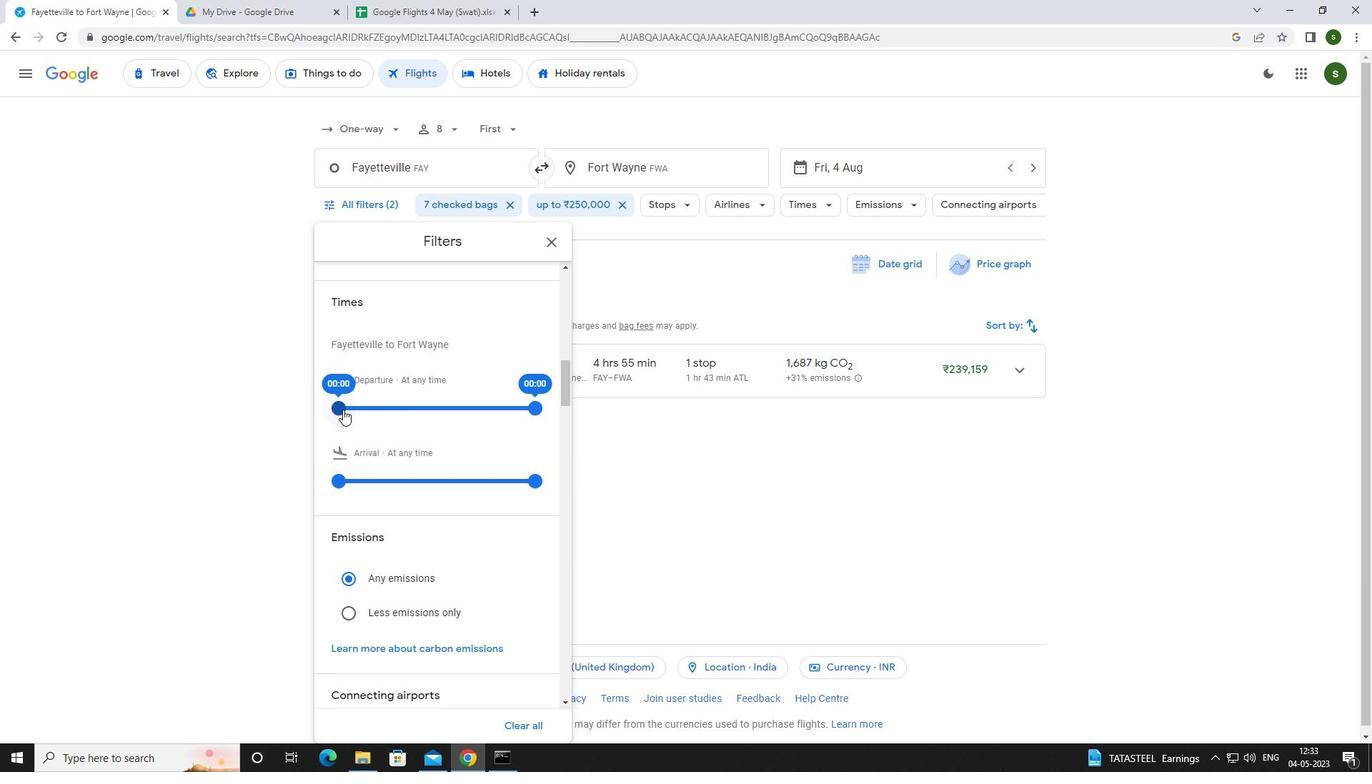 
Action: Mouse moved to (581, 451)
Screenshot: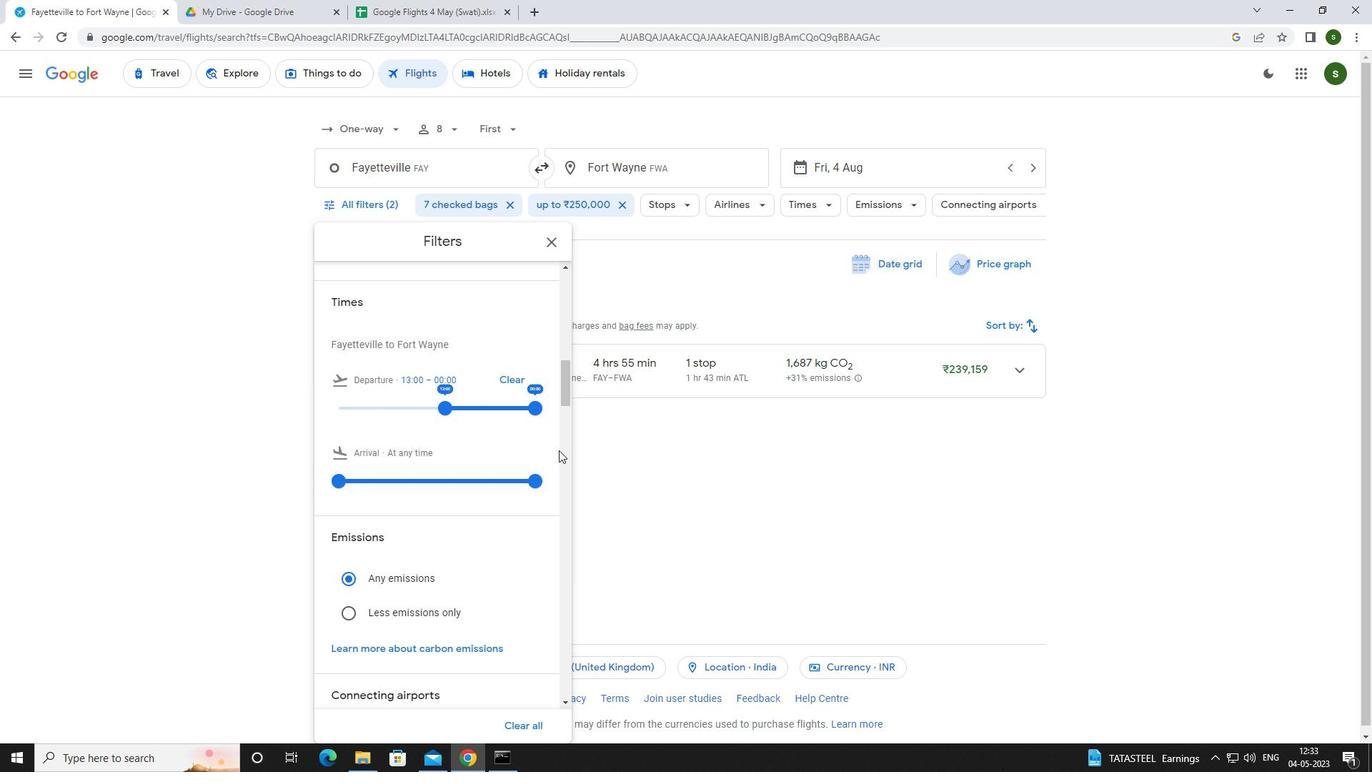 
Action: Mouse pressed left at (581, 451)
Screenshot: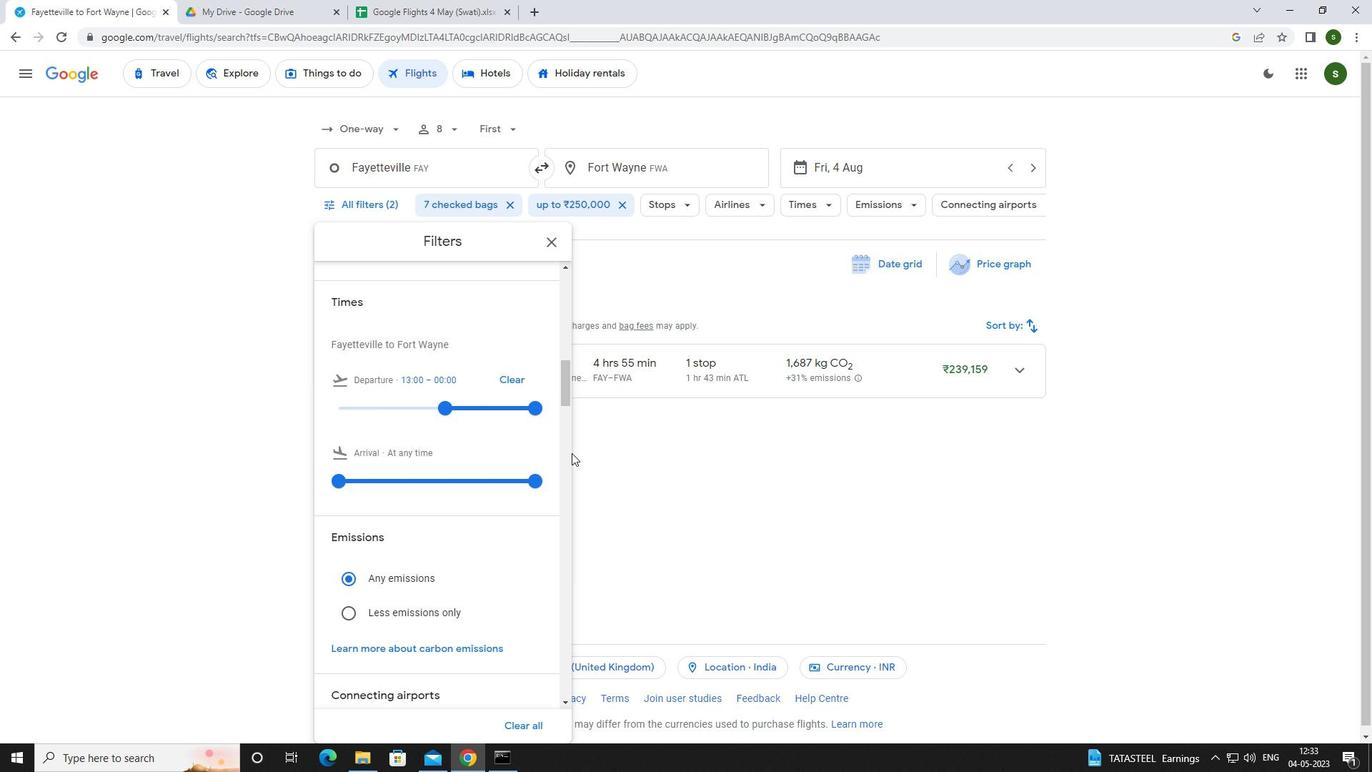 
Action: Mouse moved to (581, 451)
Screenshot: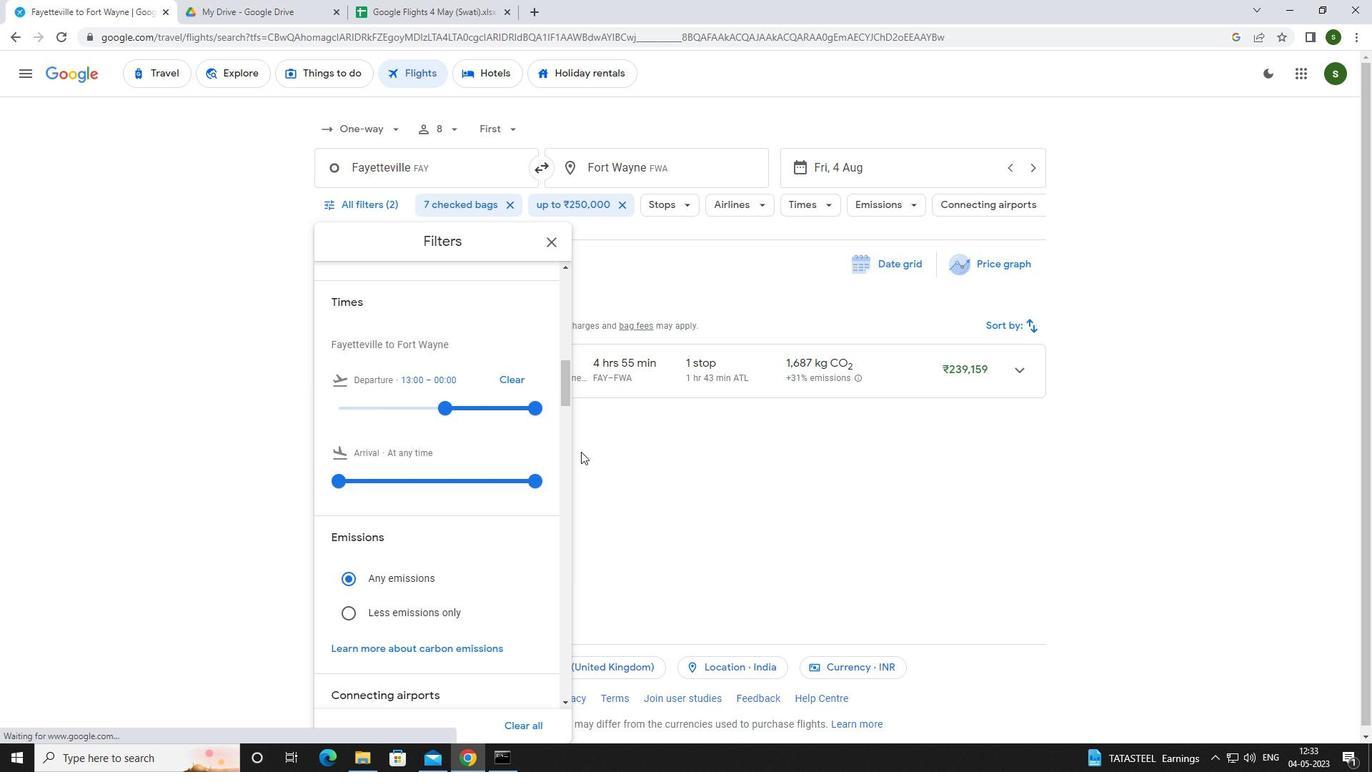 
